 Task: Slide 18 - Organizational Chart.
Action: Mouse moved to (30, 76)
Screenshot: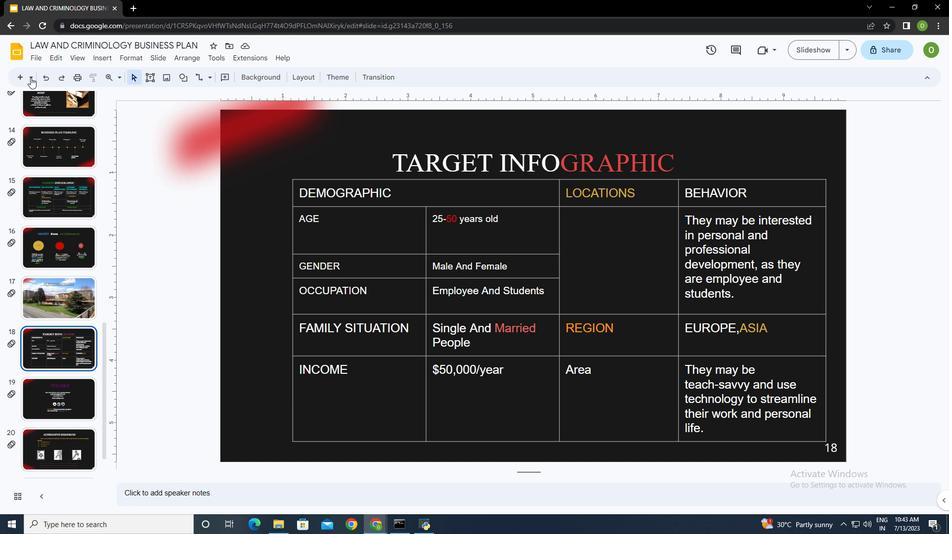 
Action: Mouse pressed left at (30, 76)
Screenshot: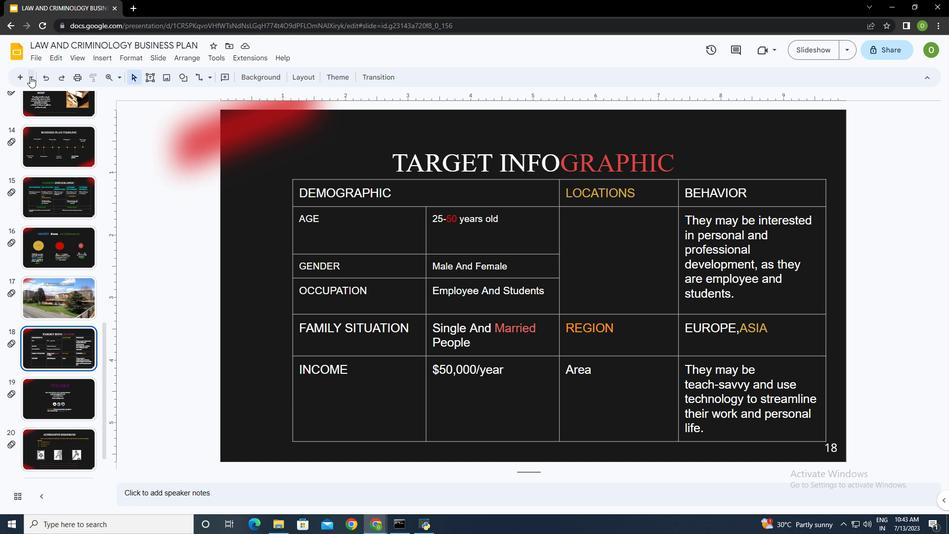 
Action: Mouse moved to (63, 222)
Screenshot: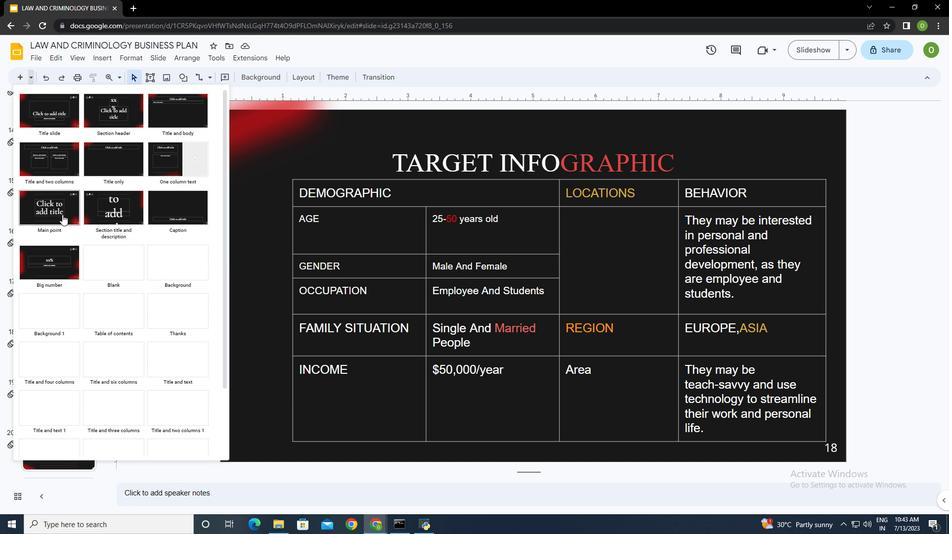 
Action: Mouse scrolled (63, 220) with delta (0, 0)
Screenshot: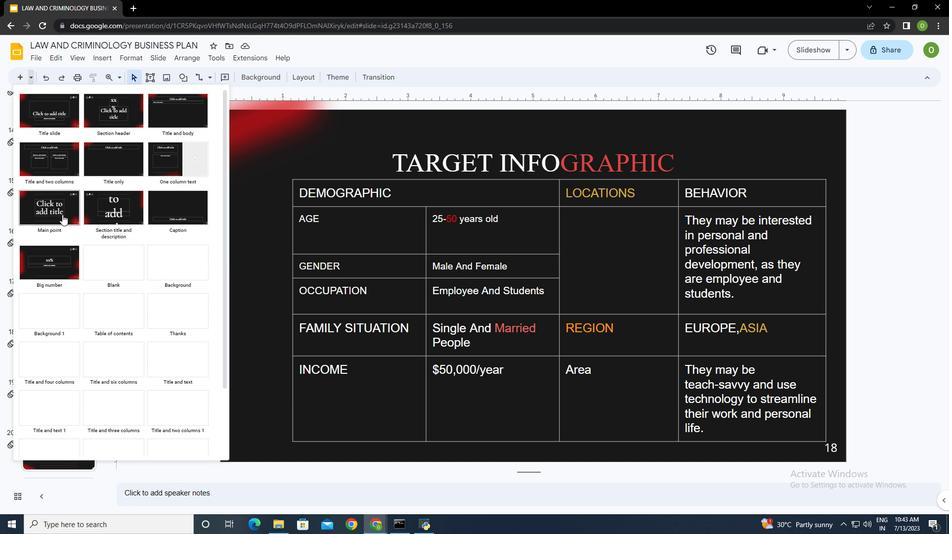 
Action: Mouse moved to (64, 224)
Screenshot: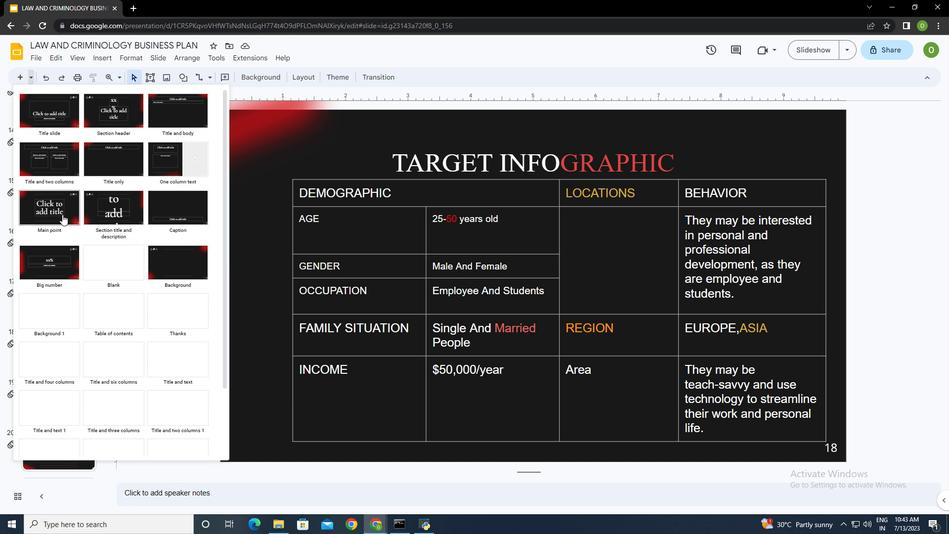 
Action: Mouse scrolled (64, 223) with delta (0, 0)
Screenshot: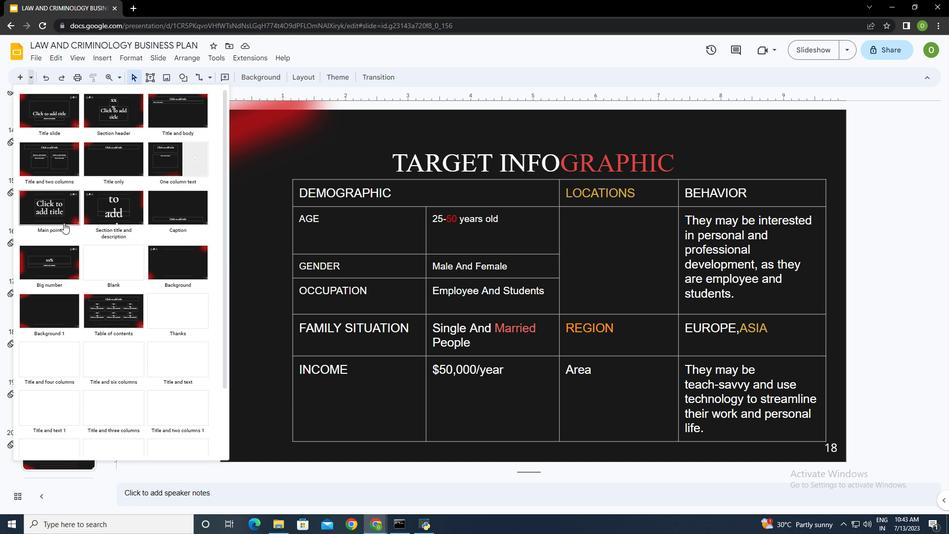 
Action: Mouse moved to (65, 224)
Screenshot: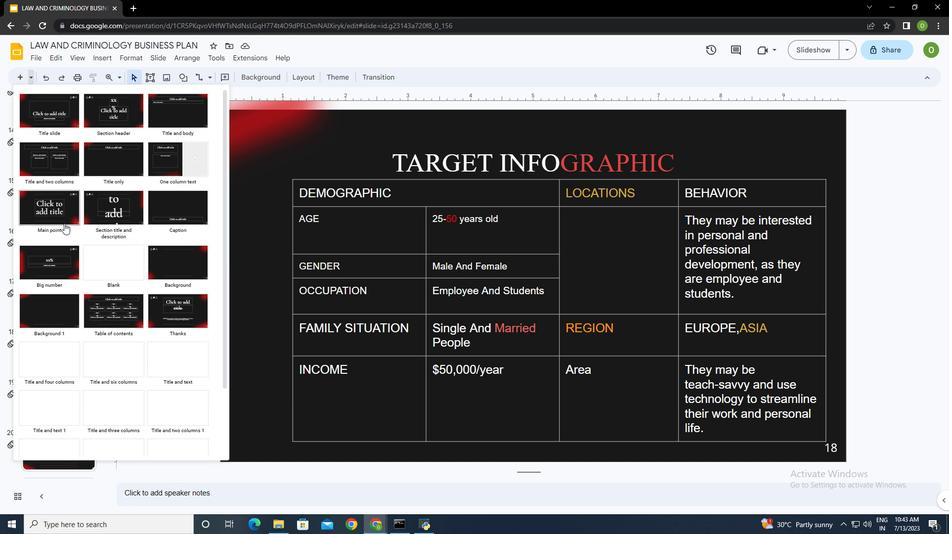 
Action: Mouse scrolled (65, 224) with delta (0, 0)
Screenshot: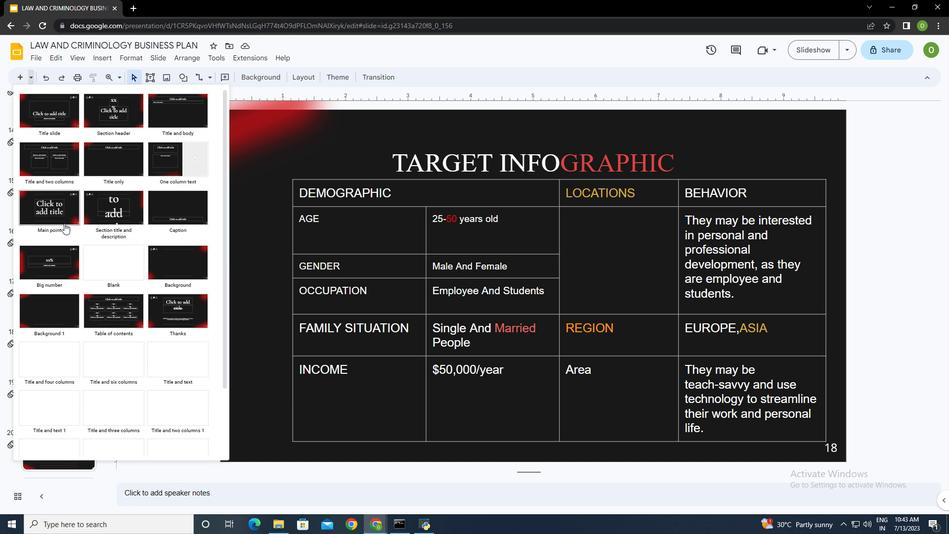 
Action: Mouse moved to (45, 376)
Screenshot: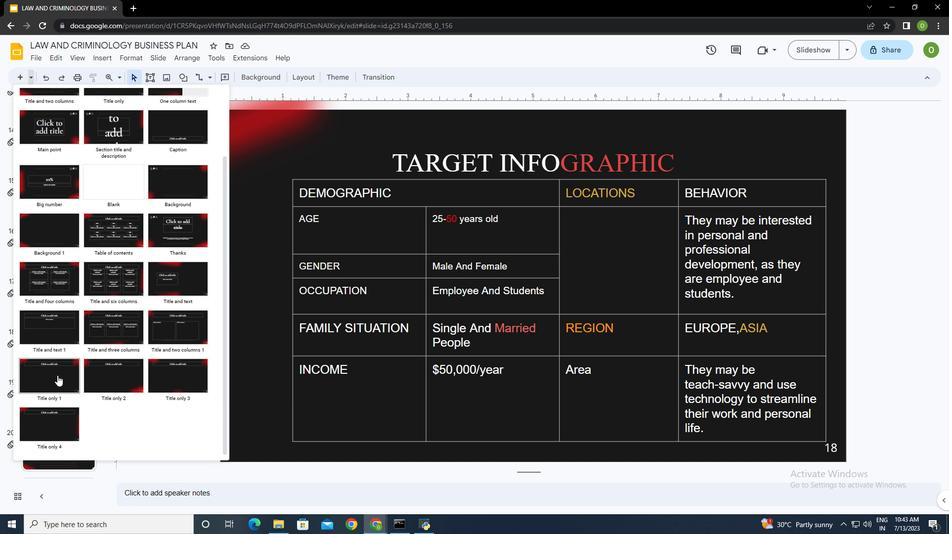 
Action: Mouse pressed left at (45, 376)
Screenshot: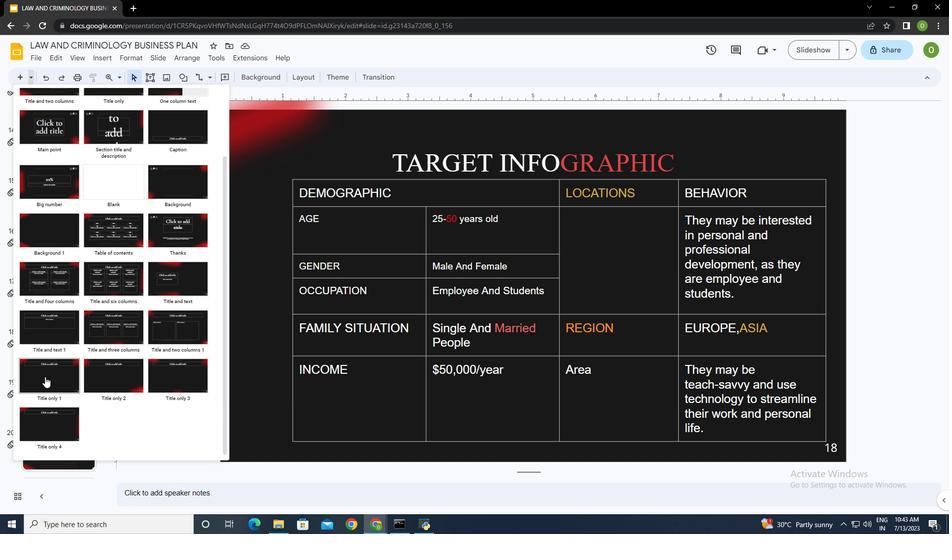 
Action: Mouse moved to (469, 159)
Screenshot: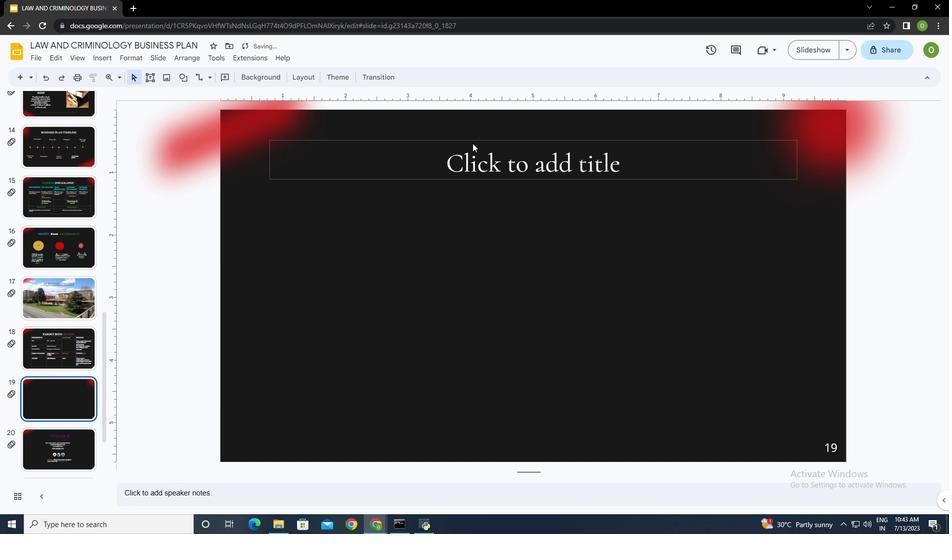 
Action: Mouse pressed left at (469, 159)
Screenshot: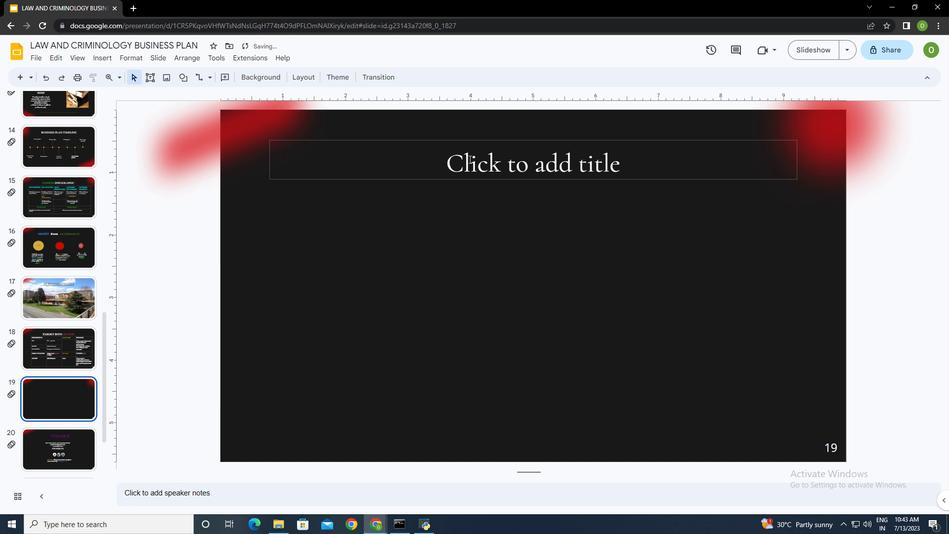 
Action: Mouse moved to (469, 160)
Screenshot: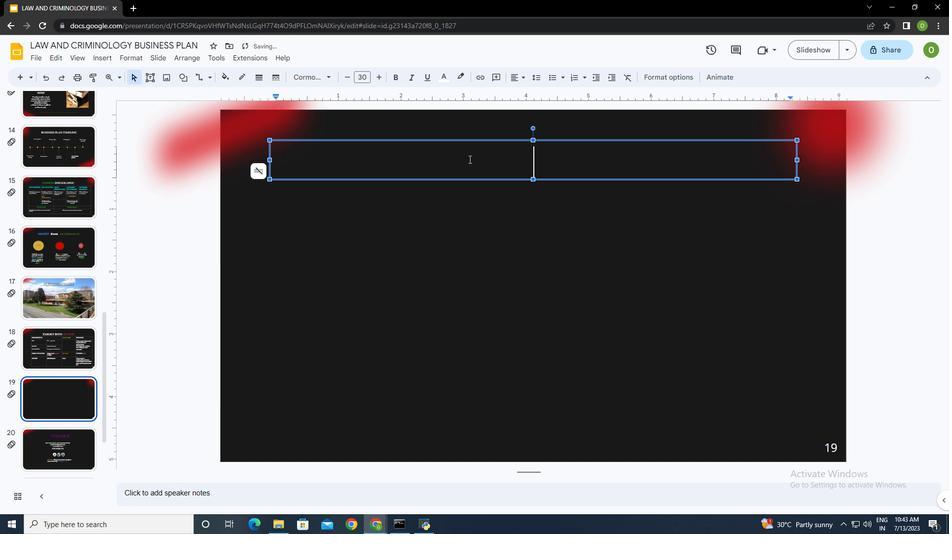 
Action: Key pressed <Key.shift>organizational<Key.space>chart
Screenshot: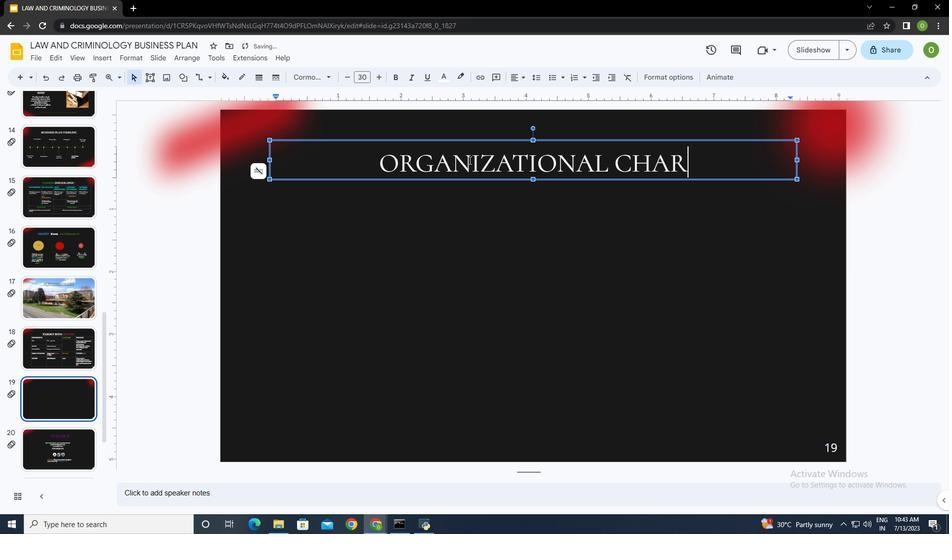 
Action: Mouse moved to (479, 202)
Screenshot: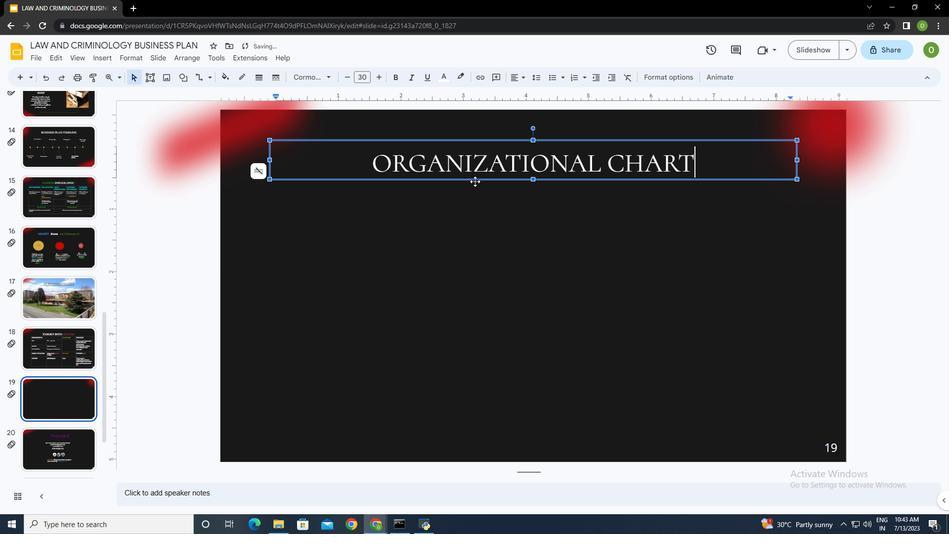 
Action: Key pressed ctrl+A
Screenshot: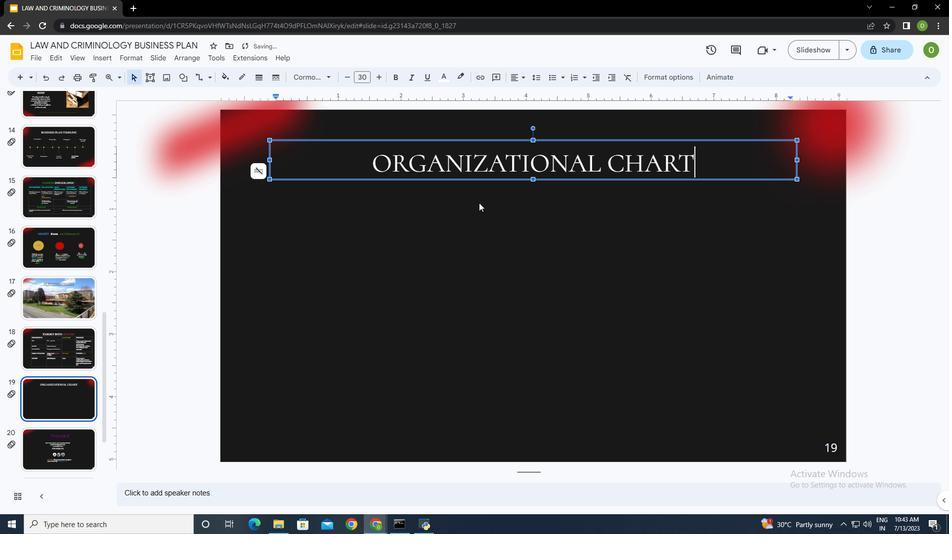 
Action: Mouse moved to (365, 77)
Screenshot: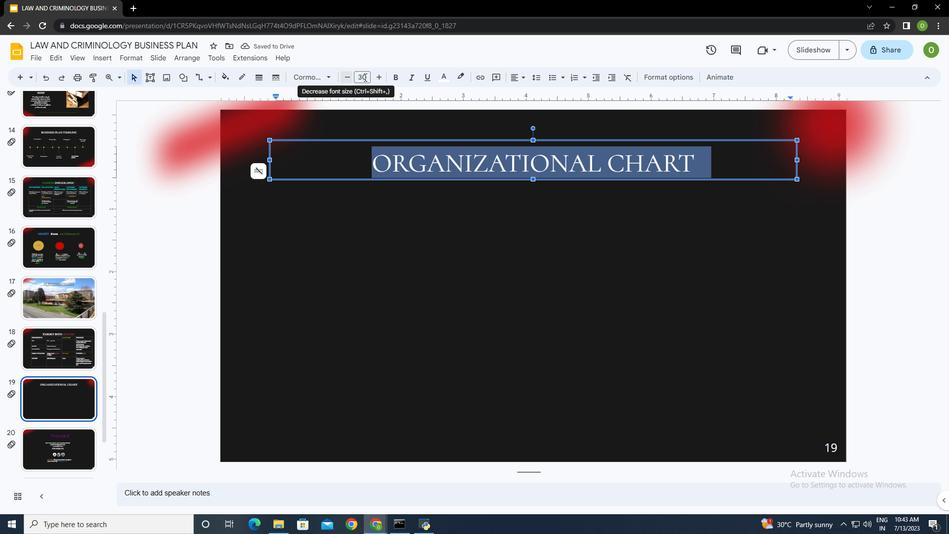 
Action: Mouse pressed left at (365, 77)
Screenshot: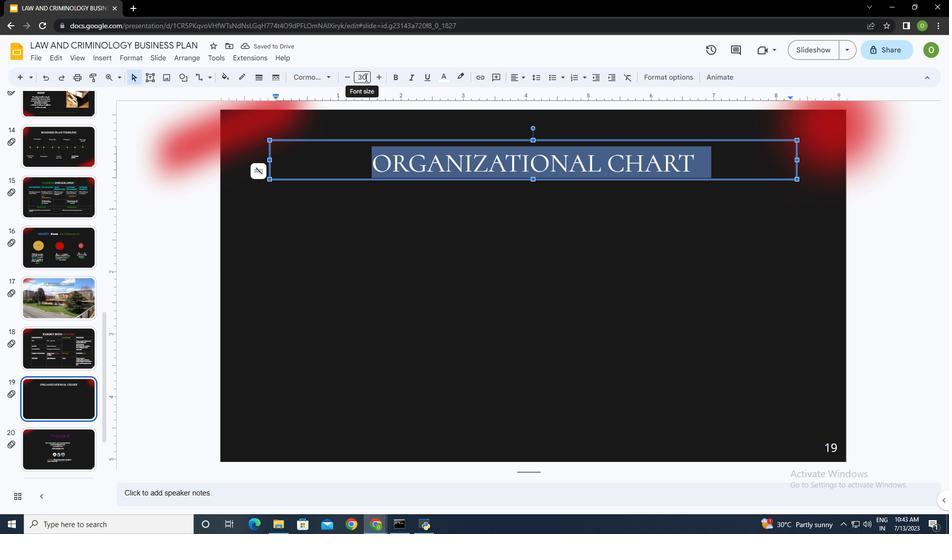 
Action: Mouse moved to (365, 235)
Screenshot: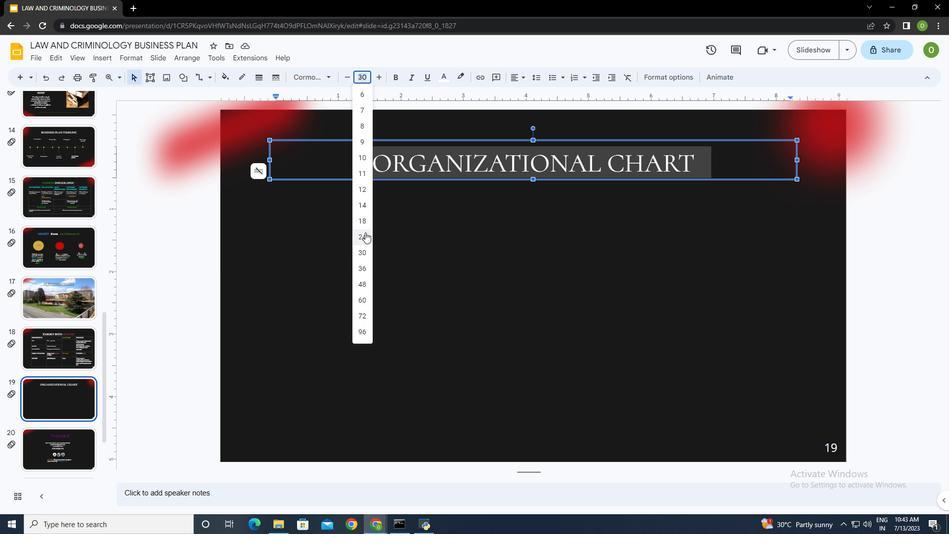 
Action: Mouse pressed left at (365, 235)
Screenshot: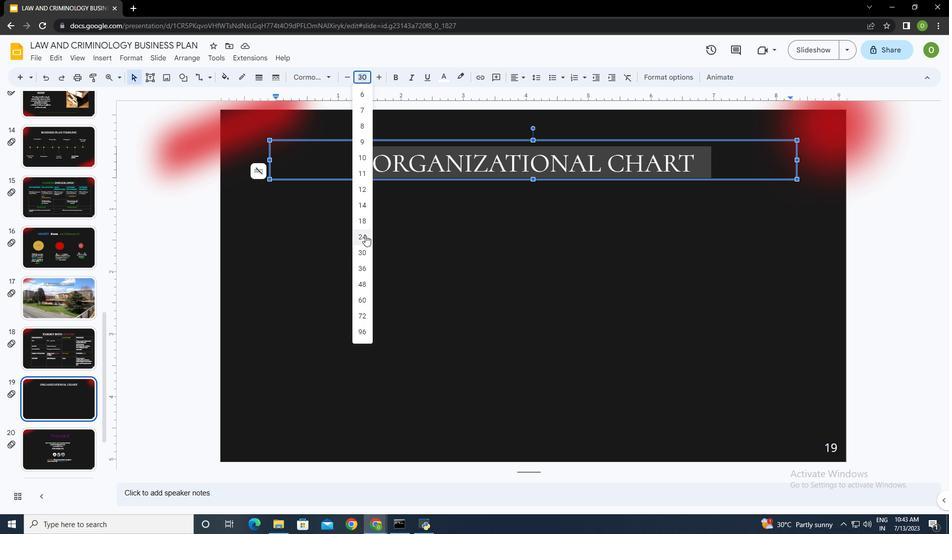 
Action: Mouse moved to (533, 180)
Screenshot: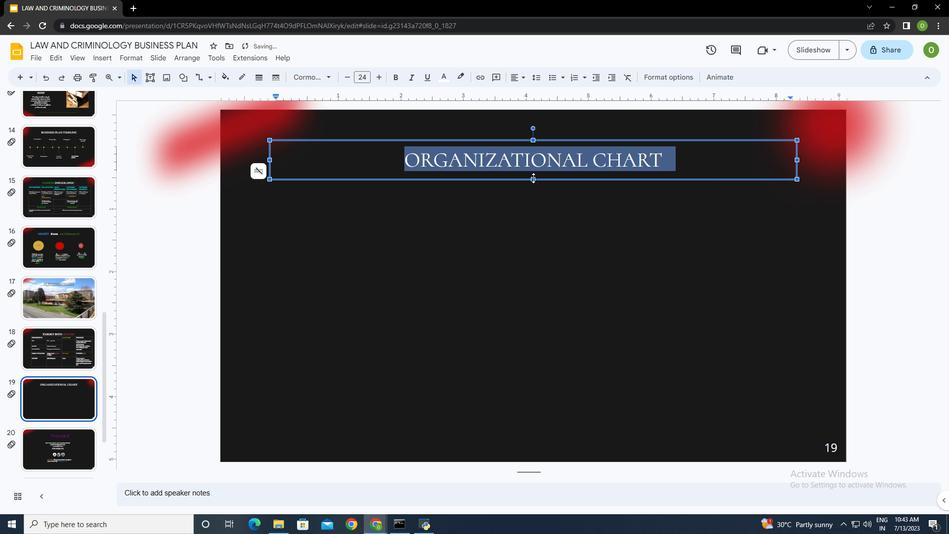 
Action: Mouse pressed left at (533, 180)
Screenshot: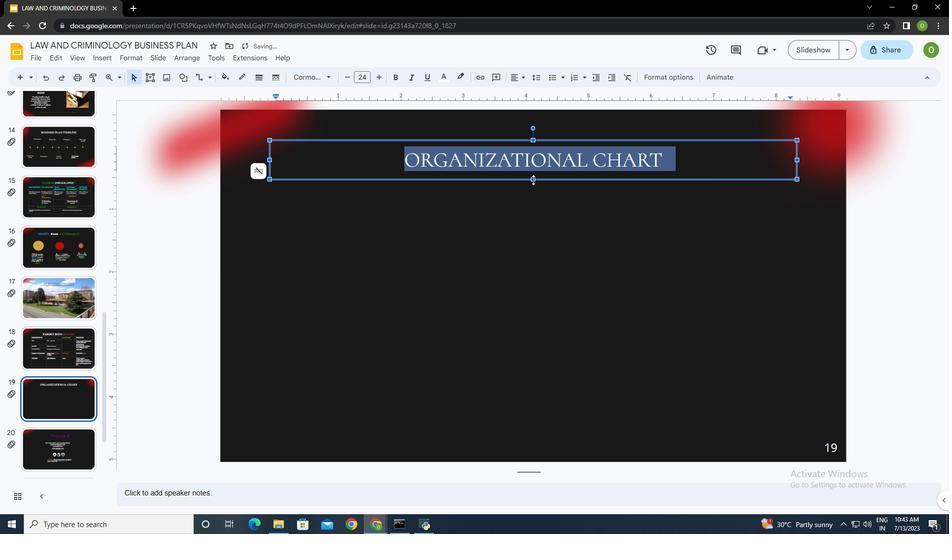 
Action: Mouse moved to (533, 138)
Screenshot: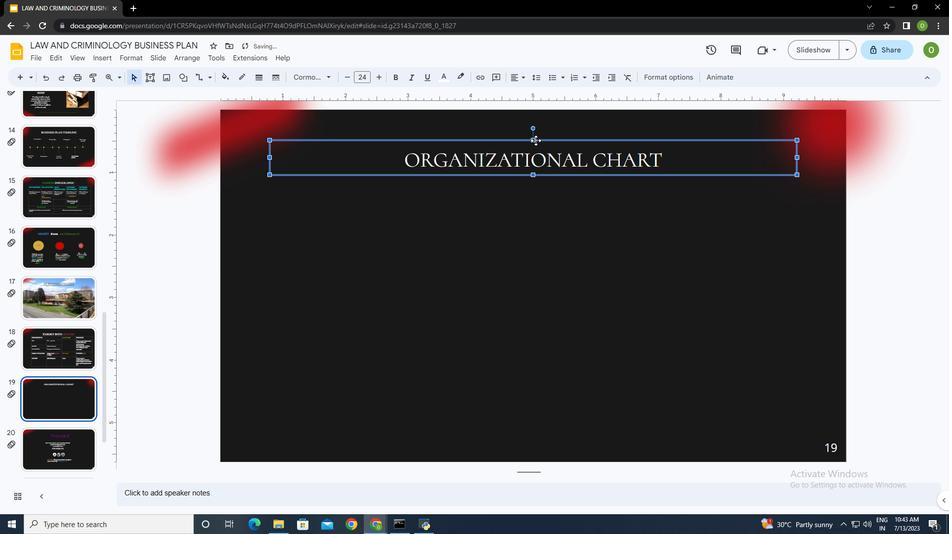 
Action: Mouse pressed left at (533, 138)
Screenshot: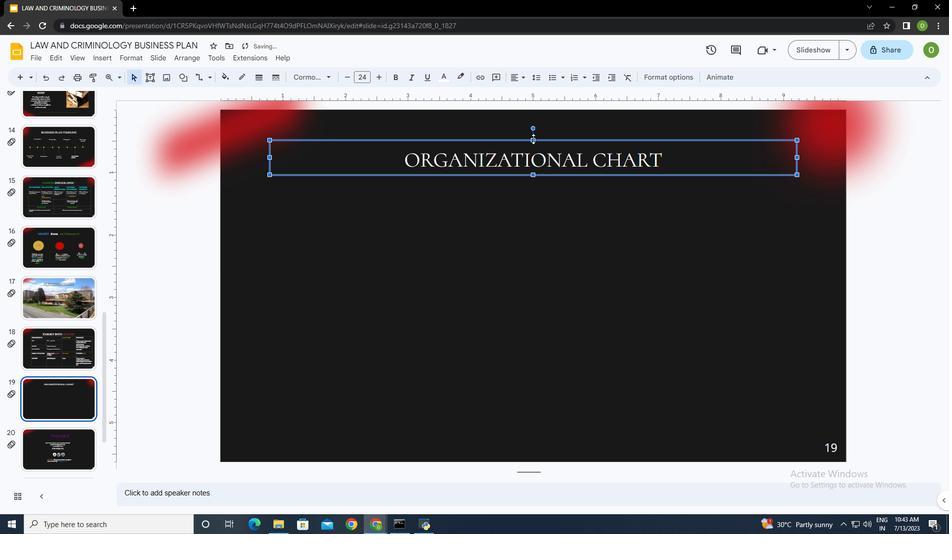 
Action: Mouse moved to (533, 176)
Screenshot: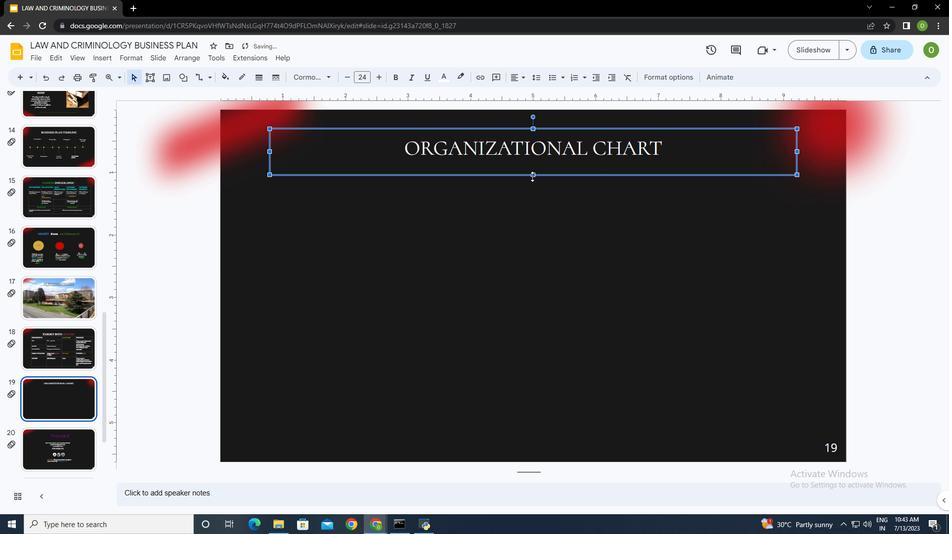 
Action: Mouse pressed left at (533, 176)
Screenshot: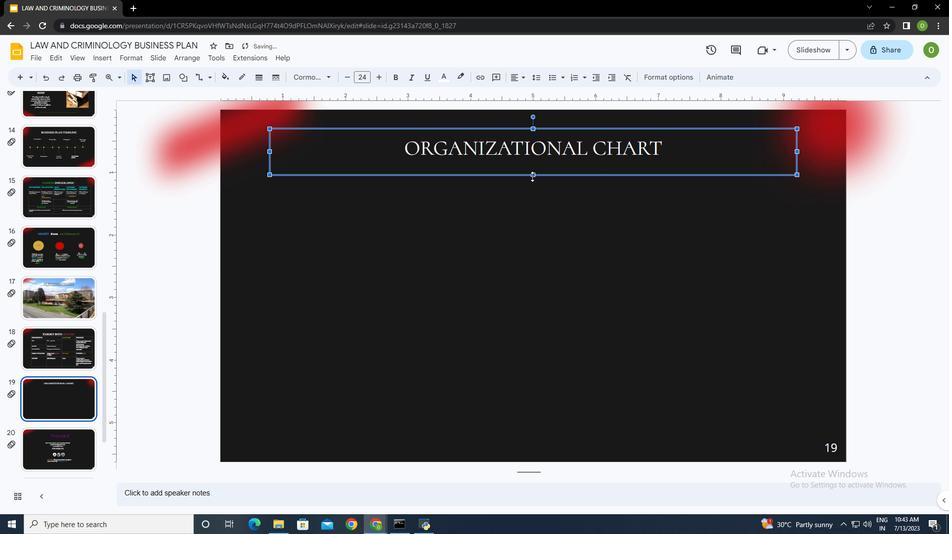 
Action: Mouse moved to (669, 78)
Screenshot: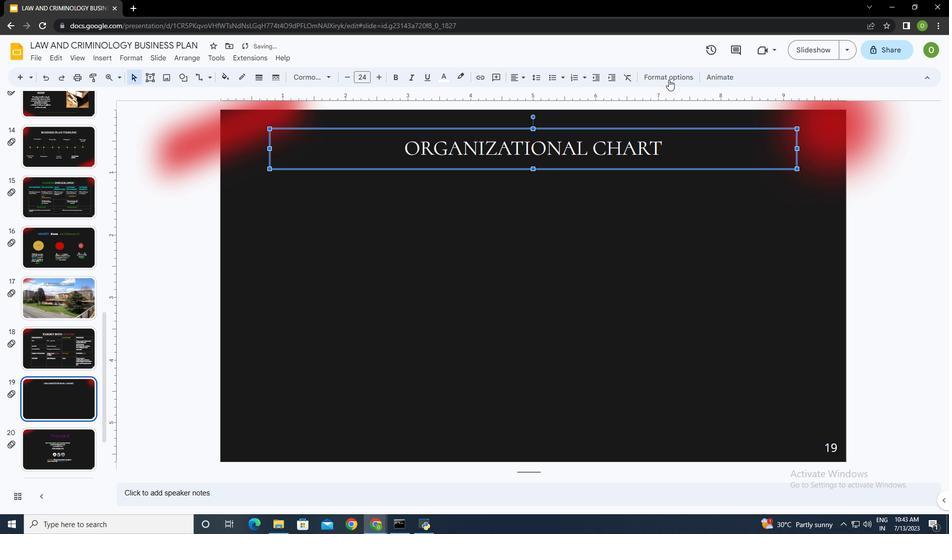 
Action: Mouse pressed left at (669, 78)
Screenshot: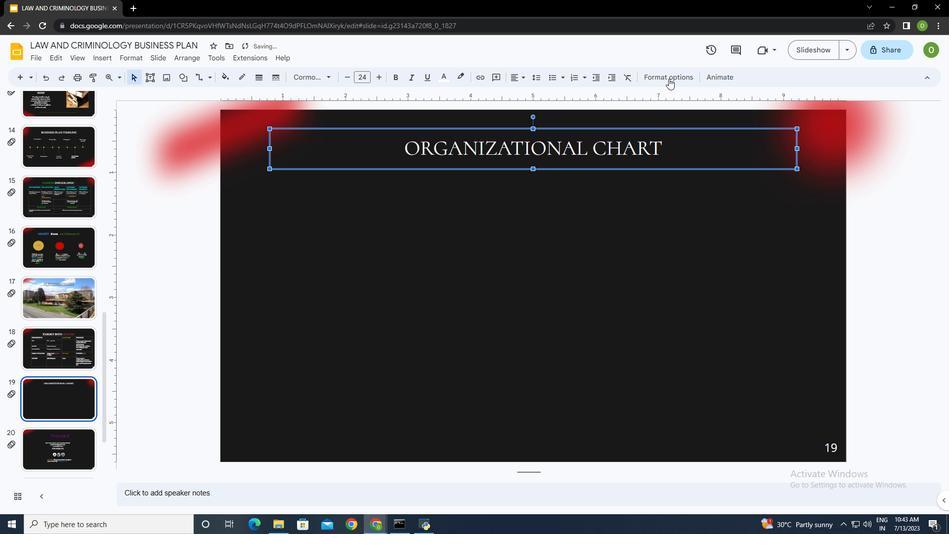 
Action: Mouse moved to (819, 112)
Screenshot: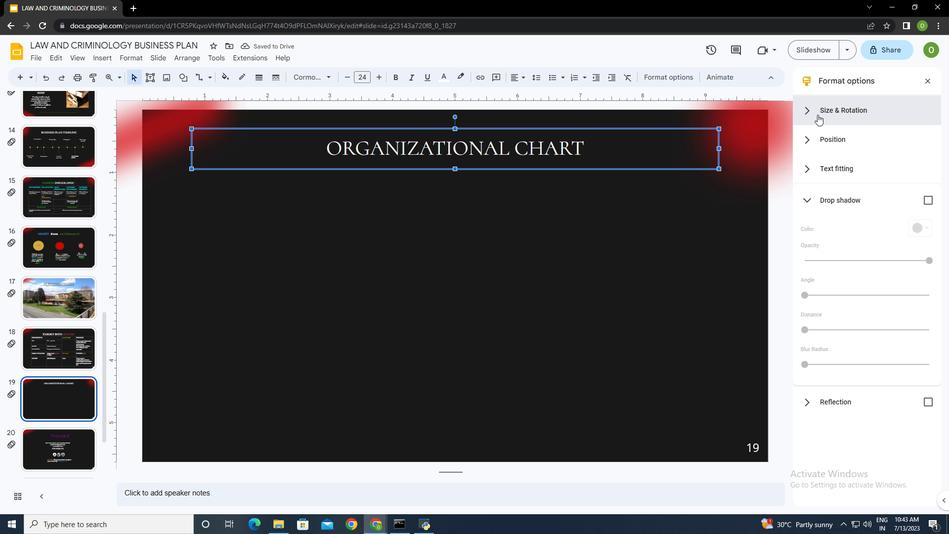 
Action: Mouse pressed left at (819, 112)
Screenshot: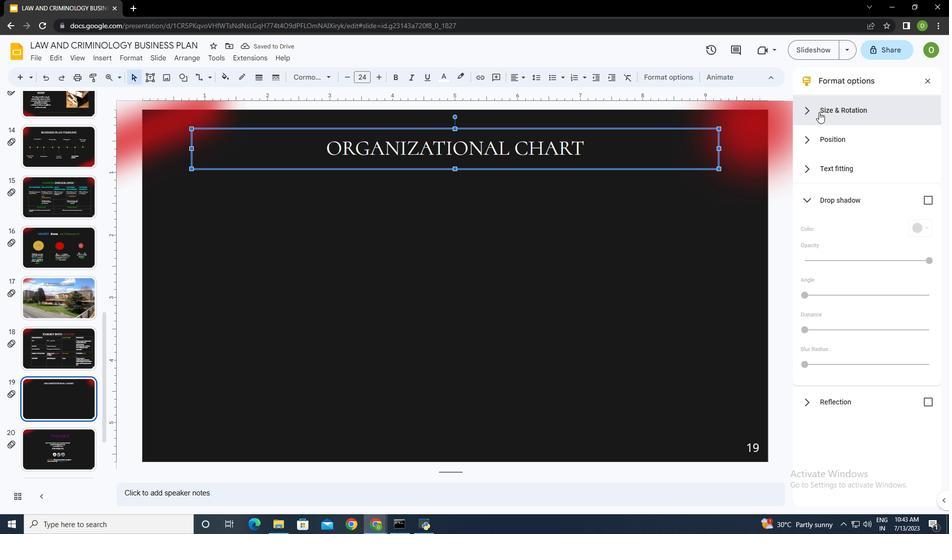 
Action: Mouse moved to (818, 159)
Screenshot: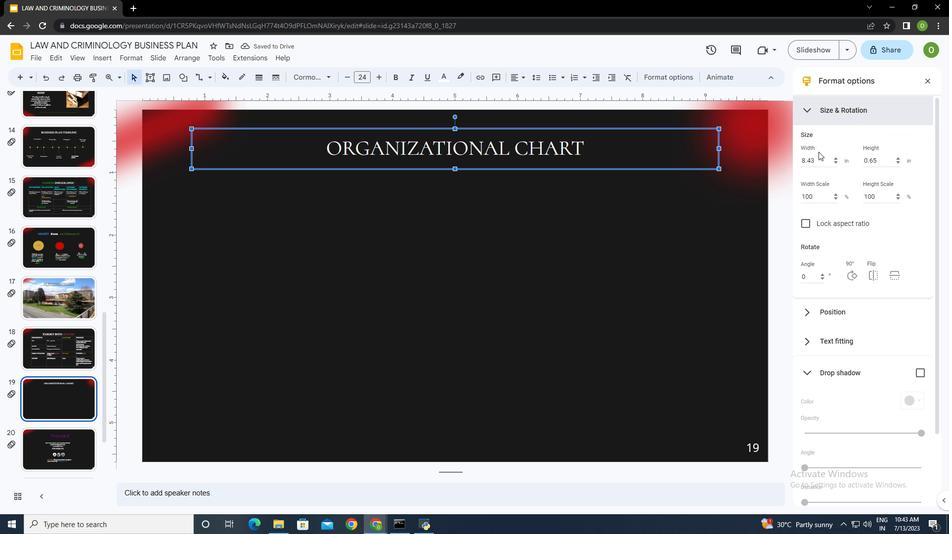 
Action: Mouse pressed left at (818, 159)
Screenshot: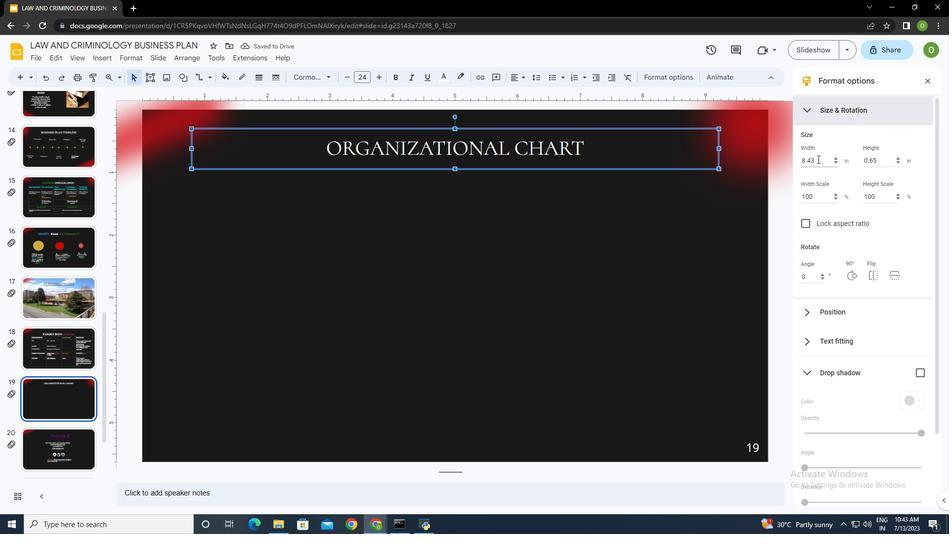 
Action: Mouse pressed left at (818, 159)
Screenshot: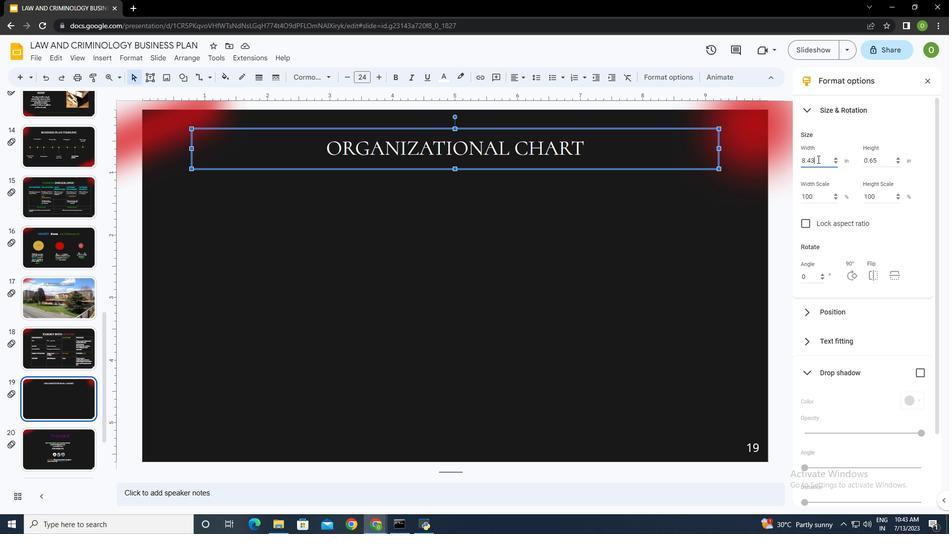 
Action: Mouse moved to (798, 162)
Screenshot: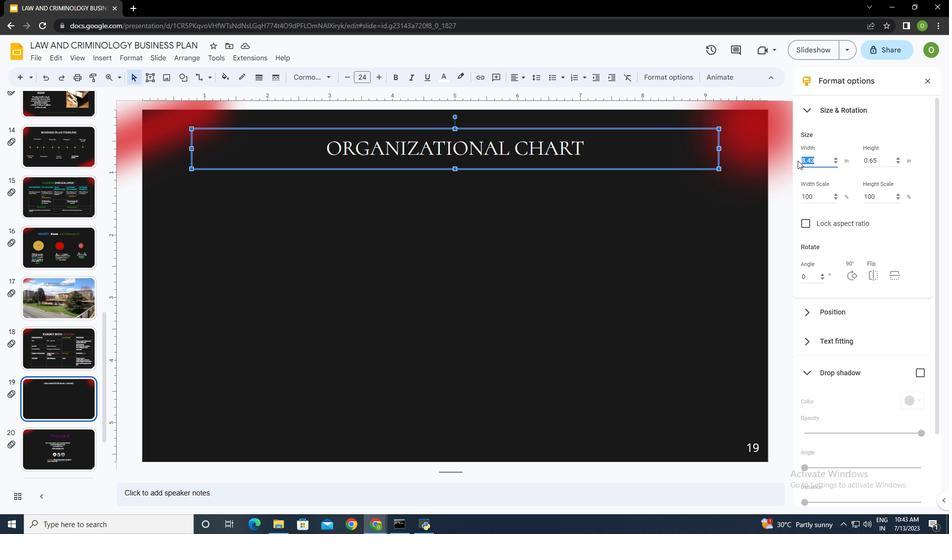
Action: Key pressed 6
Screenshot: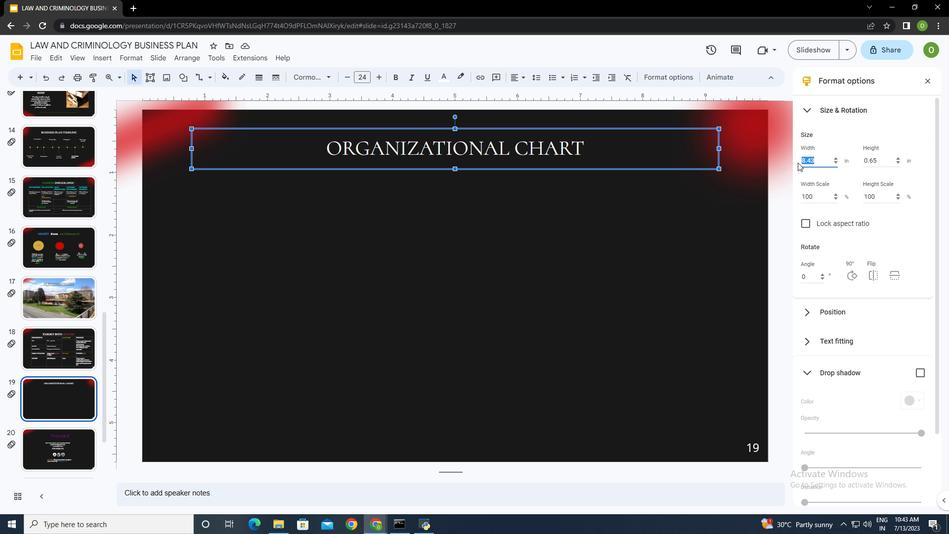 
Action: Mouse moved to (883, 159)
Screenshot: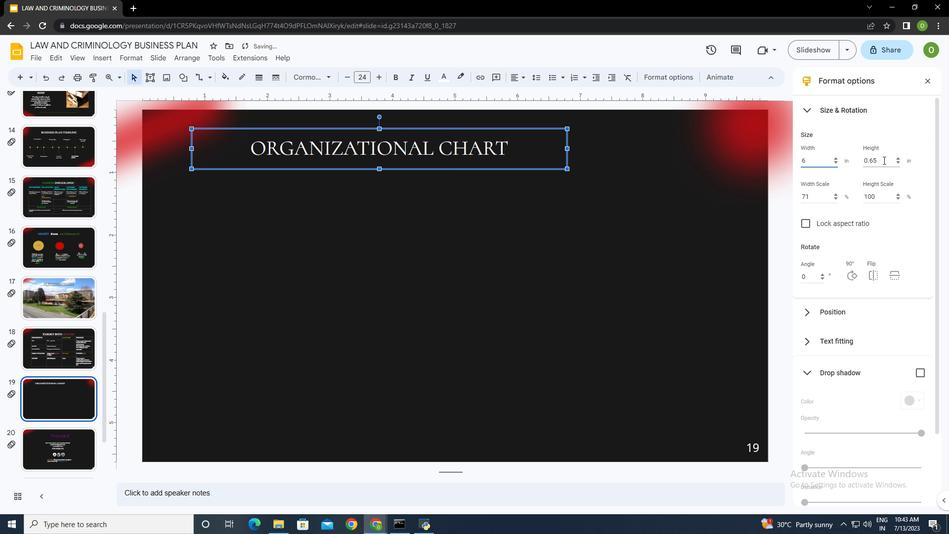 
Action: Mouse pressed left at (883, 159)
Screenshot: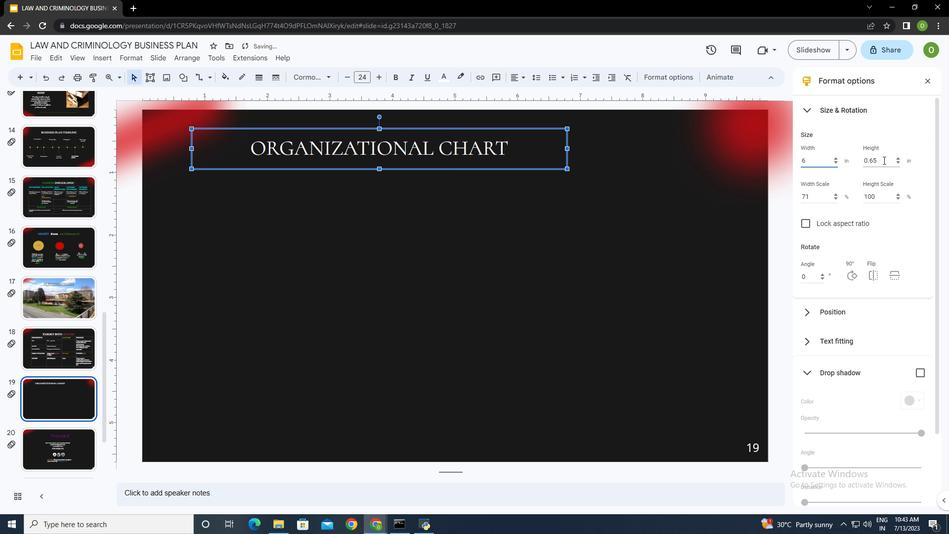 
Action: Key pressed <Key.backspace><Key.backspace>50
Screenshot: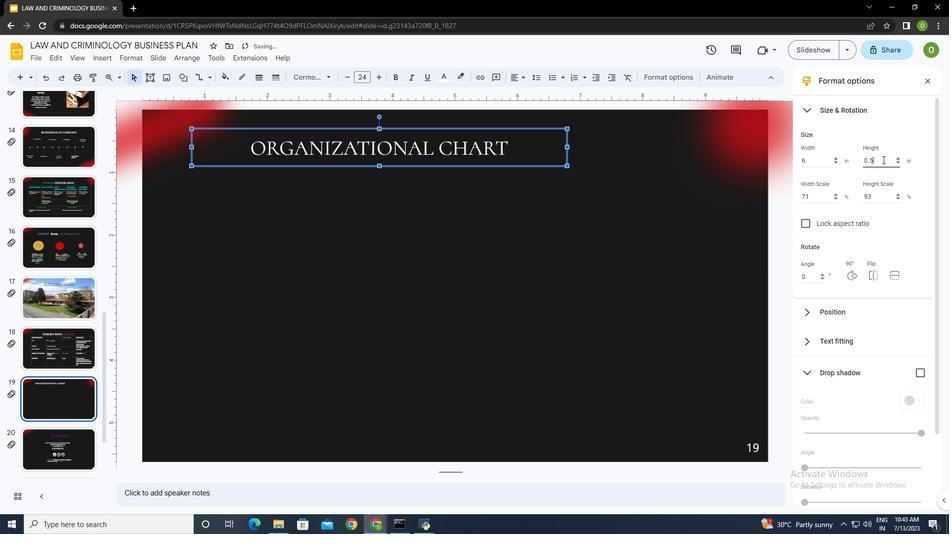 
Action: Mouse moved to (927, 217)
Screenshot: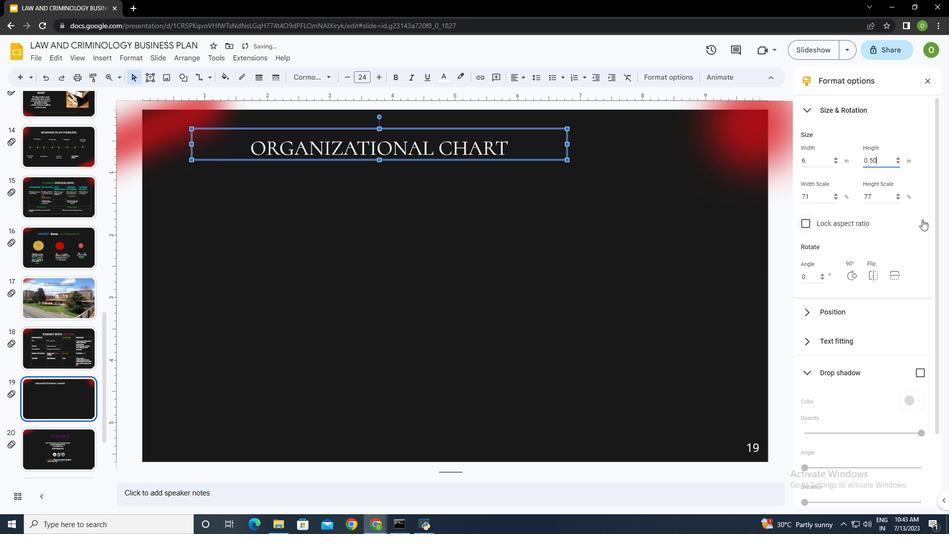 
Action: Mouse pressed left at (927, 217)
Screenshot: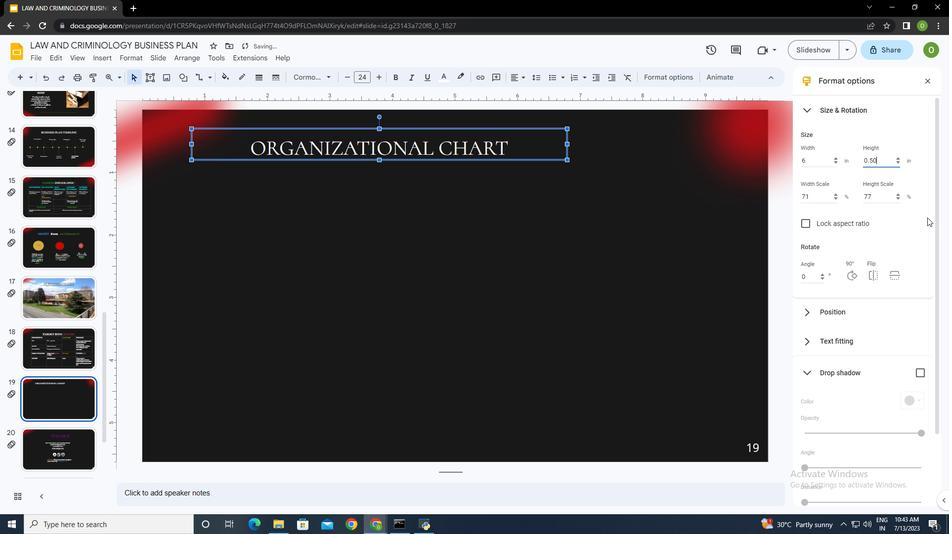 
Action: Mouse moved to (929, 80)
Screenshot: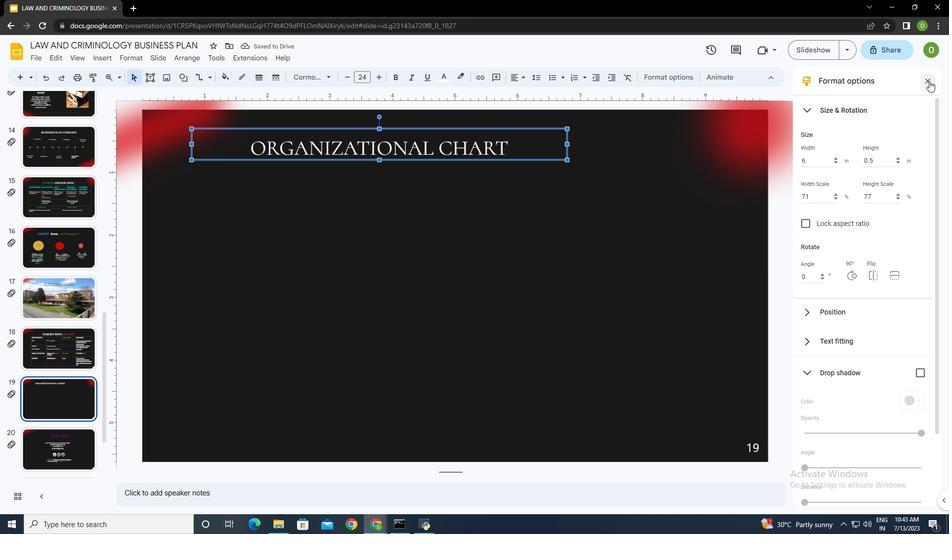 
Action: Mouse pressed left at (929, 80)
Screenshot: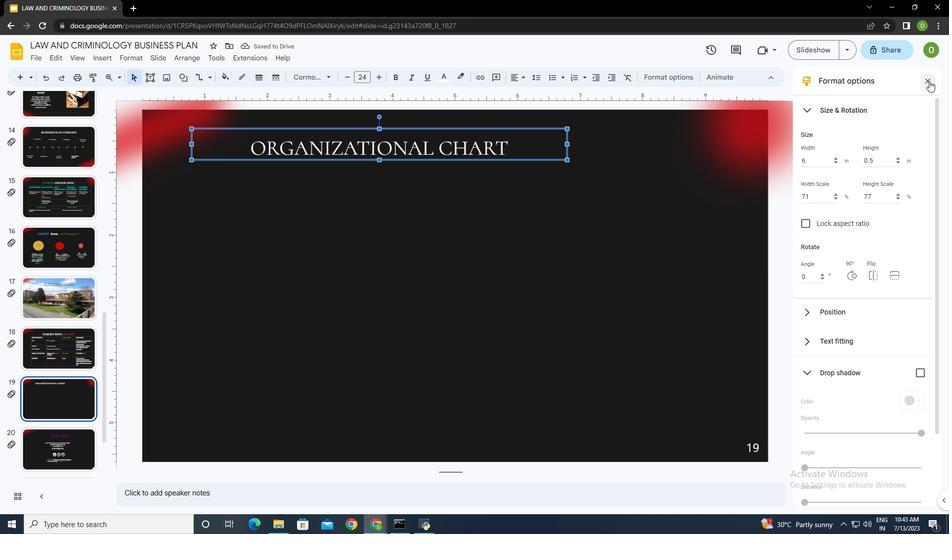 
Action: Mouse moved to (463, 211)
Screenshot: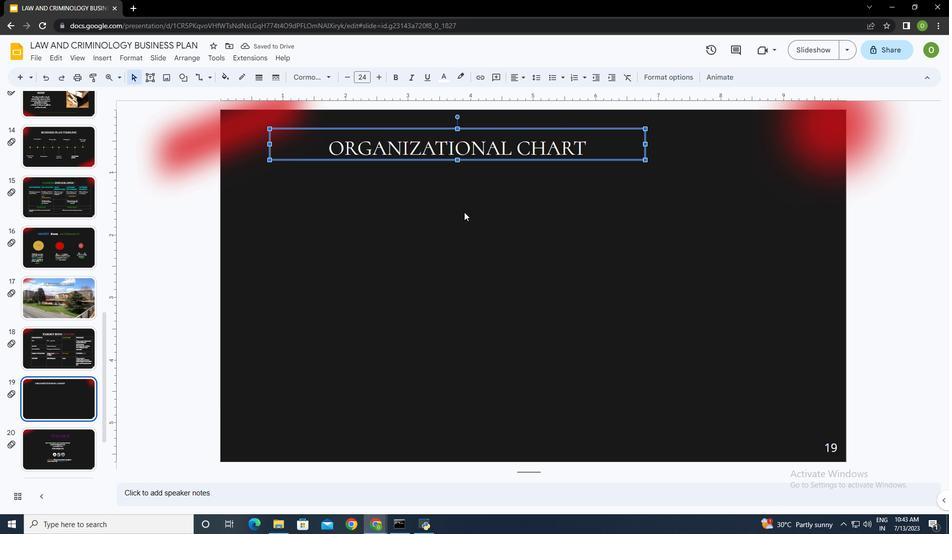 
Action: Mouse pressed left at (463, 211)
Screenshot: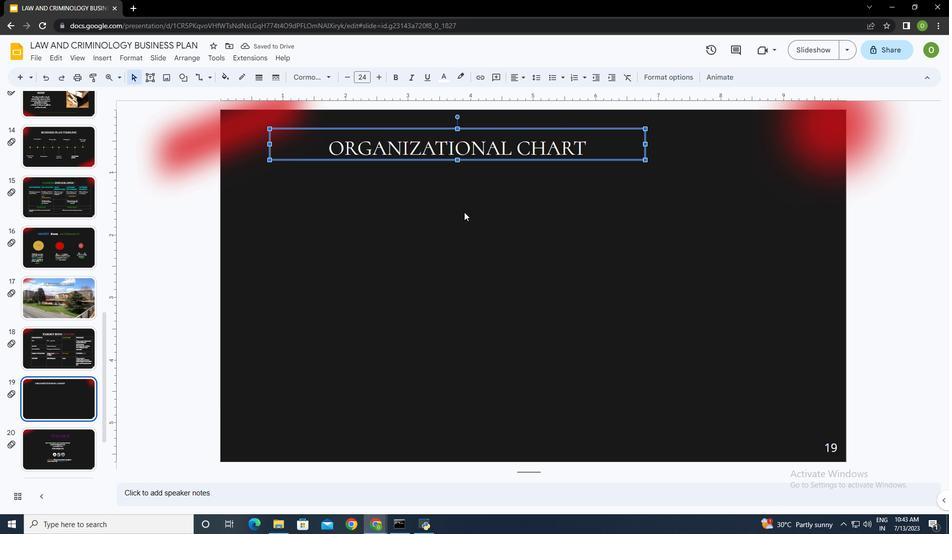 
Action: Mouse moved to (104, 57)
Screenshot: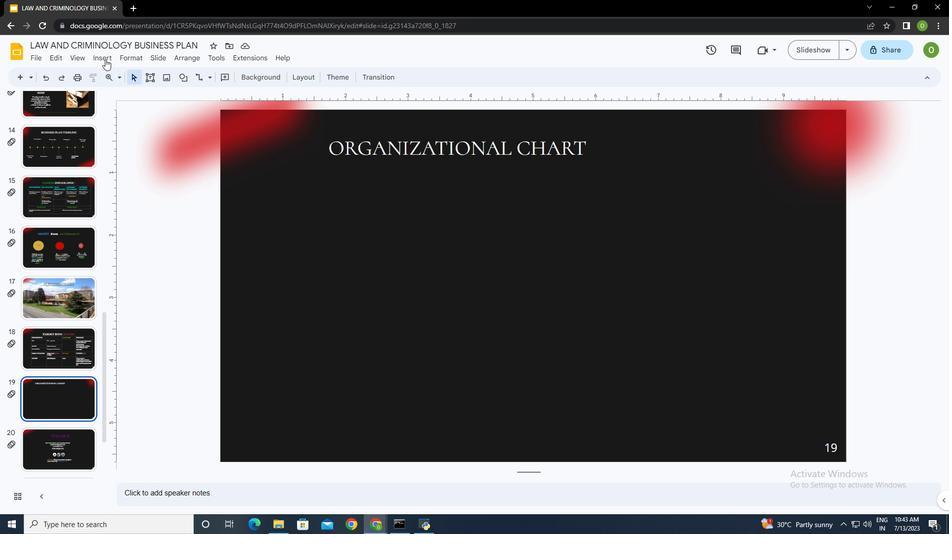 
Action: Mouse pressed left at (104, 57)
Screenshot: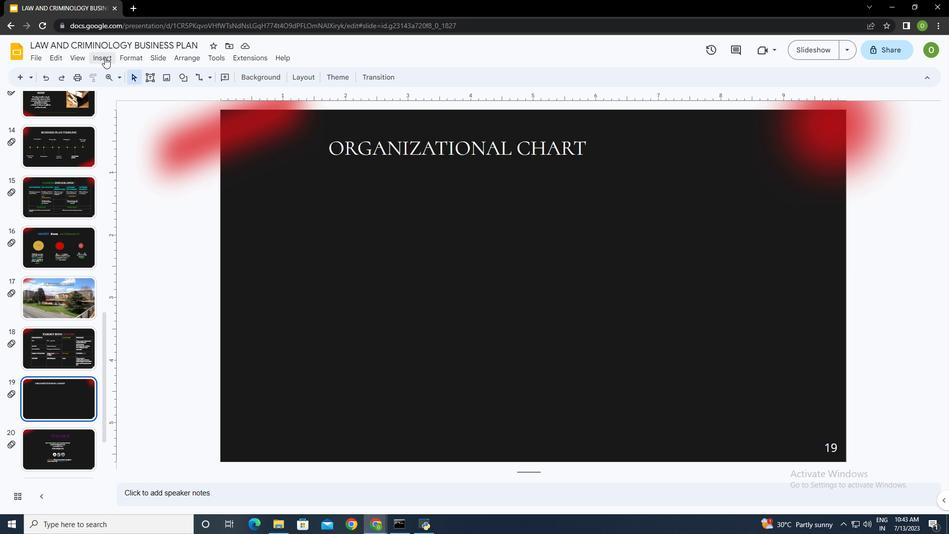 
Action: Mouse moved to (275, 207)
Screenshot: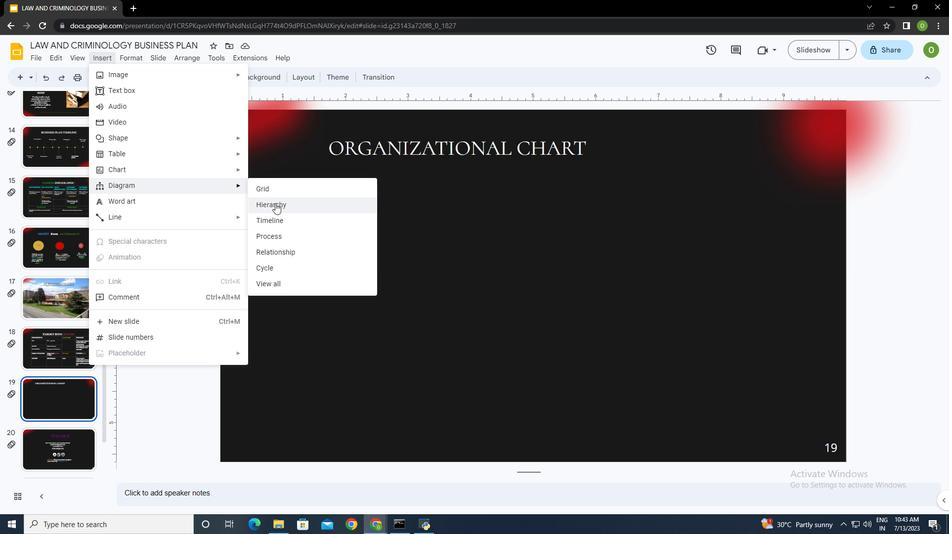 
Action: Mouse pressed left at (275, 207)
Screenshot: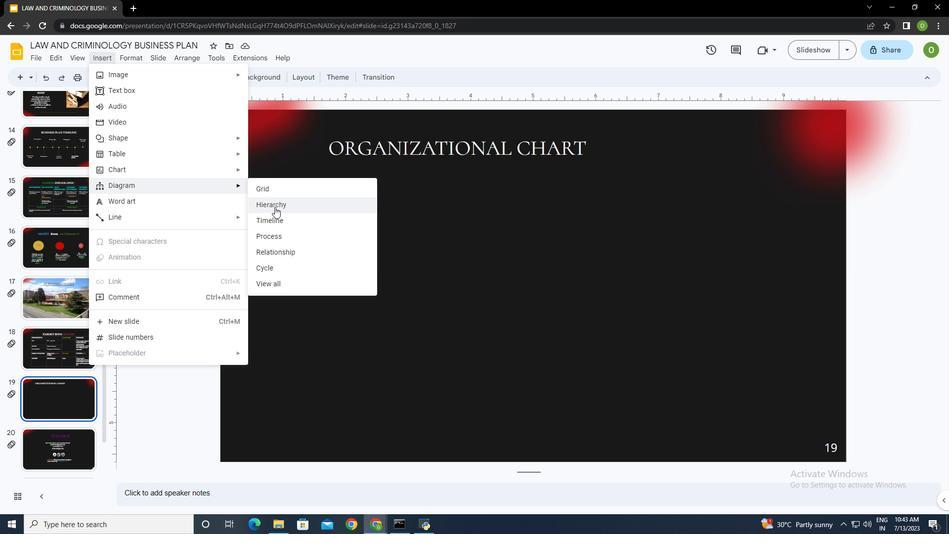 
Action: Mouse moved to (836, 125)
Screenshot: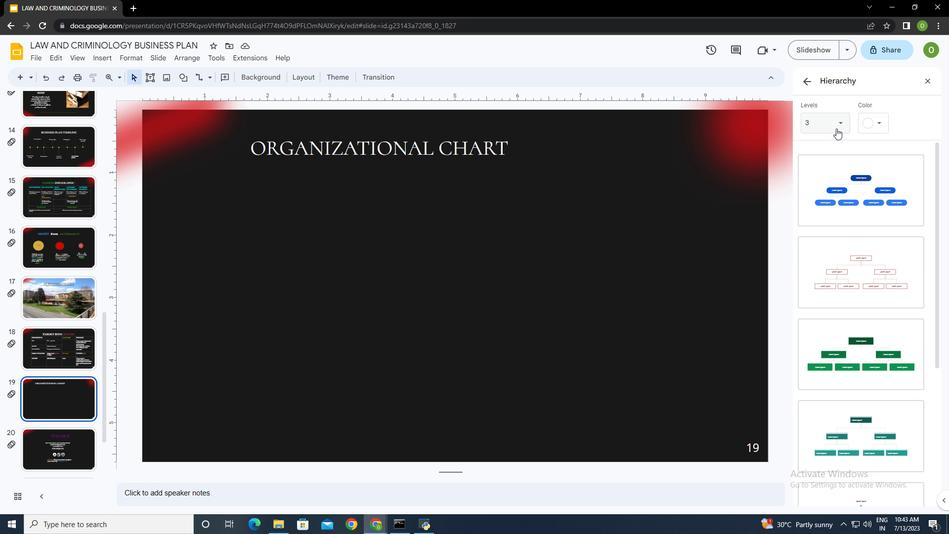 
Action: Mouse pressed left at (836, 125)
Screenshot: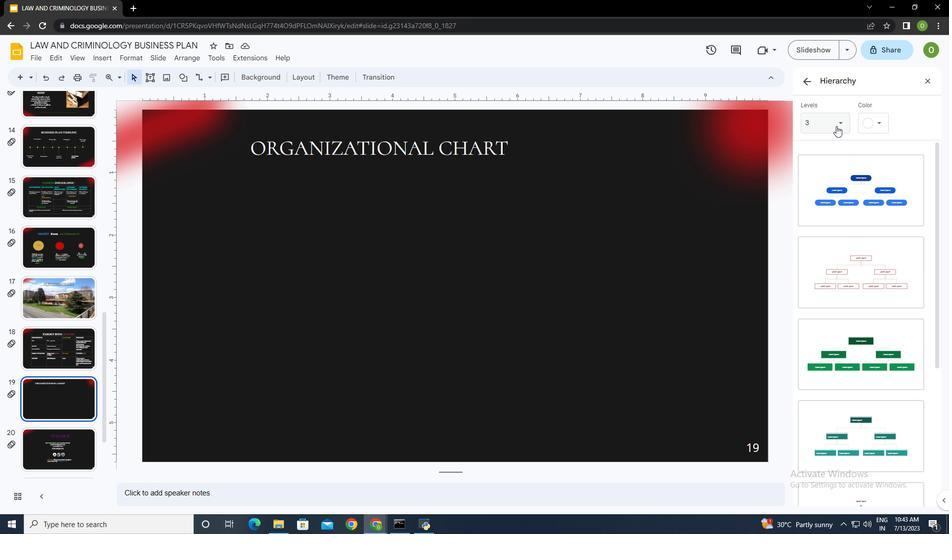 
Action: Mouse moved to (816, 136)
Screenshot: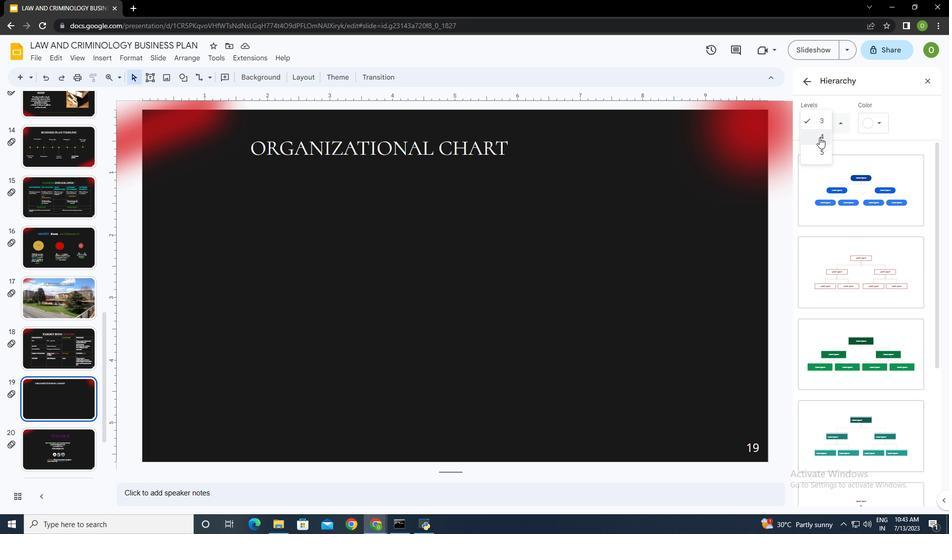 
Action: Mouse pressed left at (816, 136)
Screenshot: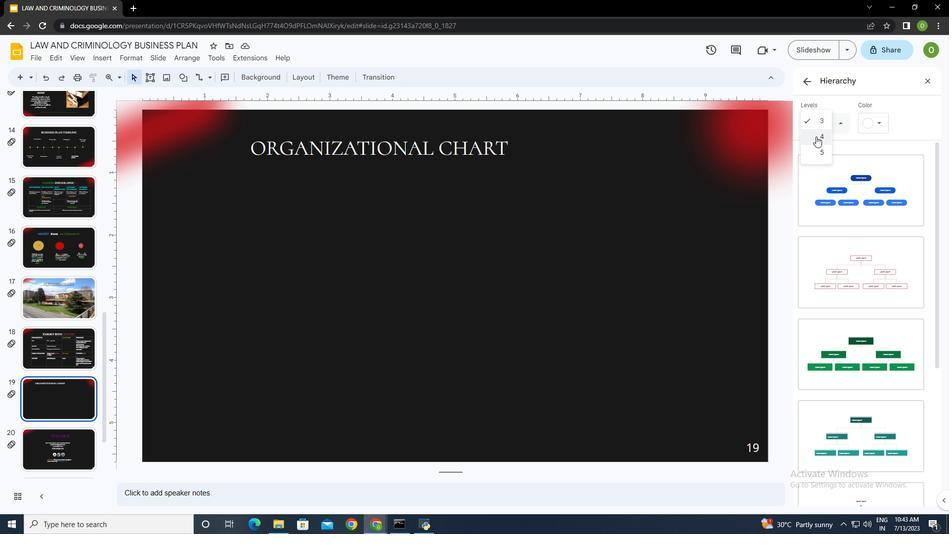
Action: Mouse moved to (847, 302)
Screenshot: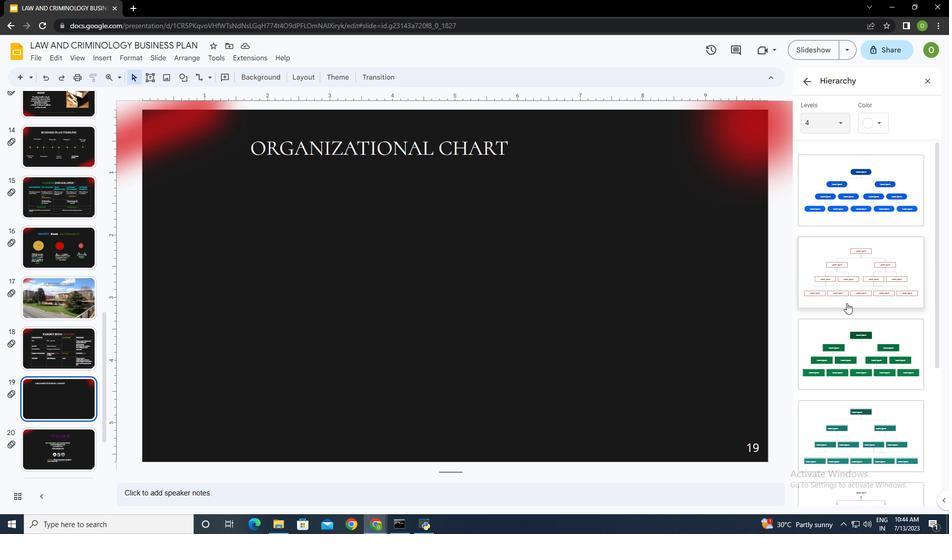
Action: Mouse scrolled (847, 302) with delta (0, 0)
Screenshot: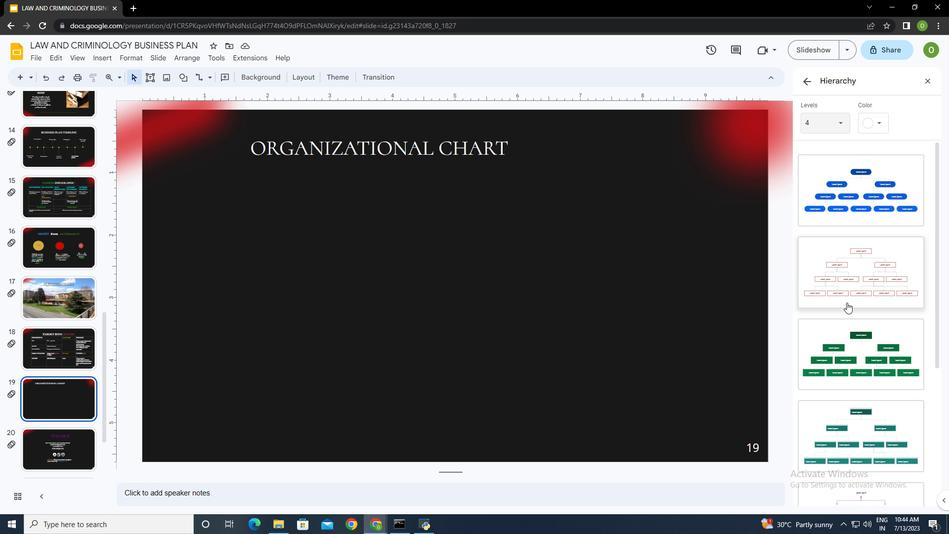 
Action: Mouse scrolled (847, 302) with delta (0, 0)
Screenshot: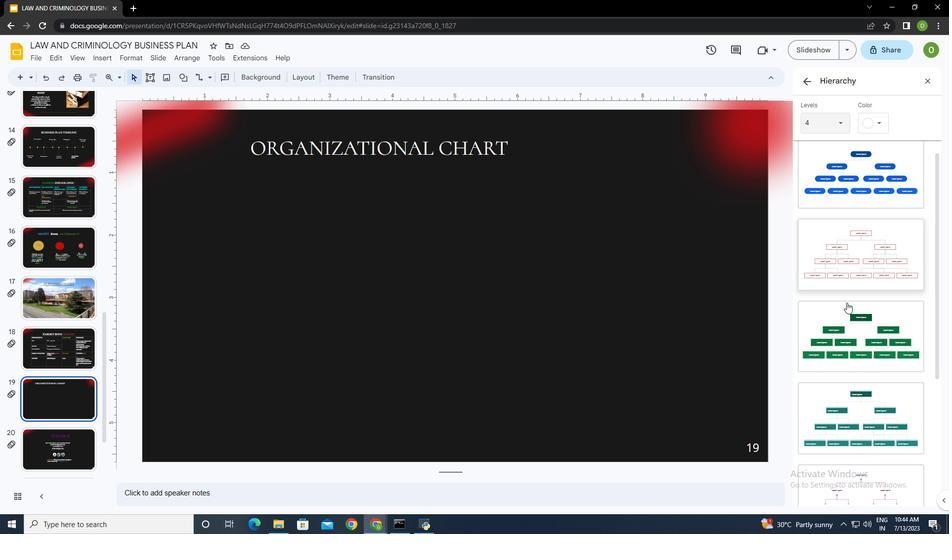 
Action: Mouse scrolled (847, 302) with delta (0, 0)
Screenshot: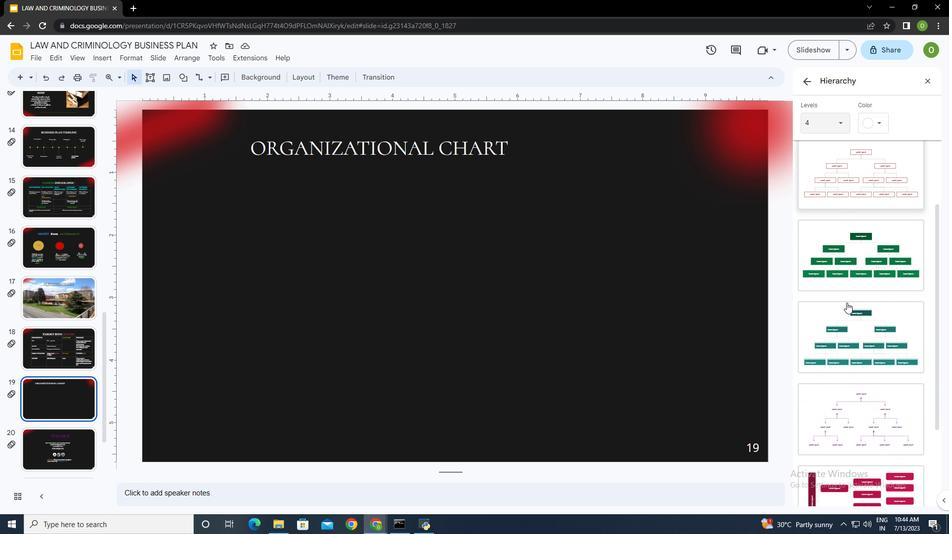 
Action: Mouse scrolled (847, 302) with delta (0, 0)
Screenshot: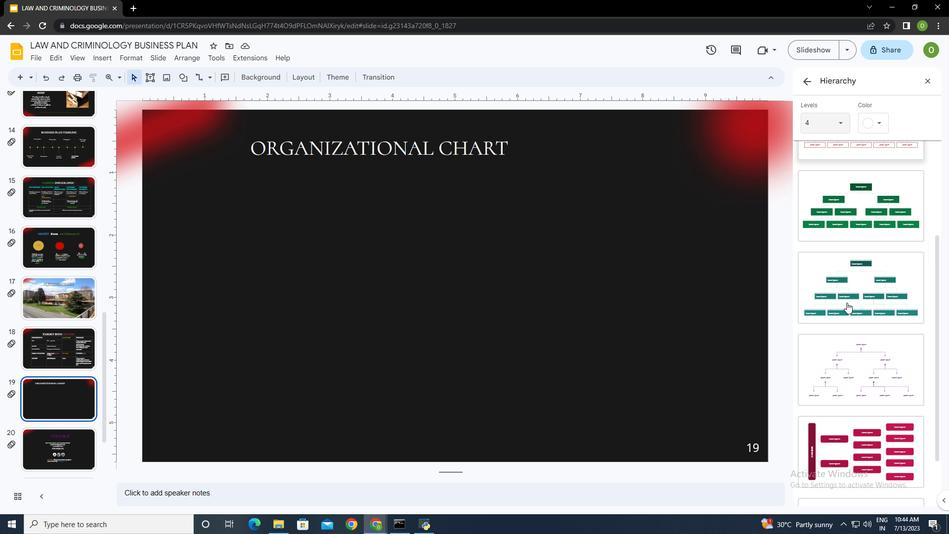 
Action: Mouse scrolled (847, 302) with delta (0, 0)
Screenshot: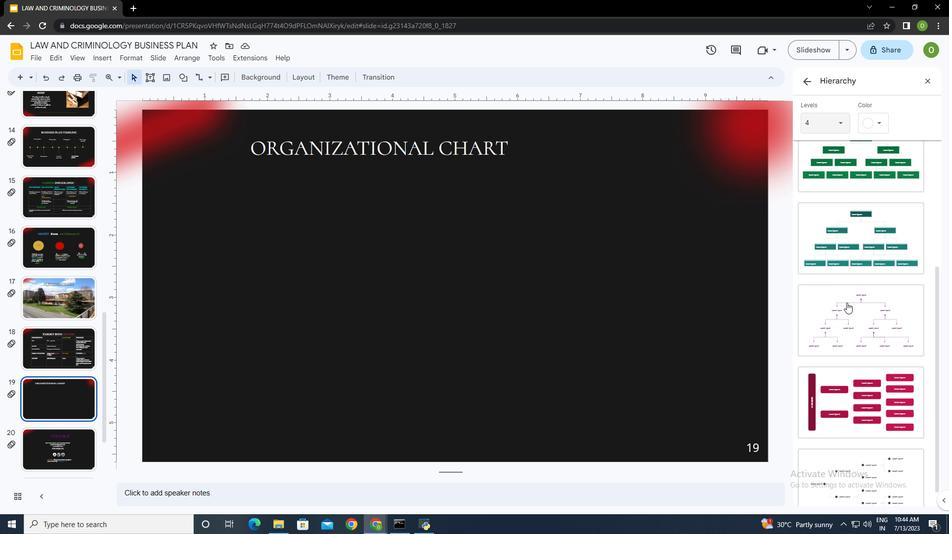 
Action: Mouse moved to (849, 294)
Screenshot: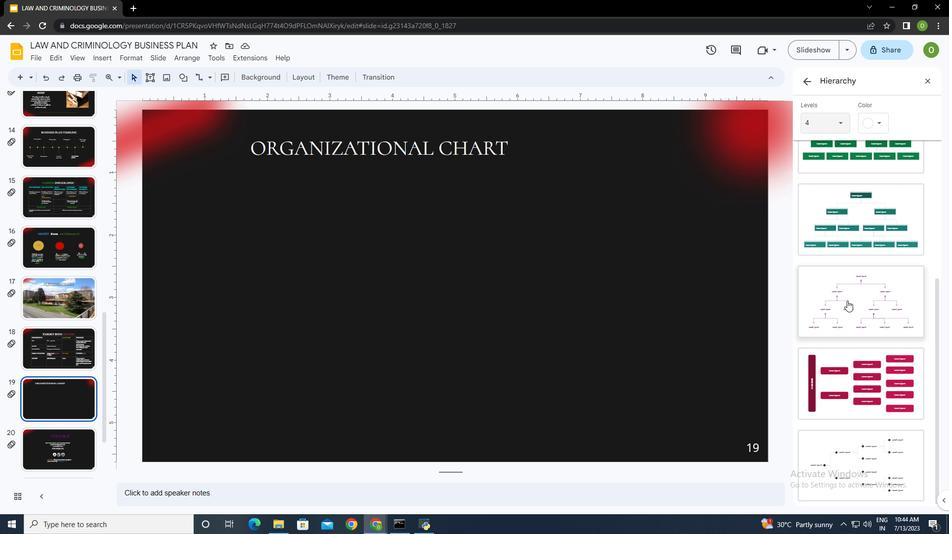 
Action: Mouse pressed left at (849, 294)
Screenshot: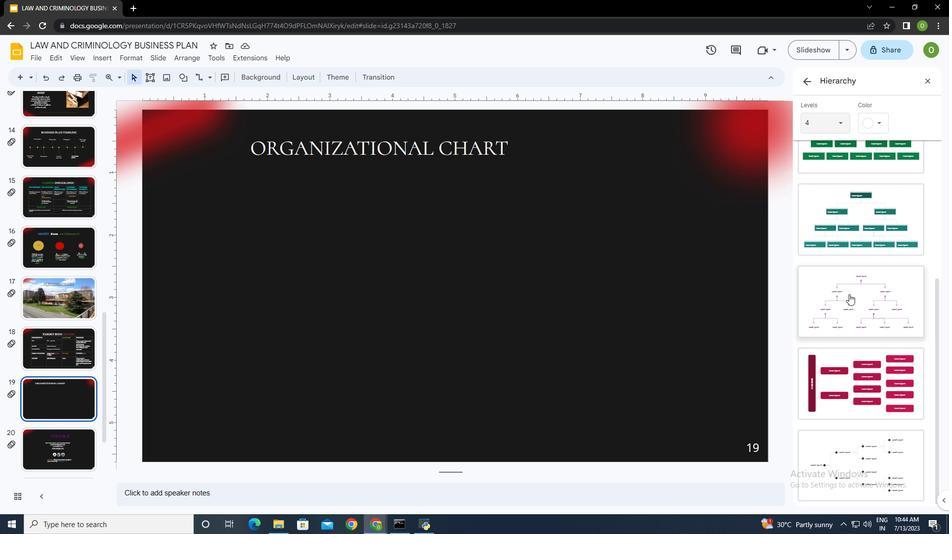 
Action: Mouse moved to (927, 84)
Screenshot: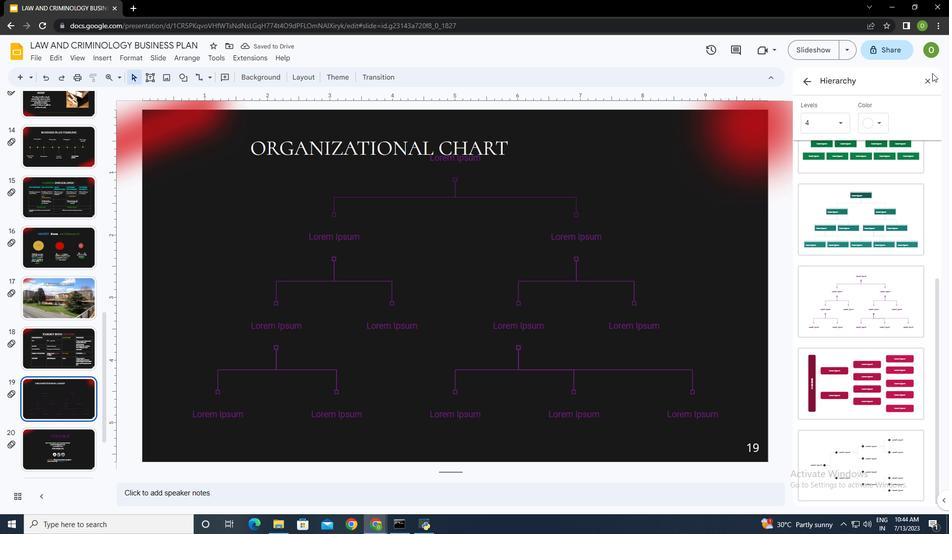 
Action: Mouse pressed left at (927, 84)
Screenshot: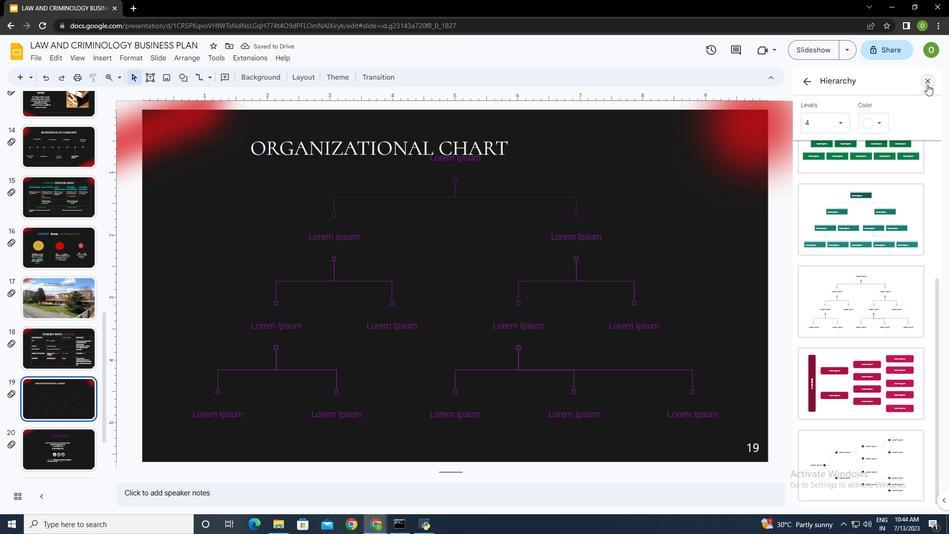 
Action: Mouse moved to (539, 156)
Screenshot: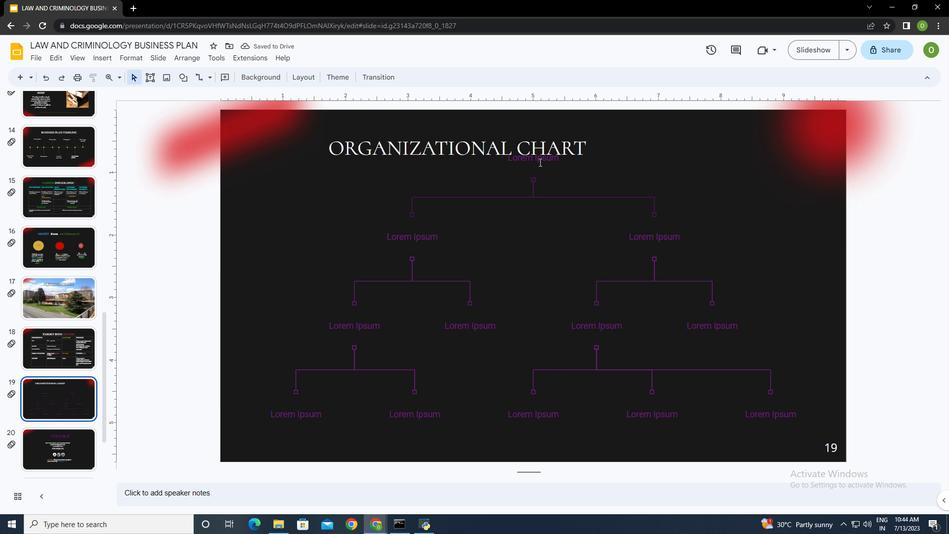 
Action: Mouse pressed left at (539, 156)
Screenshot: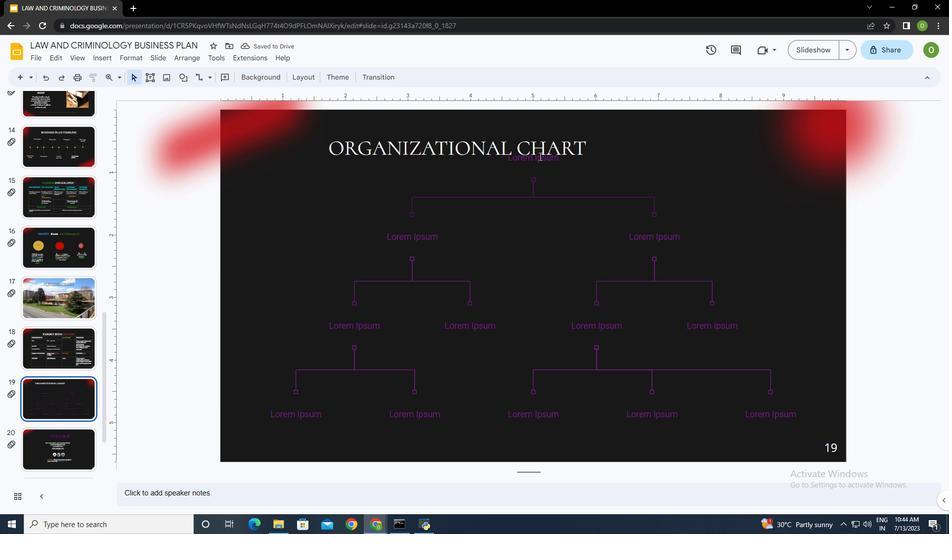 
Action: Mouse moved to (566, 156)
Screenshot: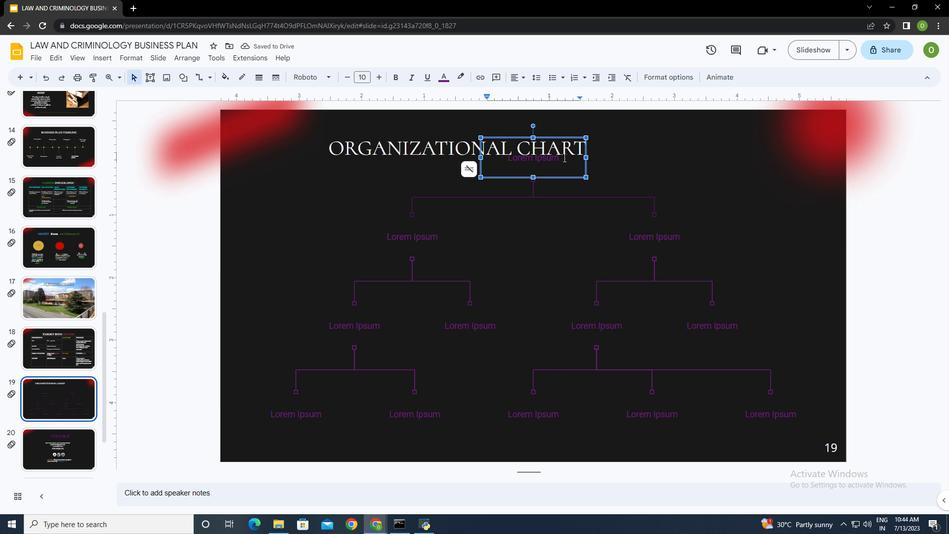 
Action: Mouse pressed left at (566, 156)
Screenshot: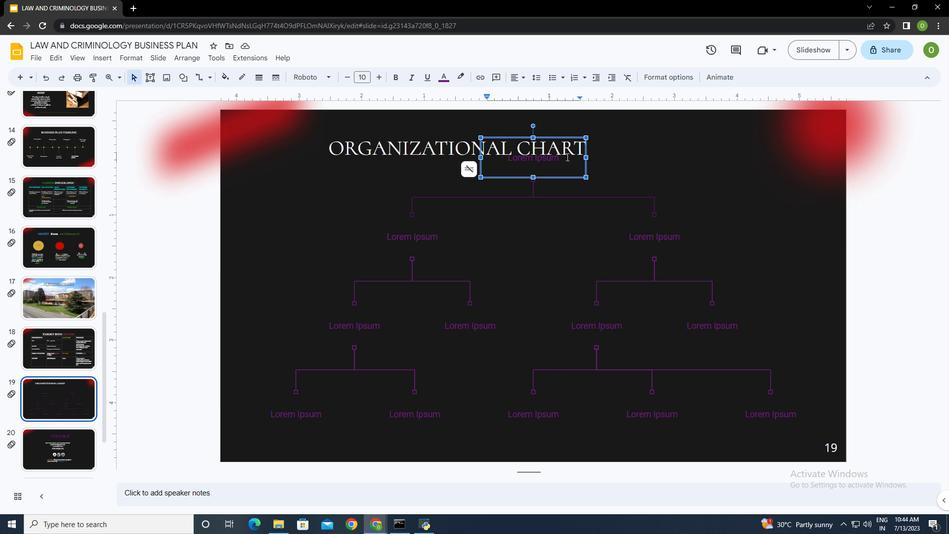 
Action: Mouse moved to (509, 160)
Screenshot: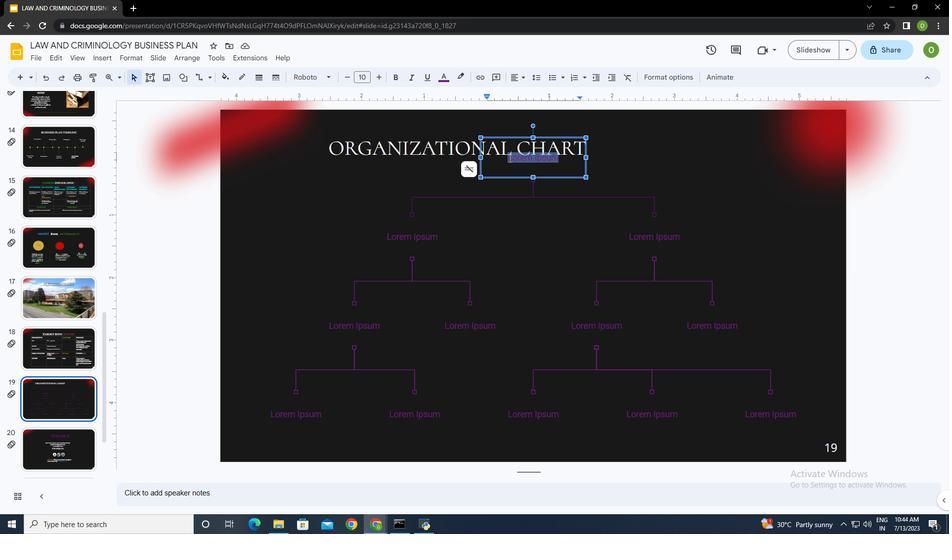 
Action: Key pressed <Key.backspace>ceoctrl+A
Screenshot: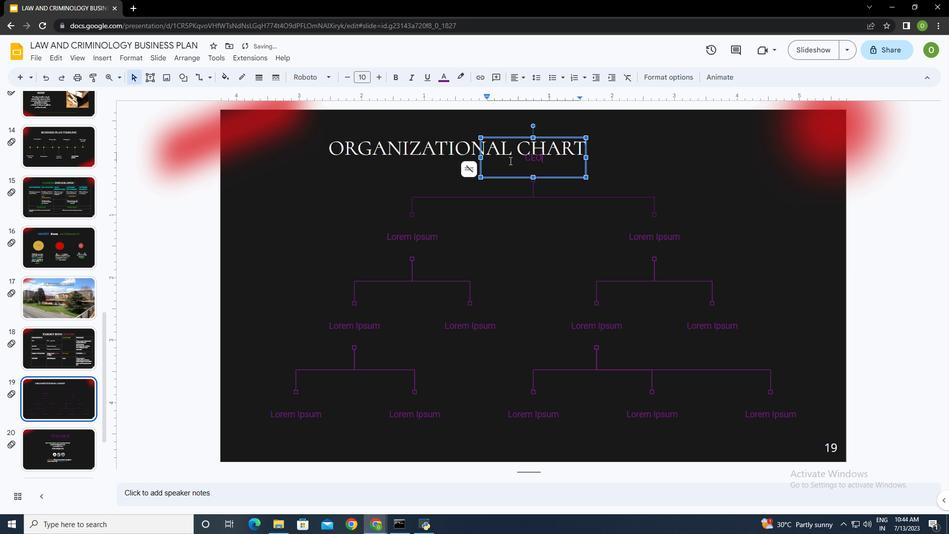 
Action: Mouse moved to (445, 77)
Screenshot: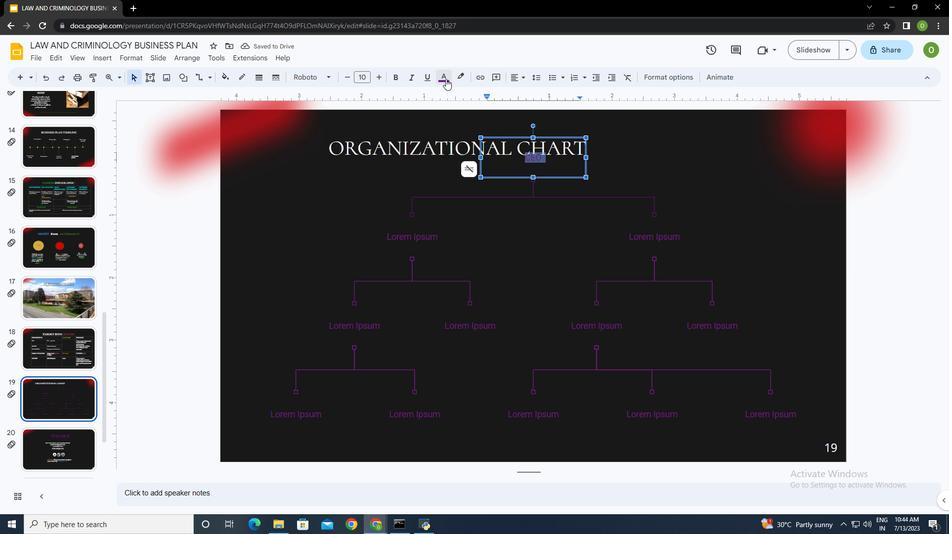 
Action: Mouse pressed left at (445, 77)
Screenshot: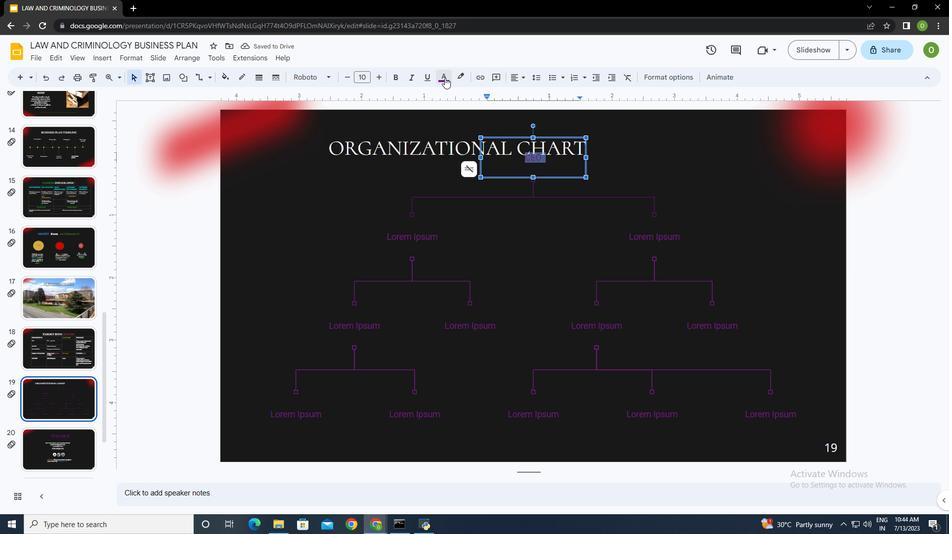 
Action: Mouse moved to (446, 107)
Screenshot: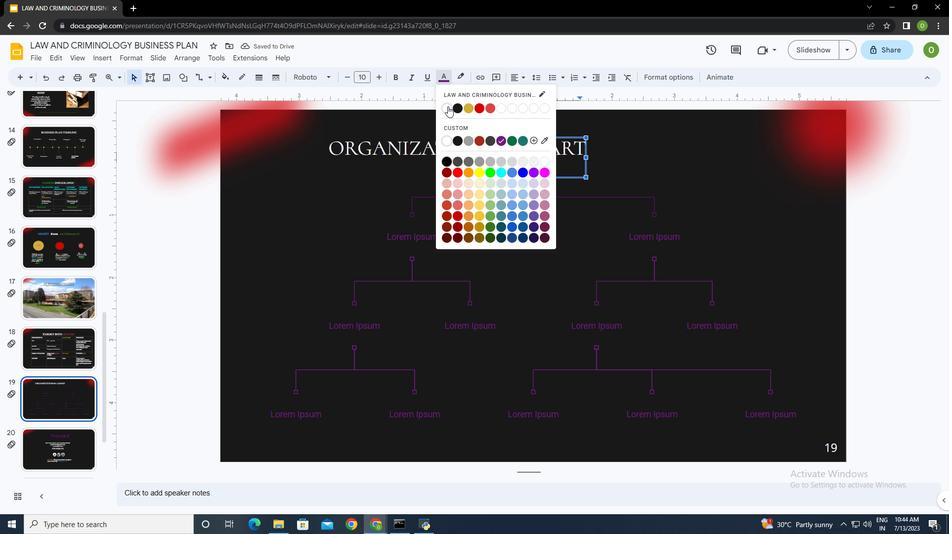 
Action: Mouse pressed left at (446, 107)
Screenshot: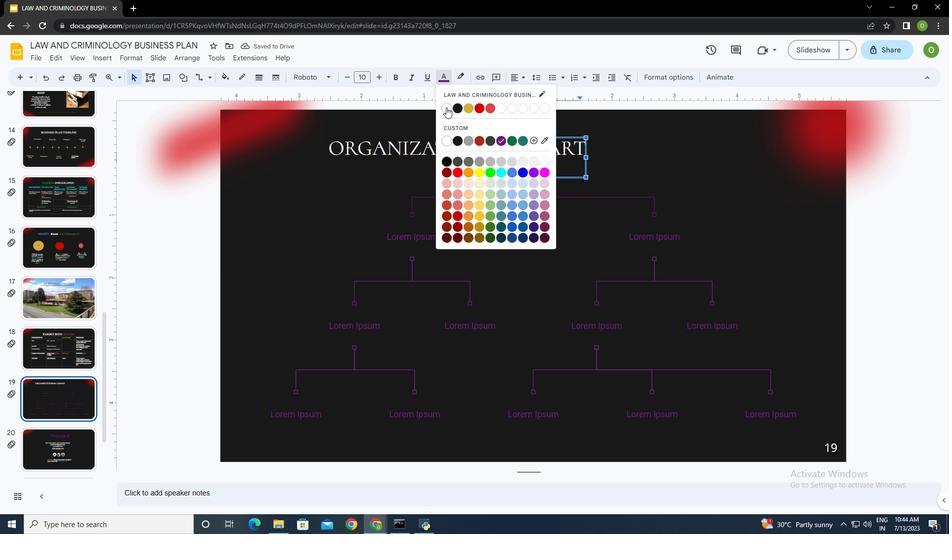 
Action: Mouse moved to (312, 209)
Screenshot: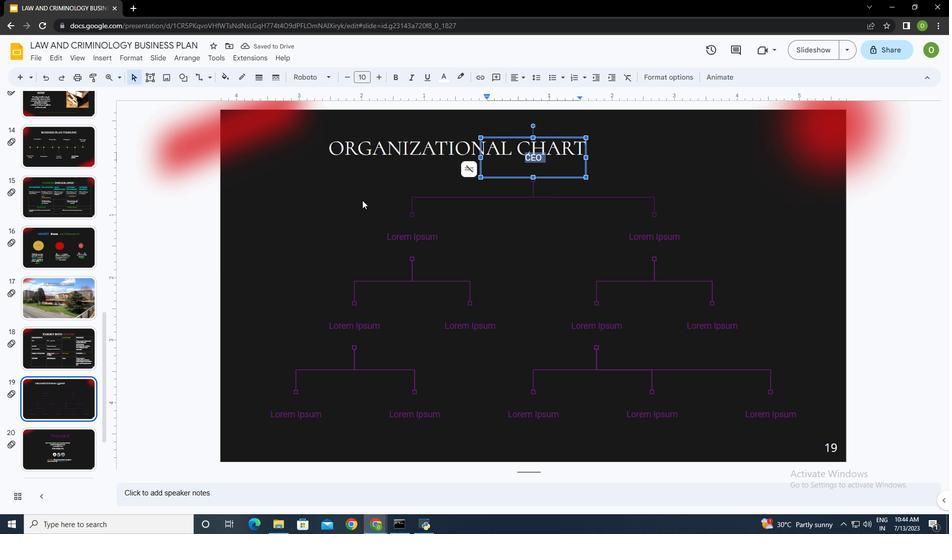 
Action: Mouse pressed left at (312, 209)
Screenshot: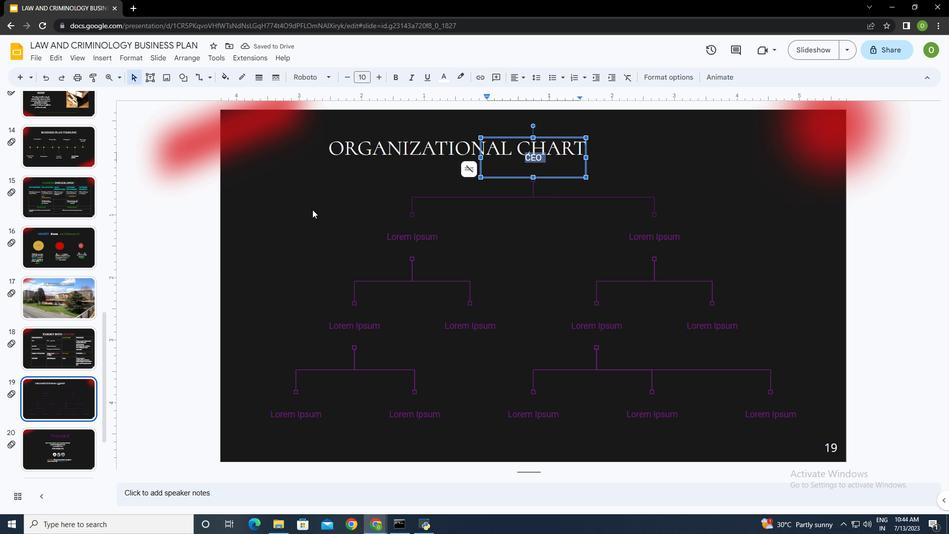 
Action: Key pressed ctrl+A
Screenshot: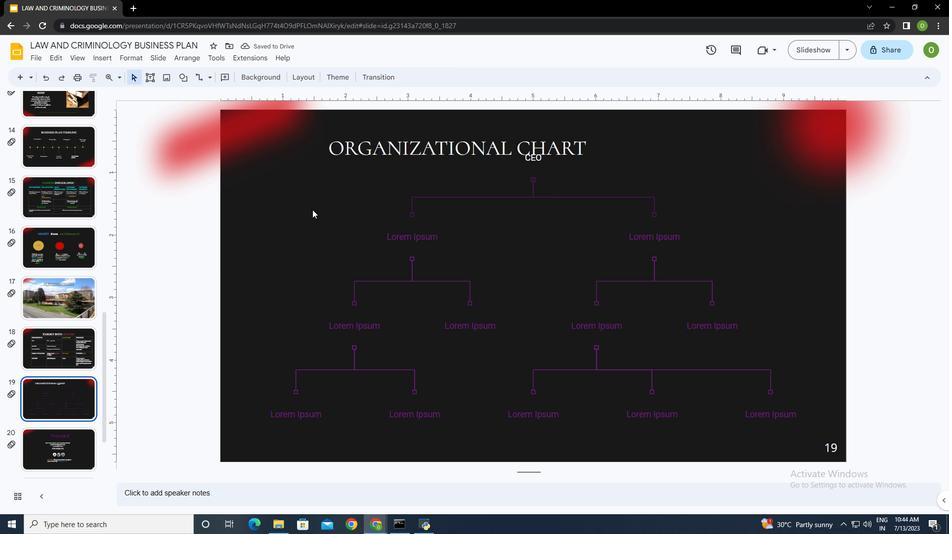 
Action: Mouse moved to (298, 203)
Screenshot: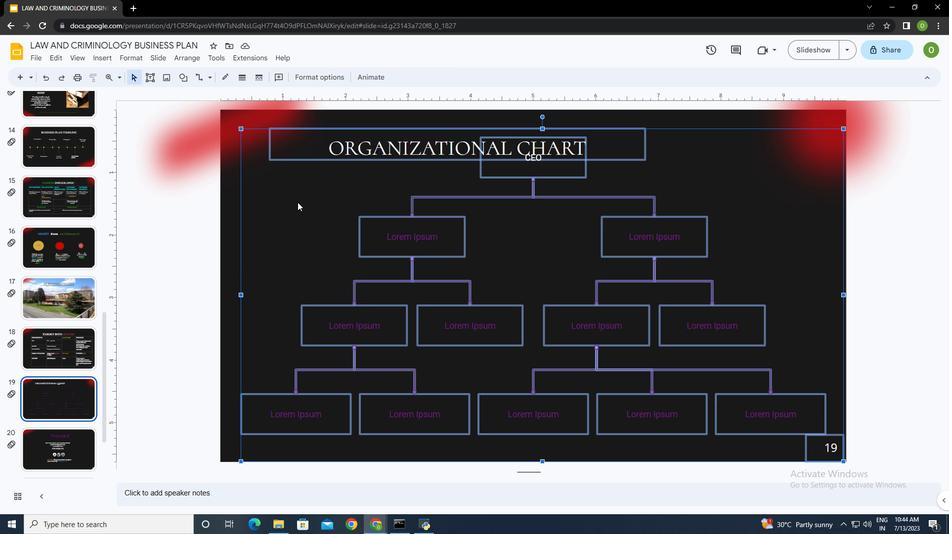 
Action: Mouse pressed left at (298, 203)
Screenshot: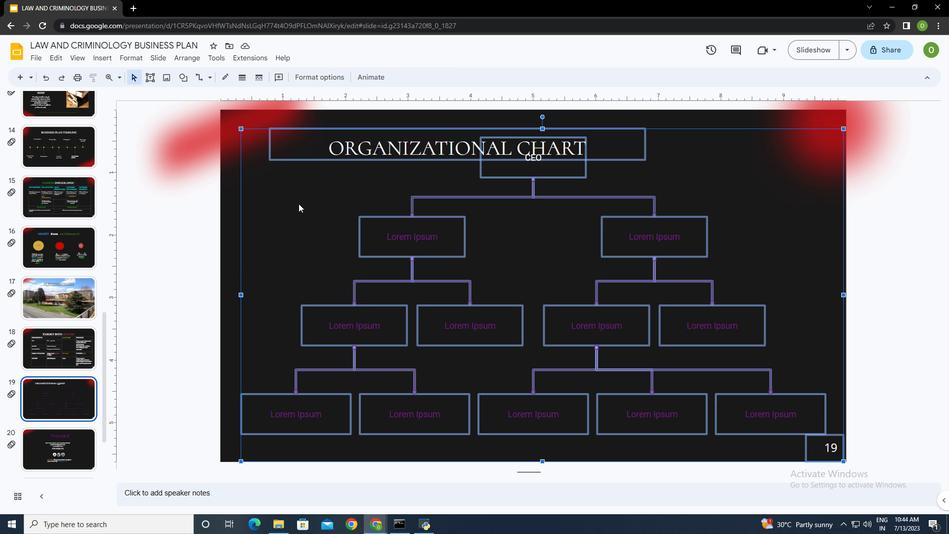 
Action: Mouse moved to (249, 167)
Screenshot: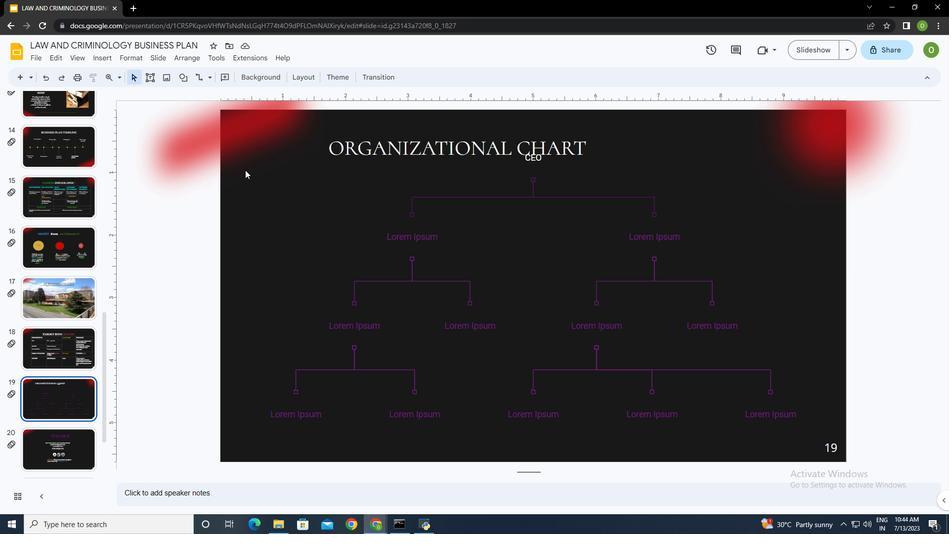
Action: Mouse pressed left at (249, 167)
Screenshot: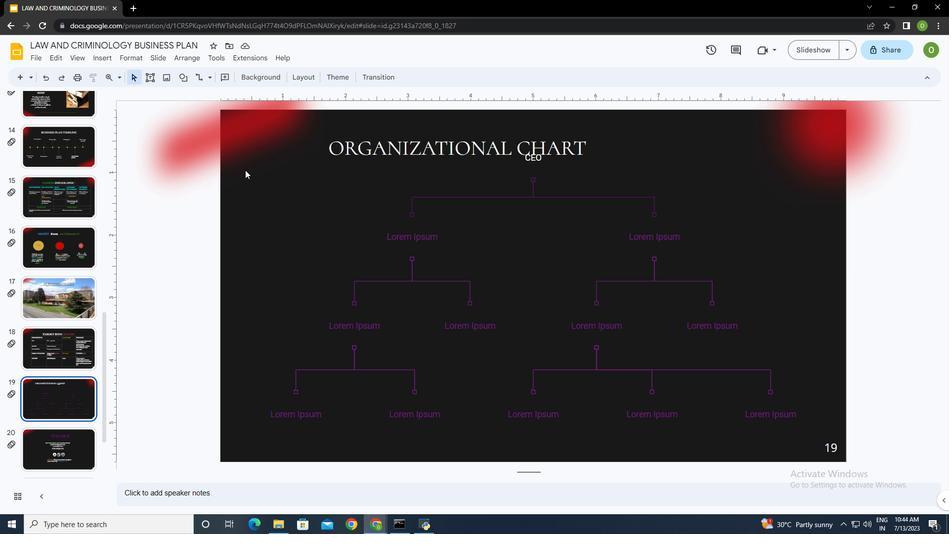 
Action: Mouse moved to (239, 136)
Screenshot: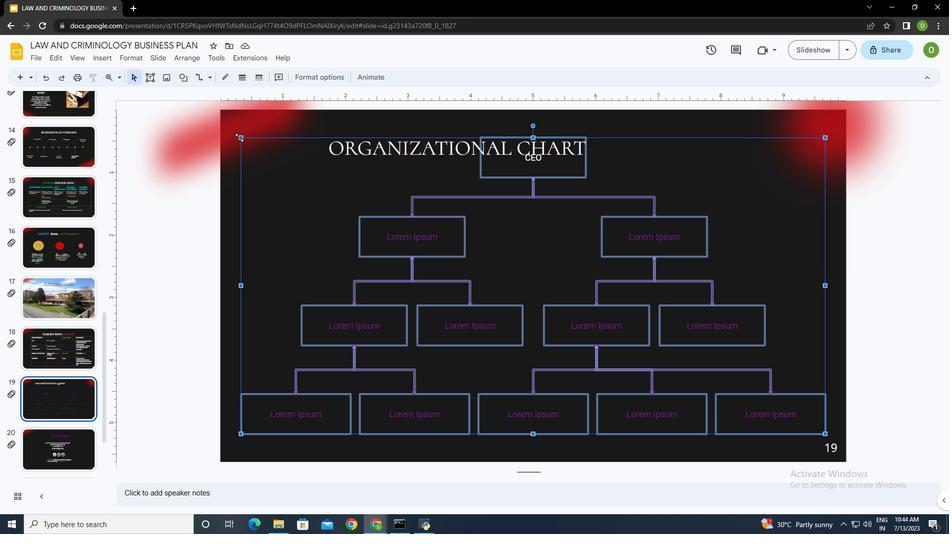 
Action: Mouse pressed left at (239, 136)
Screenshot: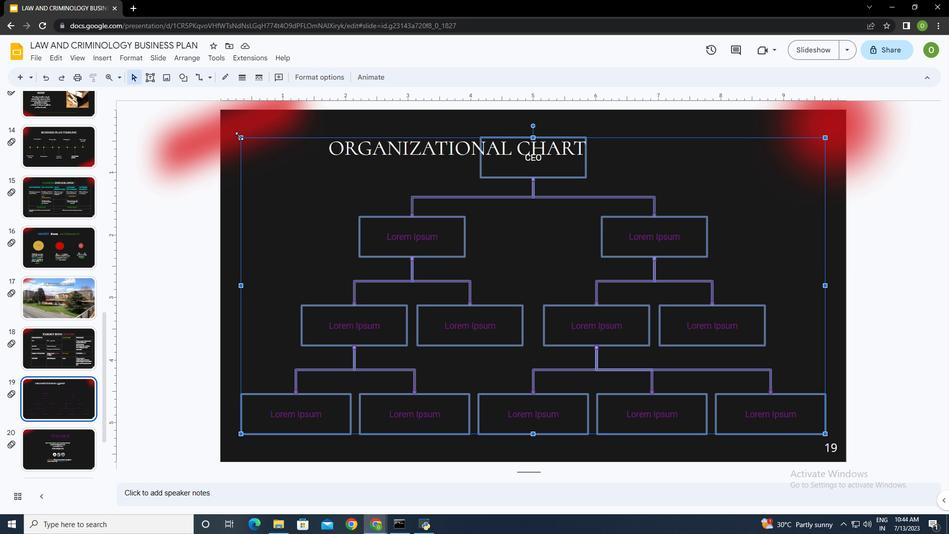 
Action: Mouse moved to (652, 207)
Screenshot: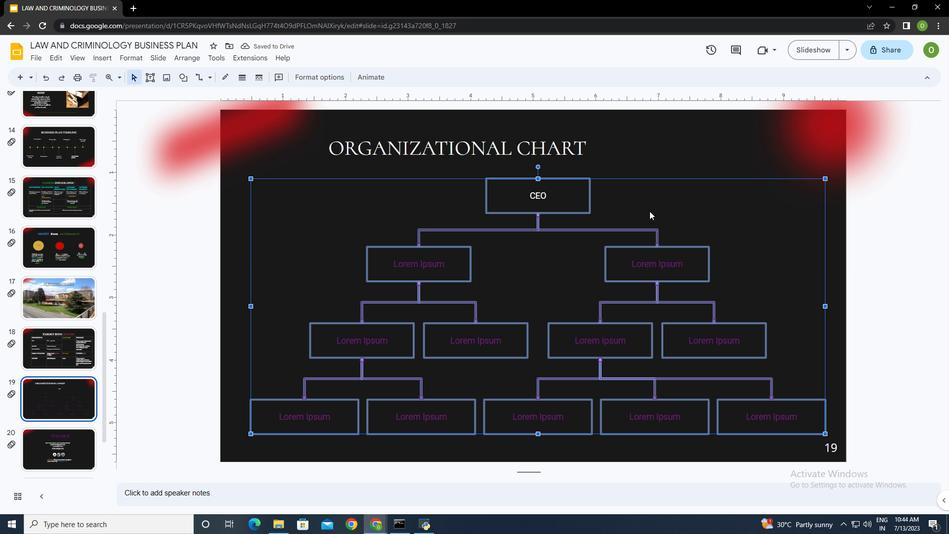 
Action: Mouse pressed left at (652, 207)
Screenshot: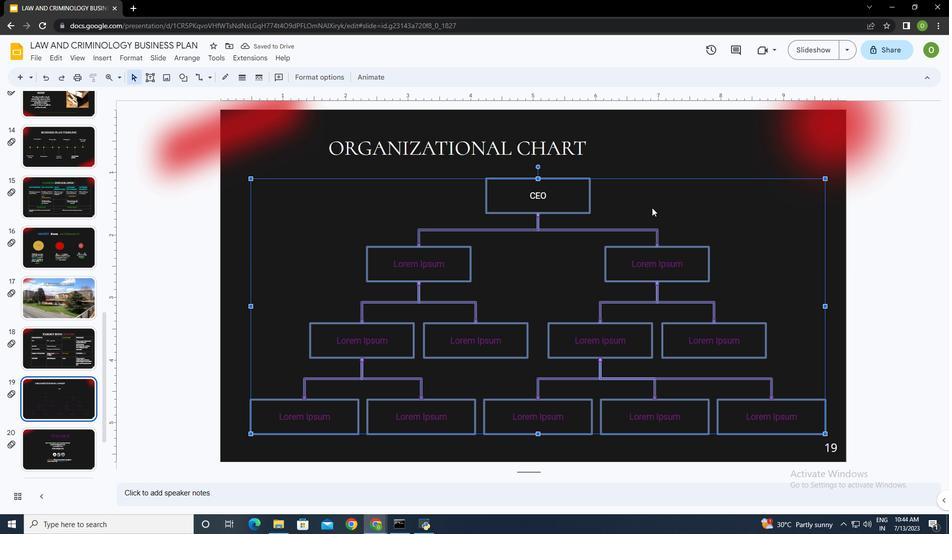 
Action: Mouse moved to (599, 220)
Screenshot: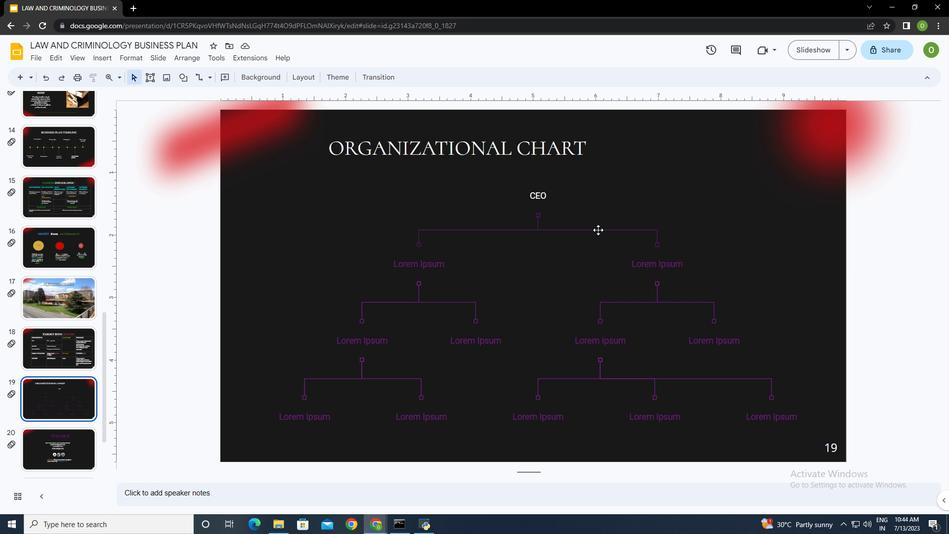
Action: Mouse pressed left at (599, 220)
Screenshot: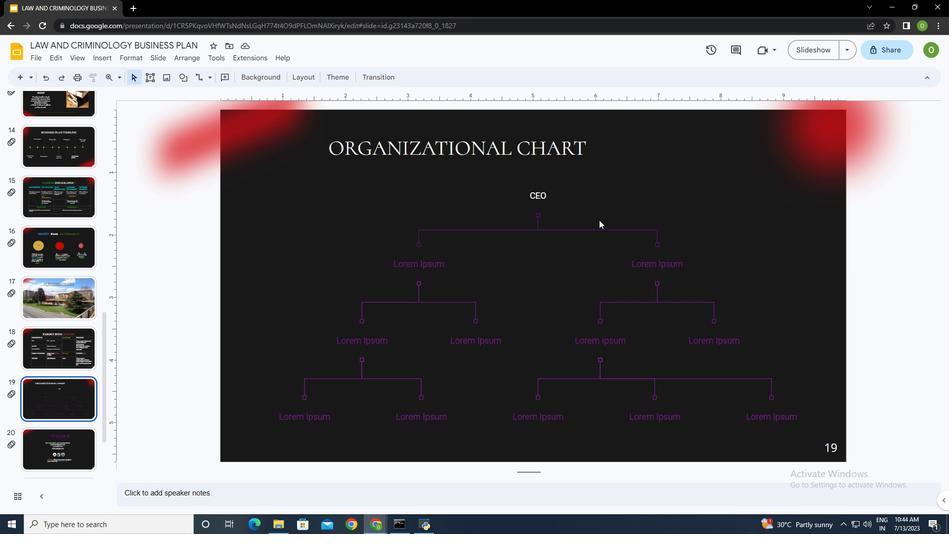 
Action: Mouse moved to (654, 180)
Screenshot: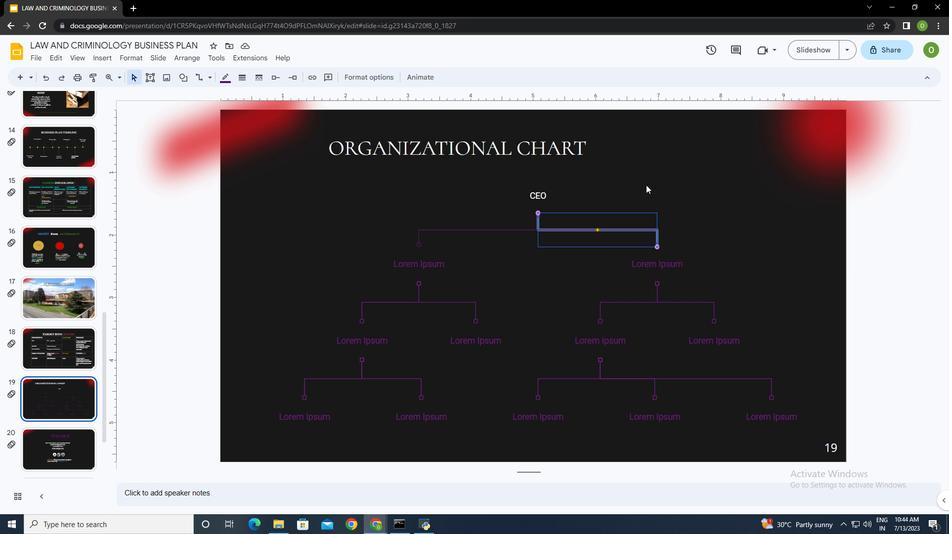 
Action: Mouse pressed left at (654, 180)
Screenshot: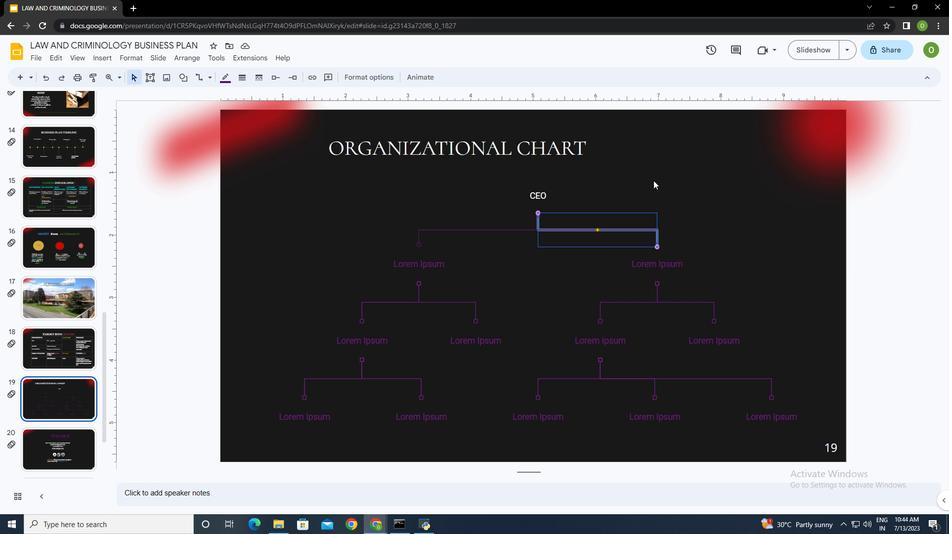 
Action: Mouse moved to (522, 231)
Screenshot: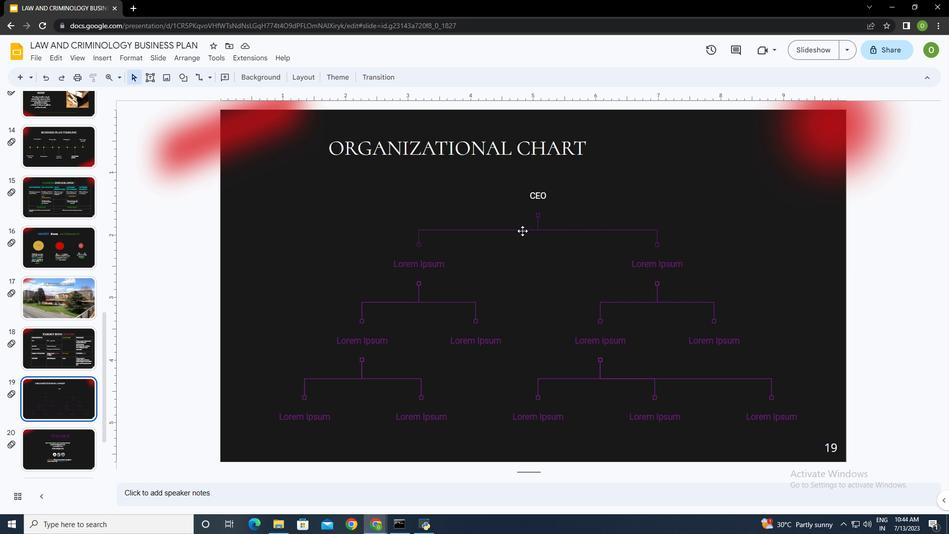 
Action: Mouse pressed left at (522, 231)
Screenshot: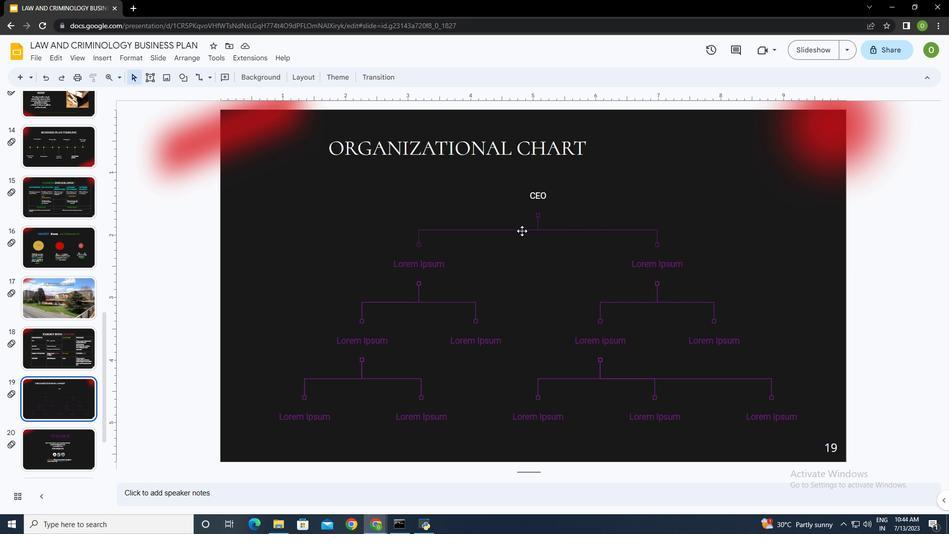 
Action: Mouse moved to (574, 226)
Screenshot: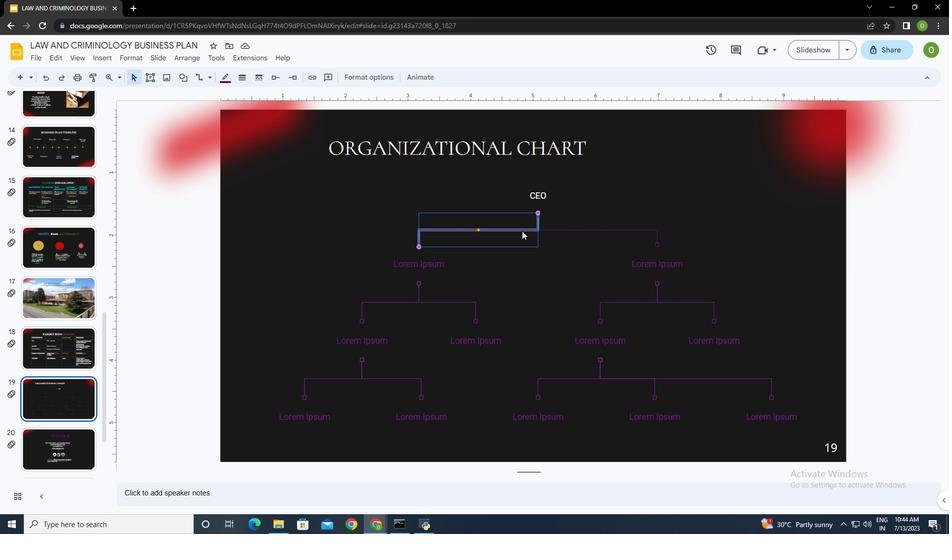 
Action: Mouse pressed left at (574, 226)
Screenshot: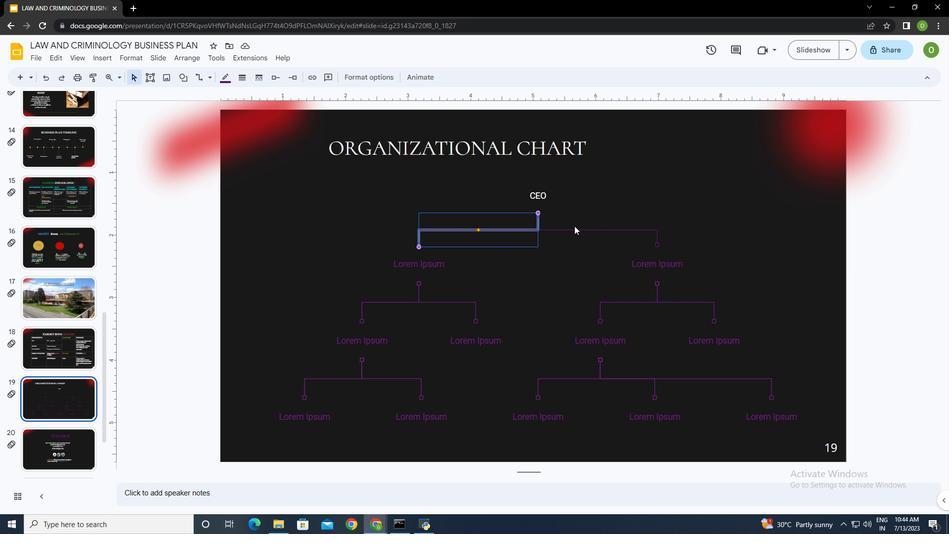 
Action: Mouse moved to (575, 227)
Screenshot: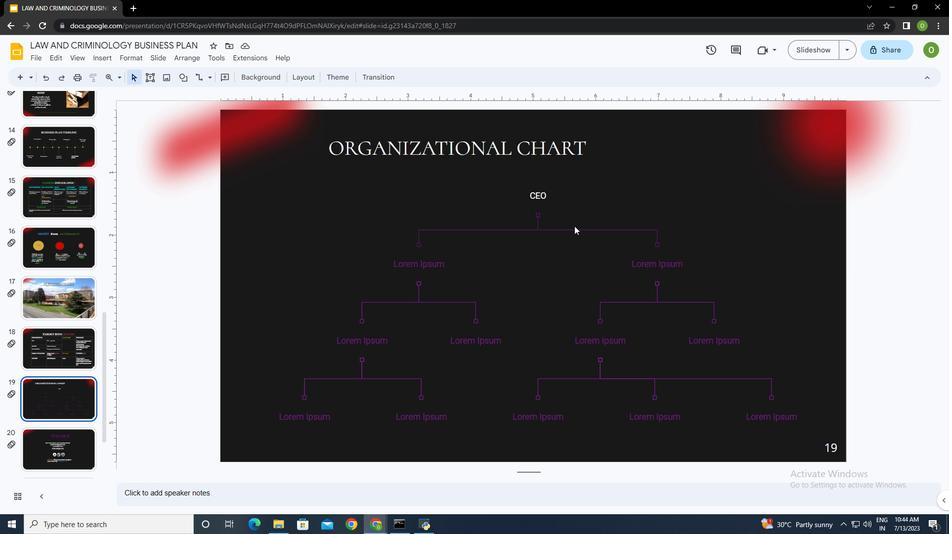 
Action: Mouse pressed left at (575, 227)
Screenshot: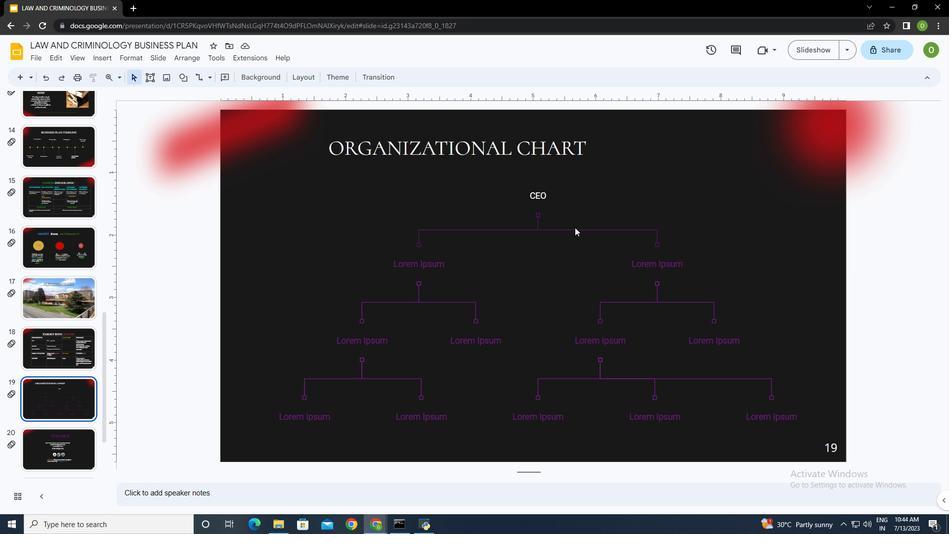 
Action: Mouse moved to (516, 230)
Screenshot: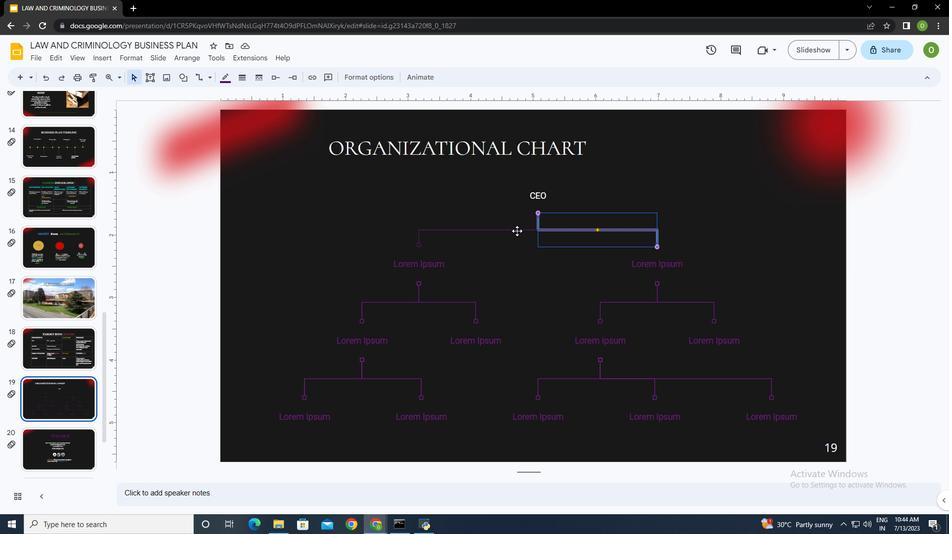 
Action: Mouse pressed left at (516, 230)
Screenshot: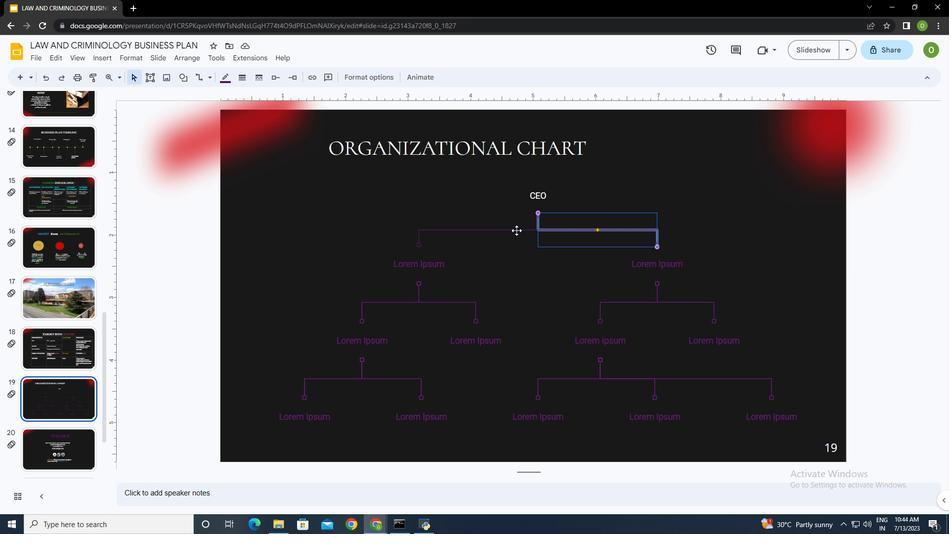 
Action: Mouse moved to (421, 298)
Screenshot: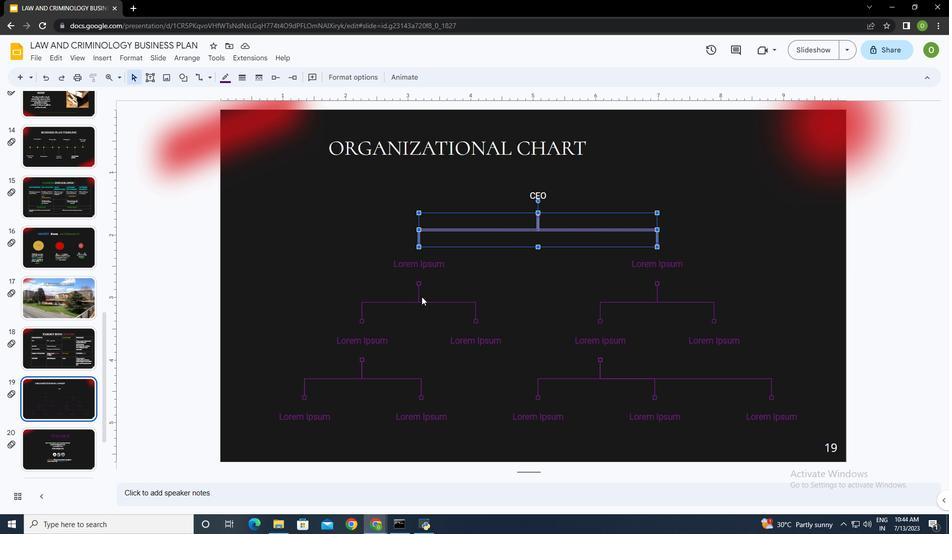 
Action: Mouse pressed left at (421, 298)
Screenshot: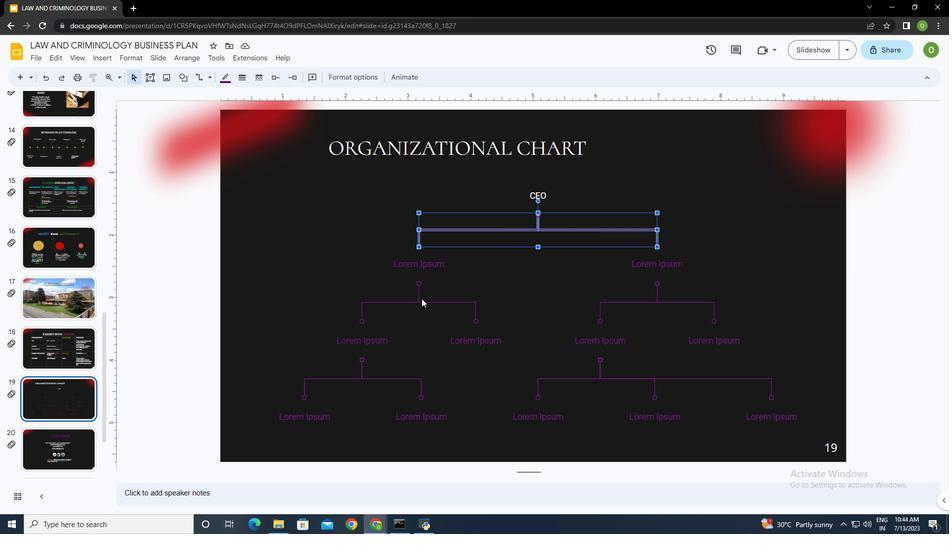 
Action: Mouse moved to (422, 301)
Screenshot: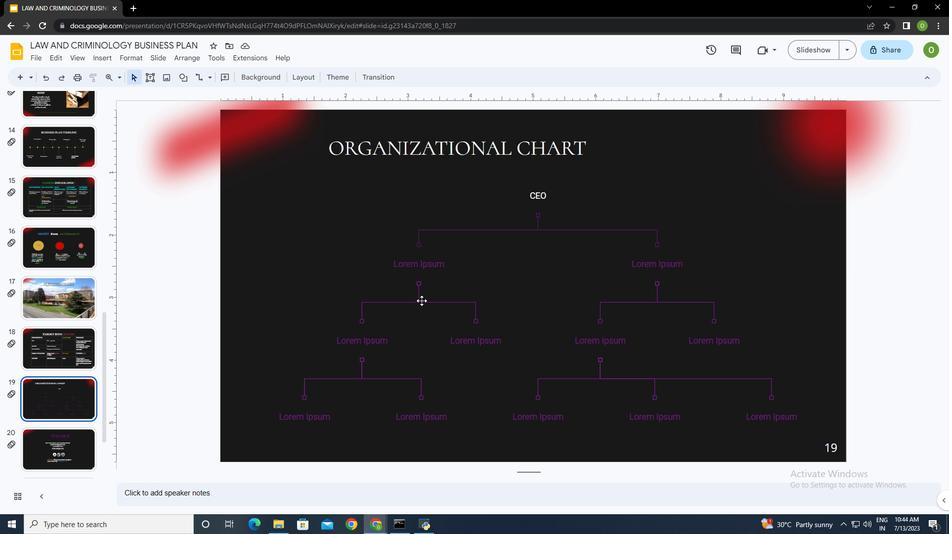 
Action: Mouse pressed left at (422, 301)
Screenshot: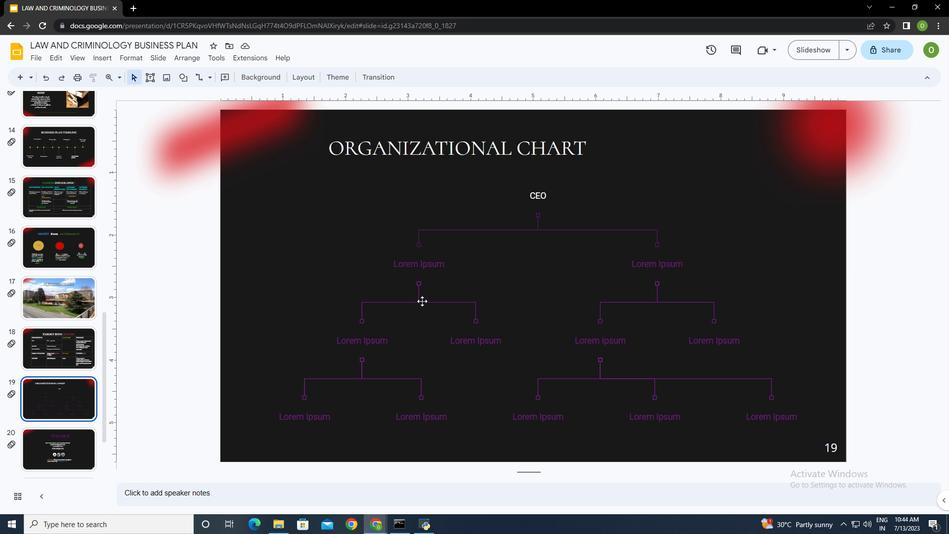 
Action: Mouse moved to (455, 229)
Screenshot: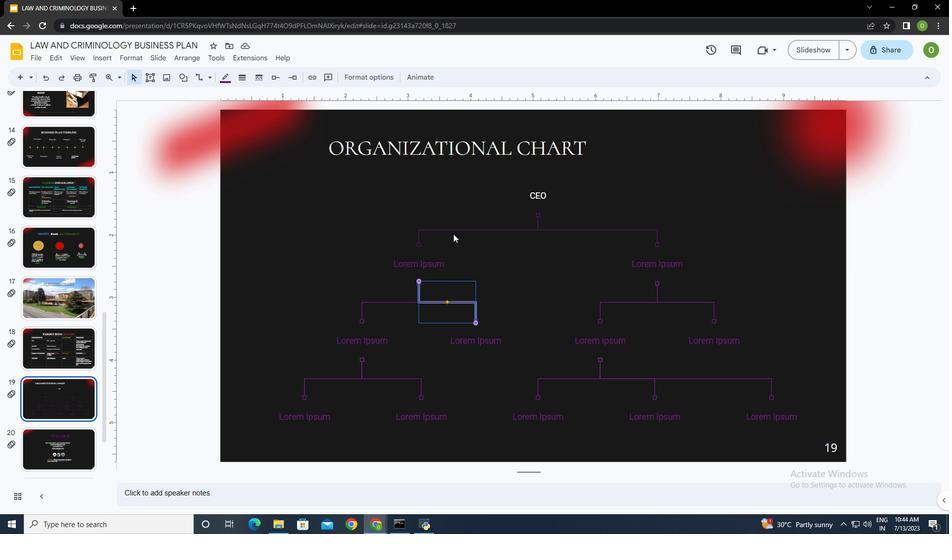 
Action: Mouse pressed left at (455, 229)
Screenshot: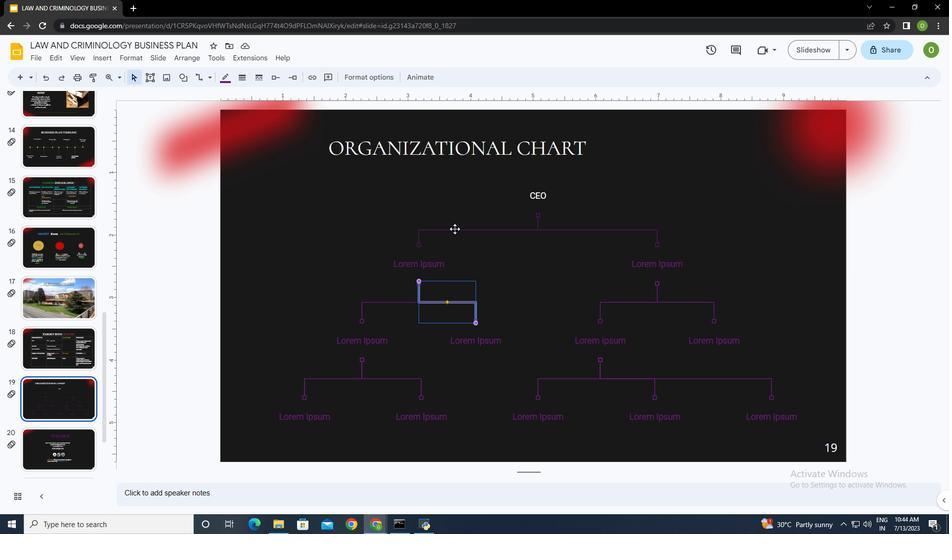 
Action: Mouse moved to (224, 78)
Screenshot: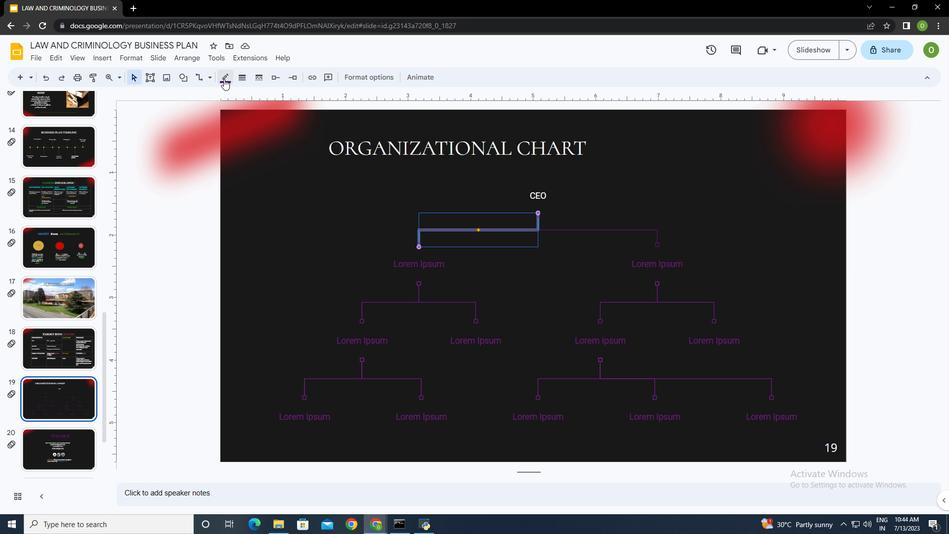
Action: Mouse pressed left at (224, 78)
Screenshot: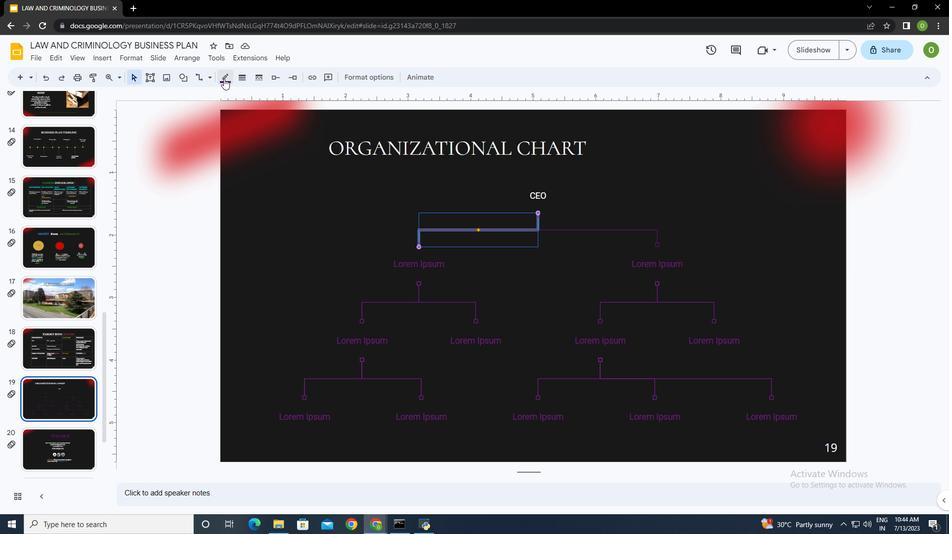 
Action: Mouse moved to (247, 108)
Screenshot: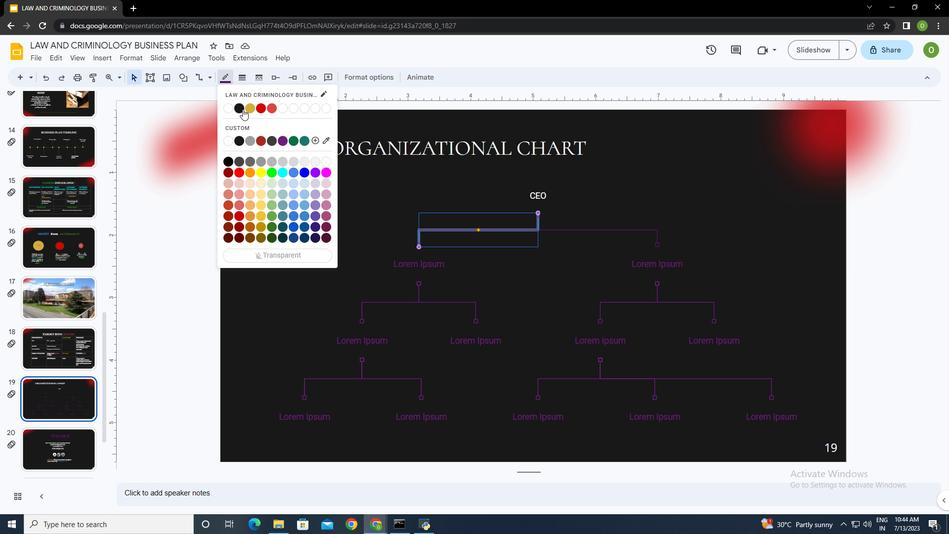 
Action: Mouse pressed left at (247, 108)
Screenshot: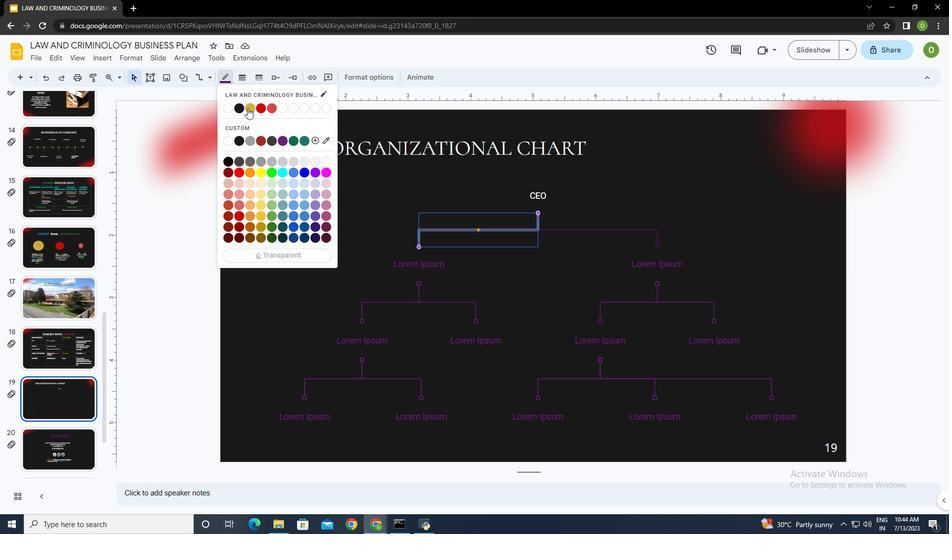 
Action: Mouse moved to (567, 231)
Screenshot: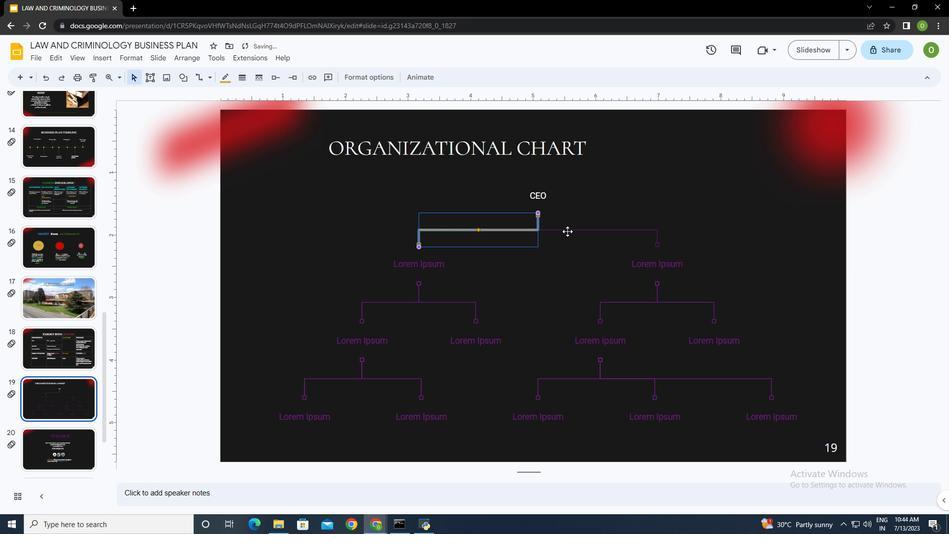 
Action: Mouse pressed left at (567, 231)
Screenshot: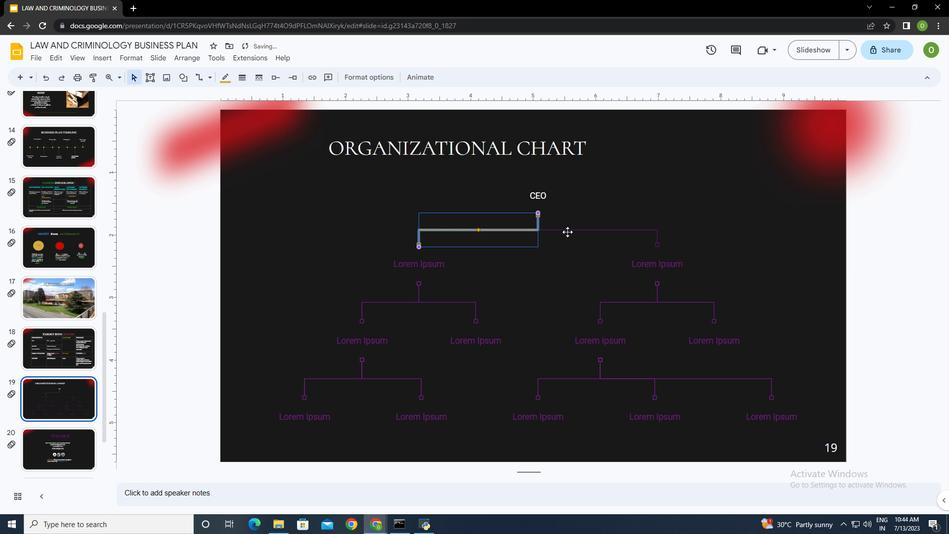 
Action: Mouse moved to (227, 79)
Screenshot: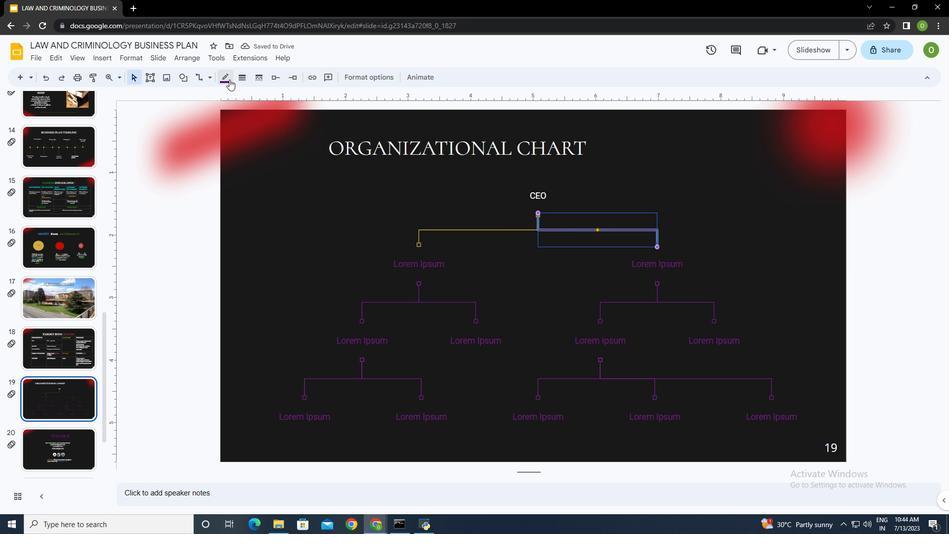 
Action: Mouse pressed left at (227, 79)
Screenshot: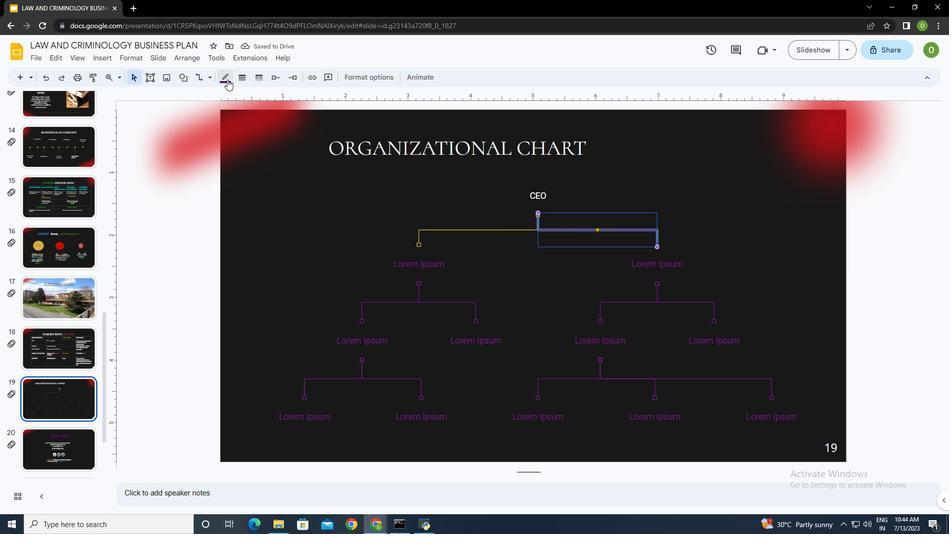 
Action: Mouse moved to (248, 106)
Screenshot: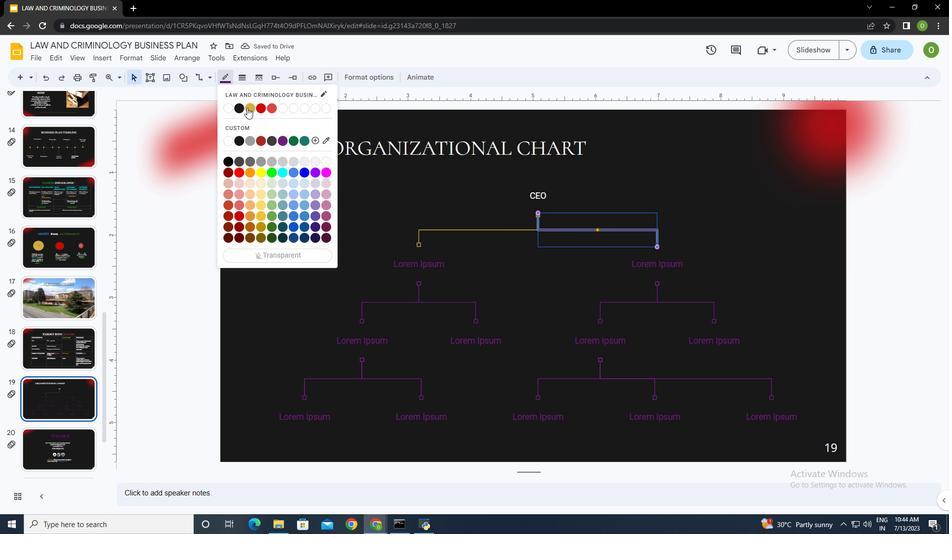 
Action: Mouse pressed left at (248, 106)
Screenshot: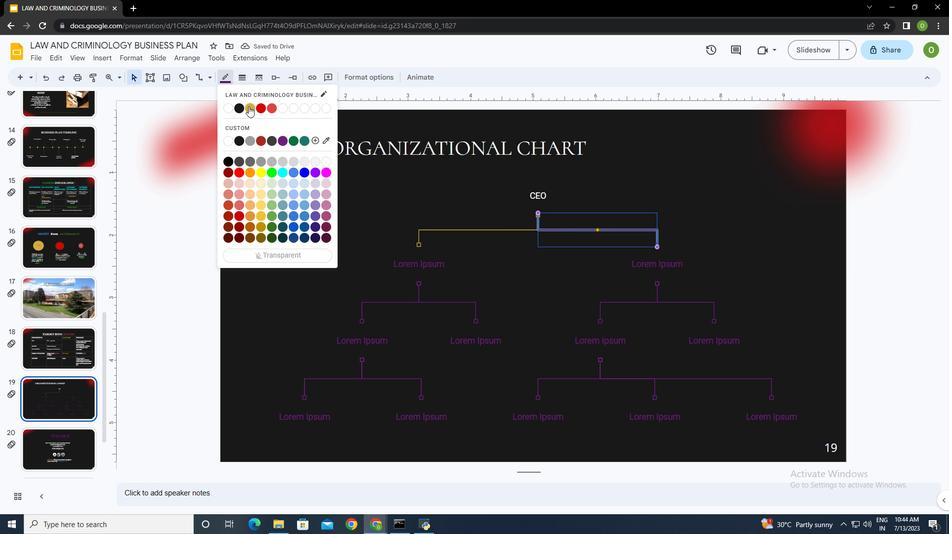 
Action: Mouse moved to (417, 296)
Screenshot: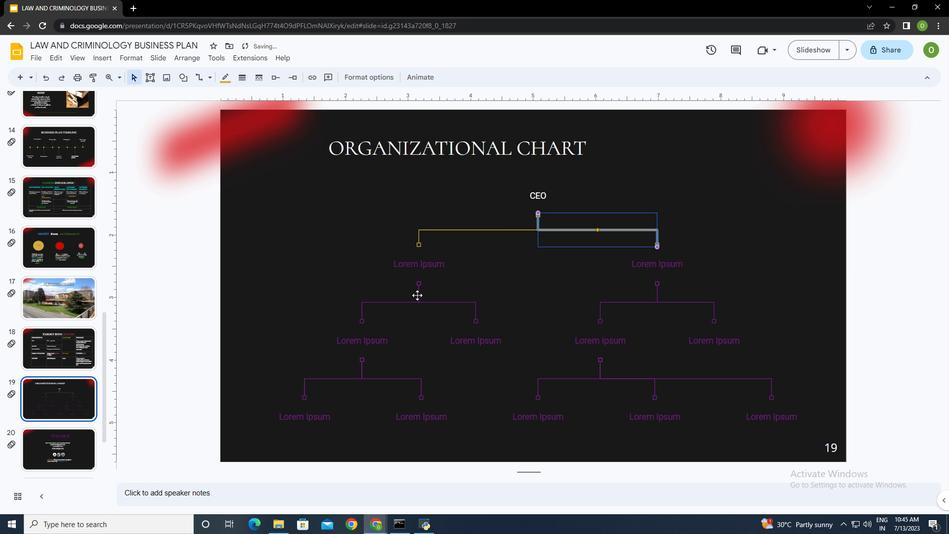 
Action: Mouse pressed left at (417, 296)
Screenshot: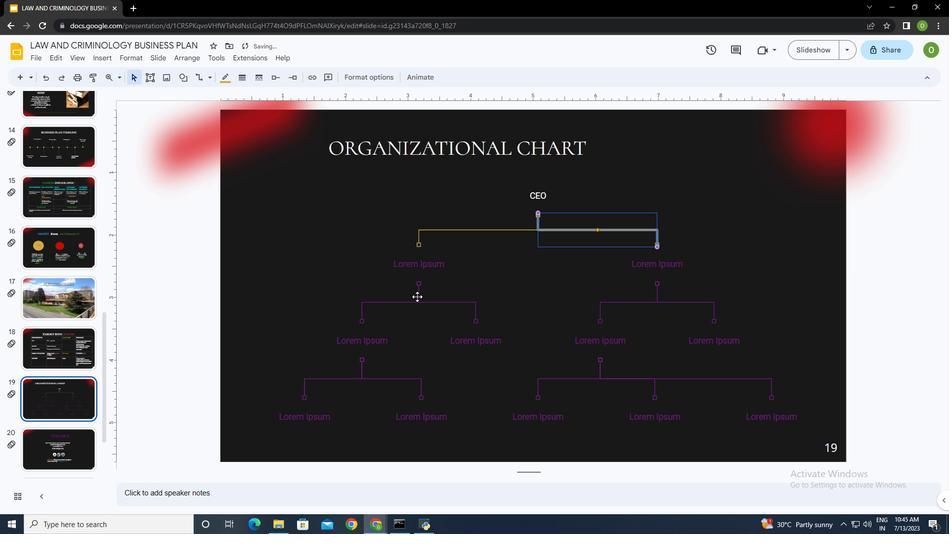 
Action: Mouse moved to (225, 81)
Screenshot: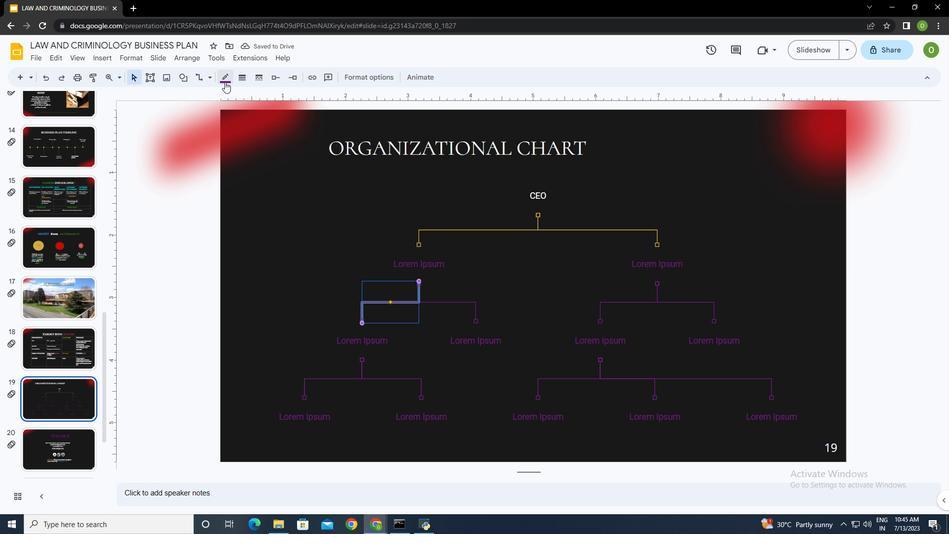 
Action: Mouse pressed left at (225, 81)
Screenshot: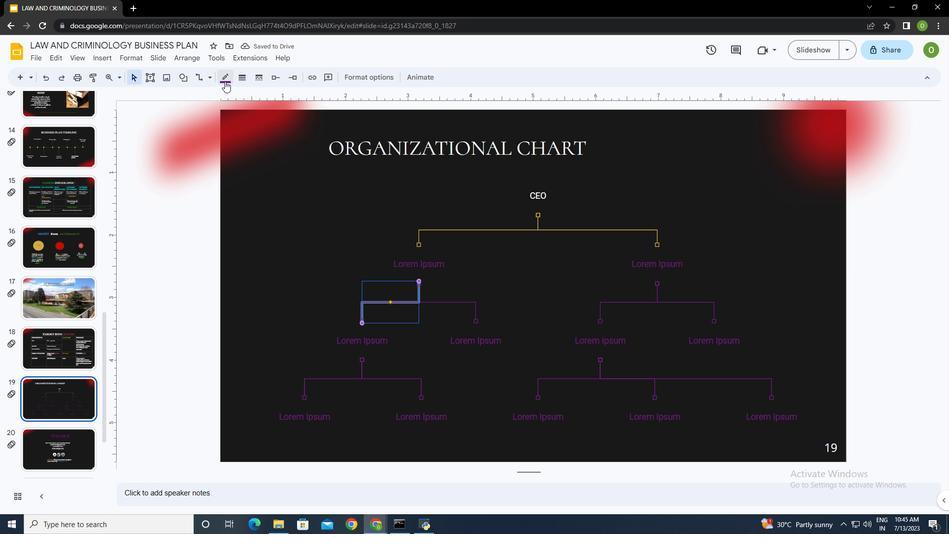 
Action: Mouse moved to (249, 109)
Screenshot: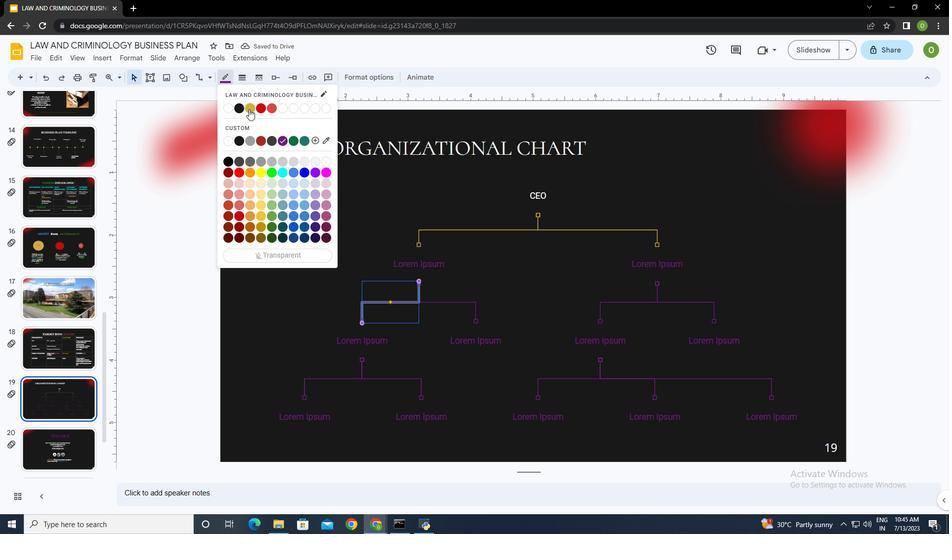 
Action: Mouse pressed left at (249, 109)
Screenshot: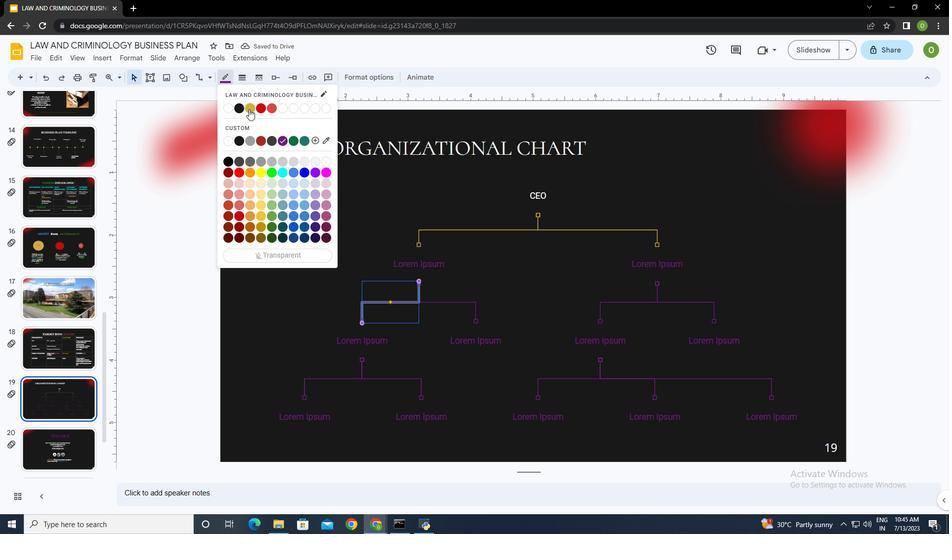 
Action: Mouse moved to (462, 303)
Screenshot: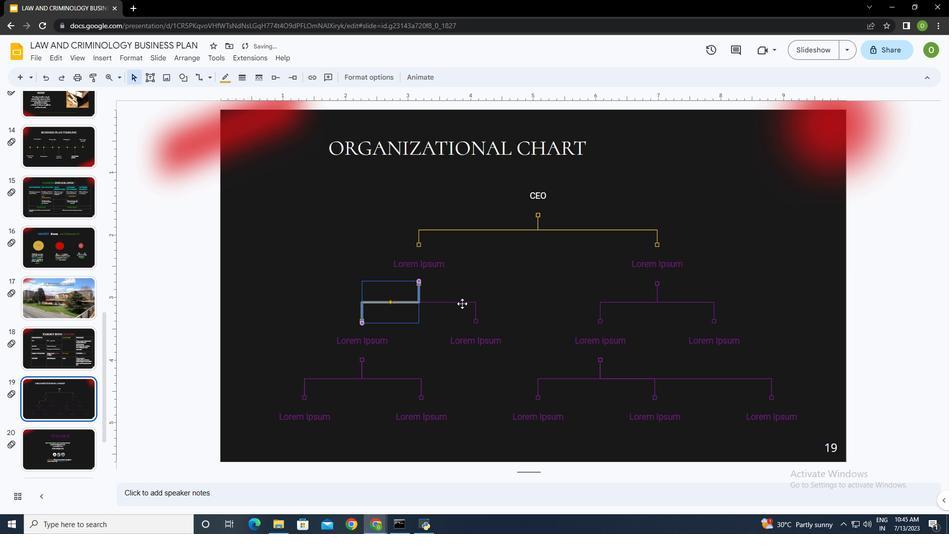 
Action: Mouse pressed left at (462, 303)
Screenshot: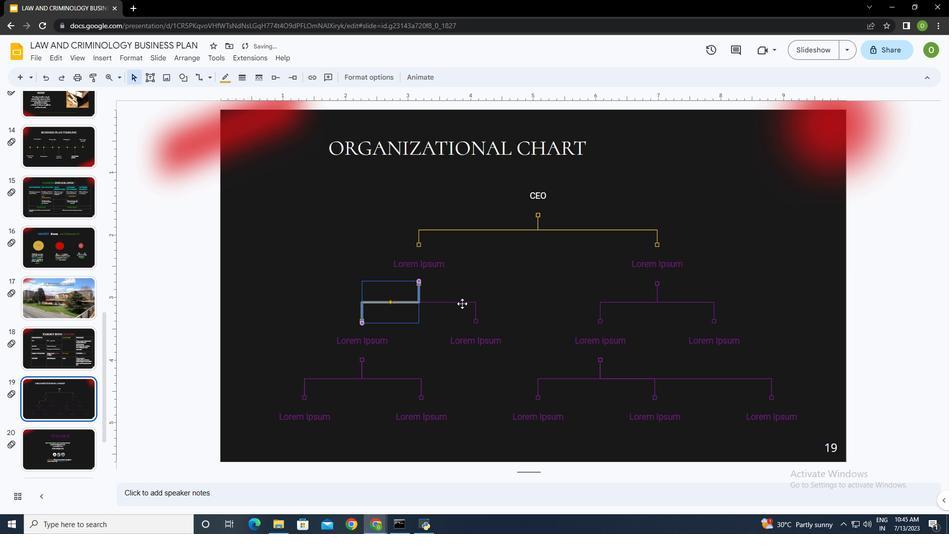 
Action: Mouse moved to (226, 81)
Screenshot: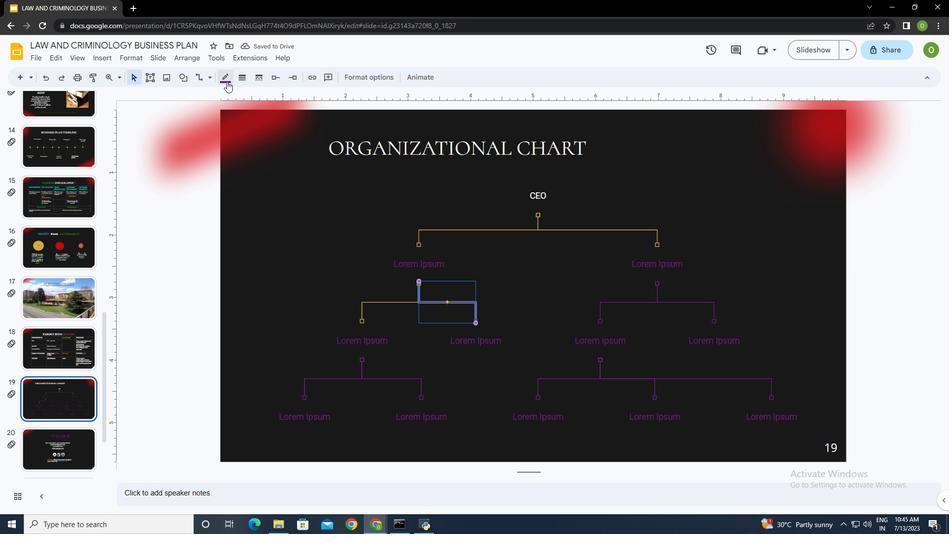 
Action: Mouse pressed left at (226, 81)
Screenshot: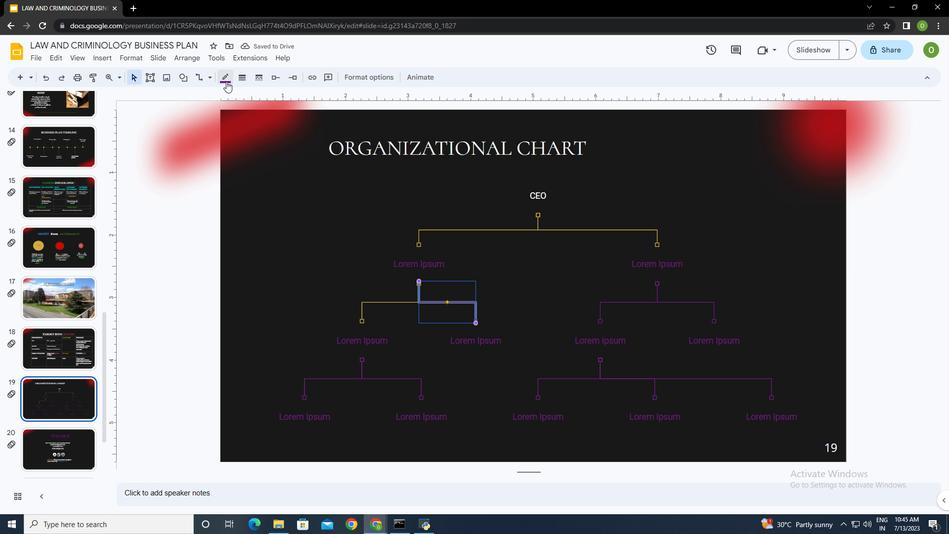 
Action: Mouse moved to (249, 109)
Screenshot: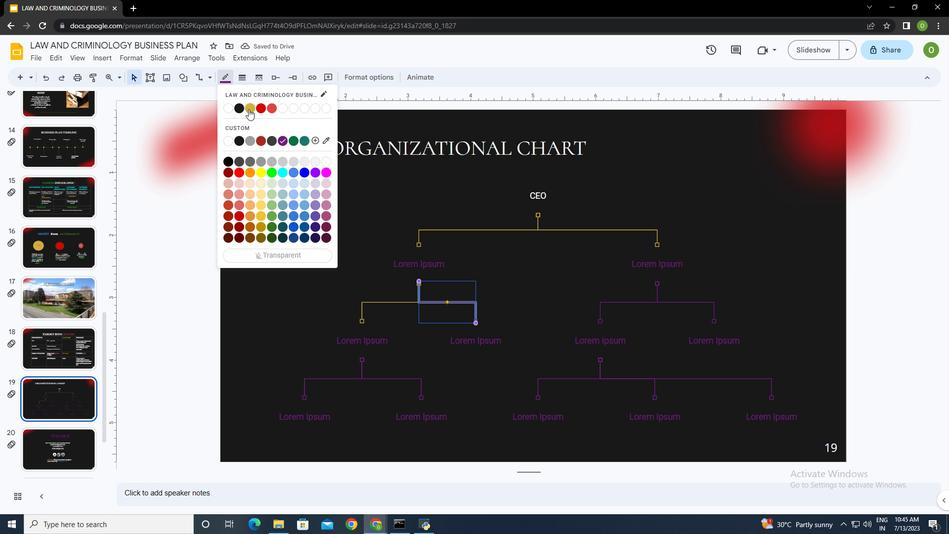
Action: Mouse pressed left at (249, 109)
Screenshot: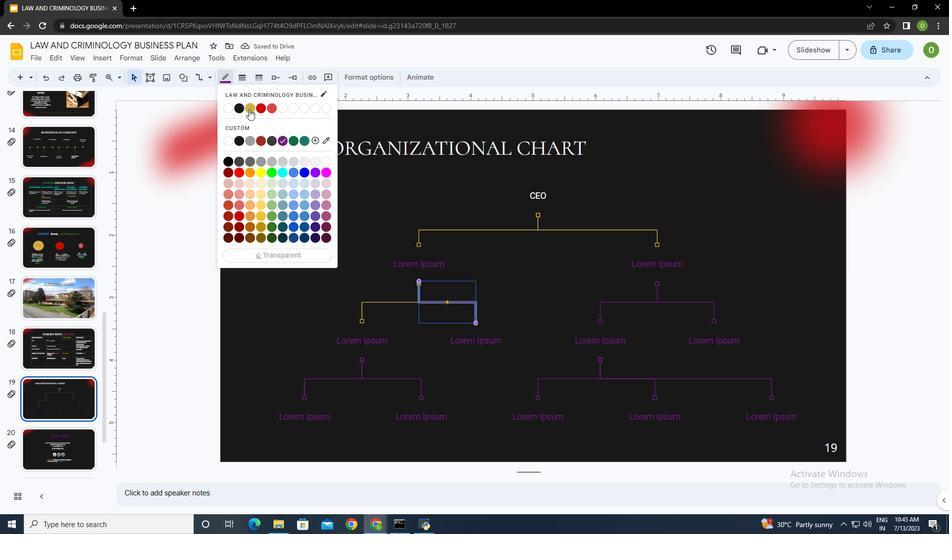 
Action: Mouse moved to (644, 300)
Screenshot: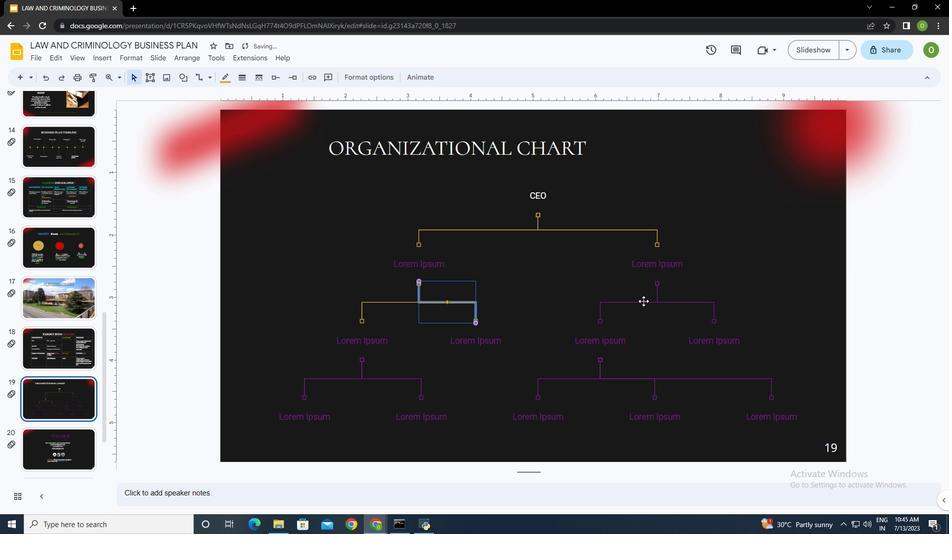 
Action: Mouse pressed left at (644, 300)
Screenshot: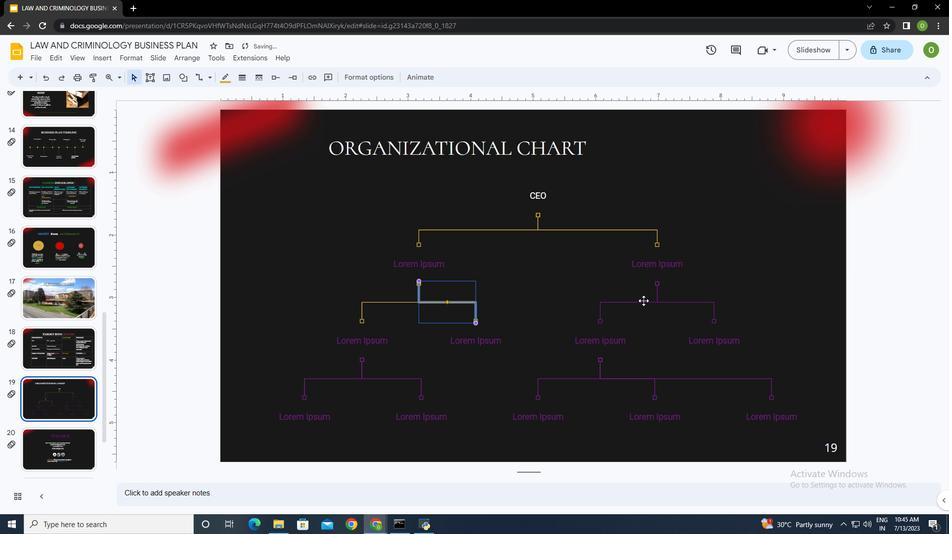 
Action: Mouse moved to (677, 304)
Screenshot: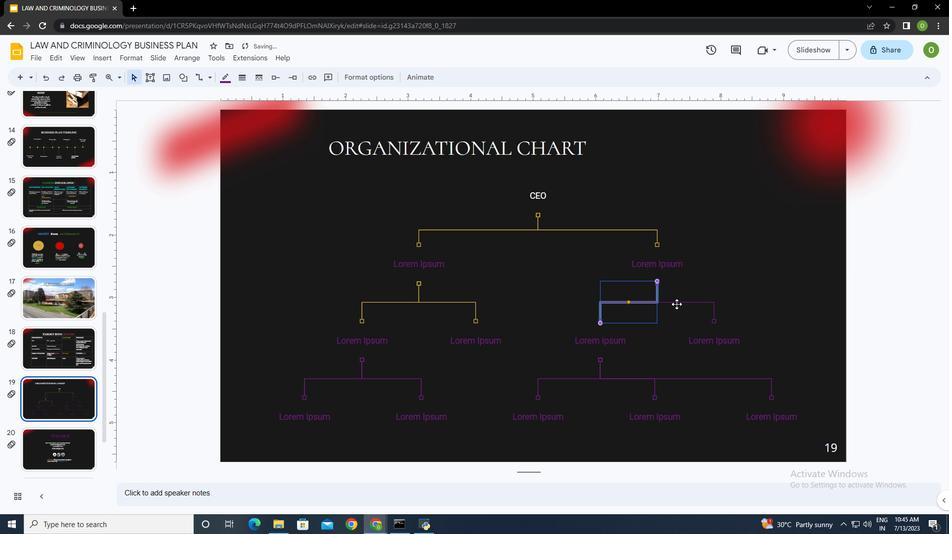 
Action: Mouse pressed left at (677, 304)
Screenshot: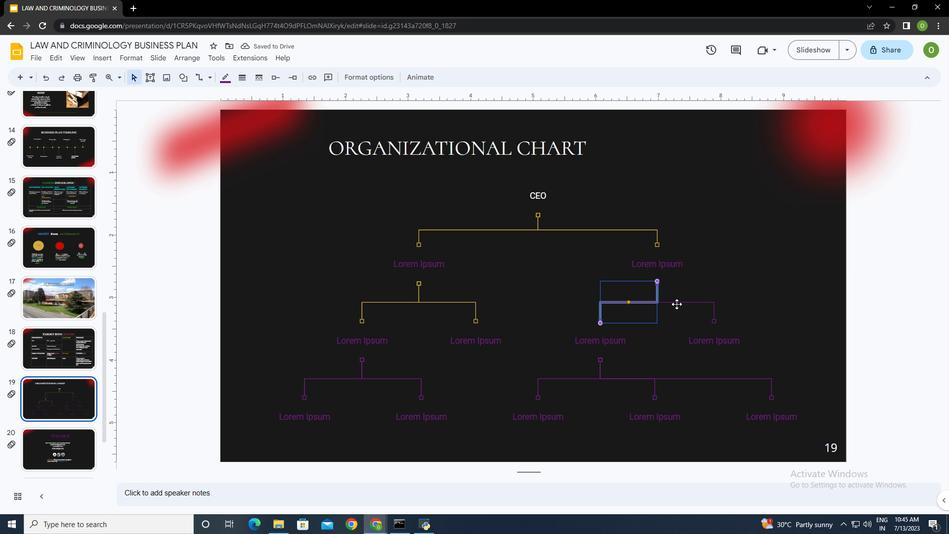 
Action: Mouse moved to (230, 78)
Screenshot: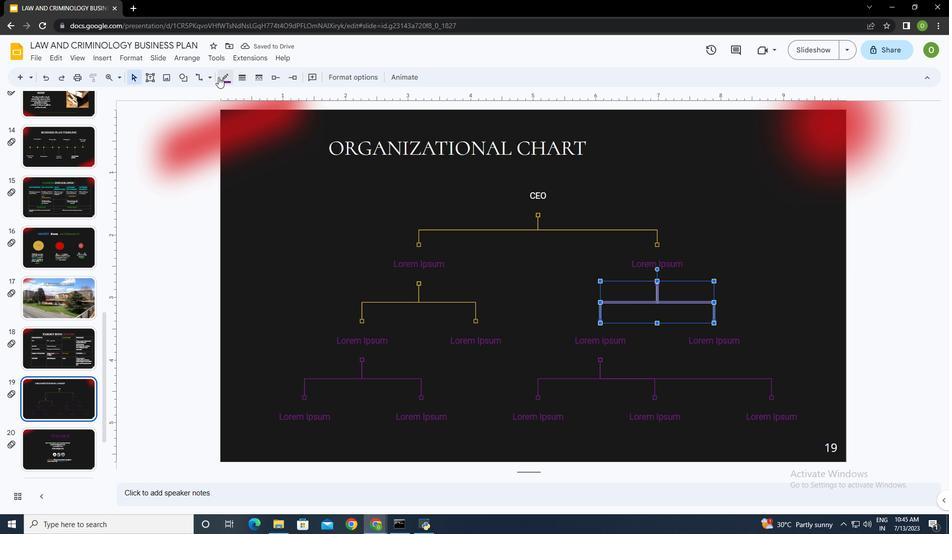 
Action: Mouse pressed left at (230, 78)
Screenshot: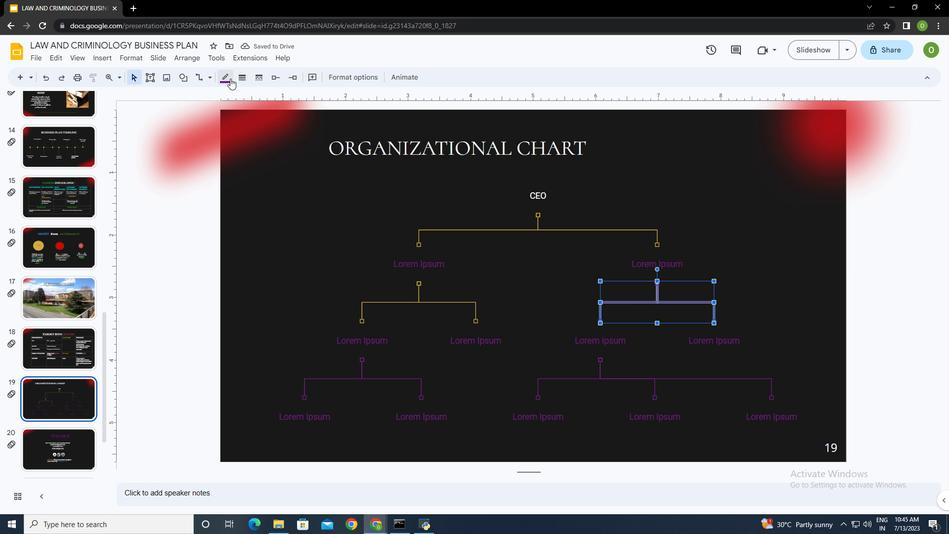 
Action: Mouse moved to (249, 109)
Screenshot: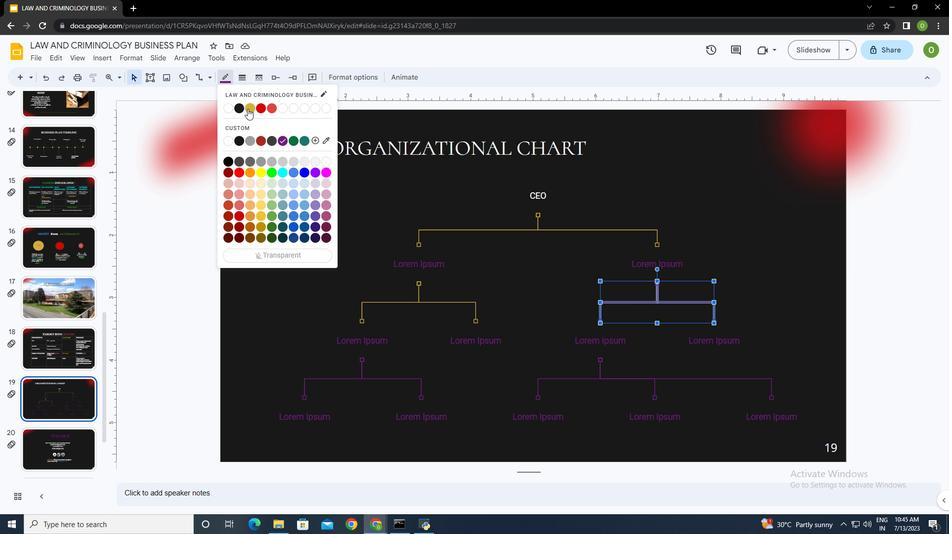 
Action: Mouse pressed left at (249, 109)
Screenshot: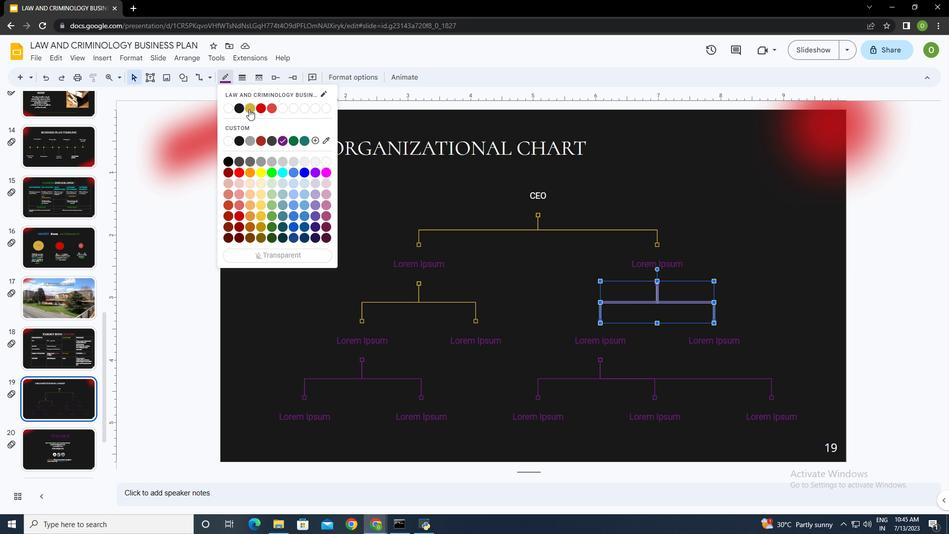 
Action: Mouse moved to (532, 301)
Screenshot: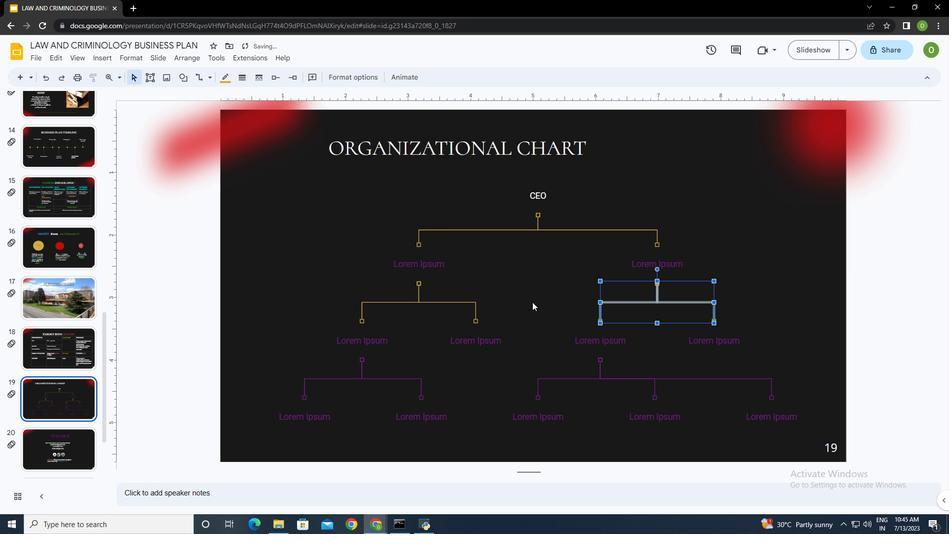 
Action: Mouse pressed left at (532, 301)
Screenshot: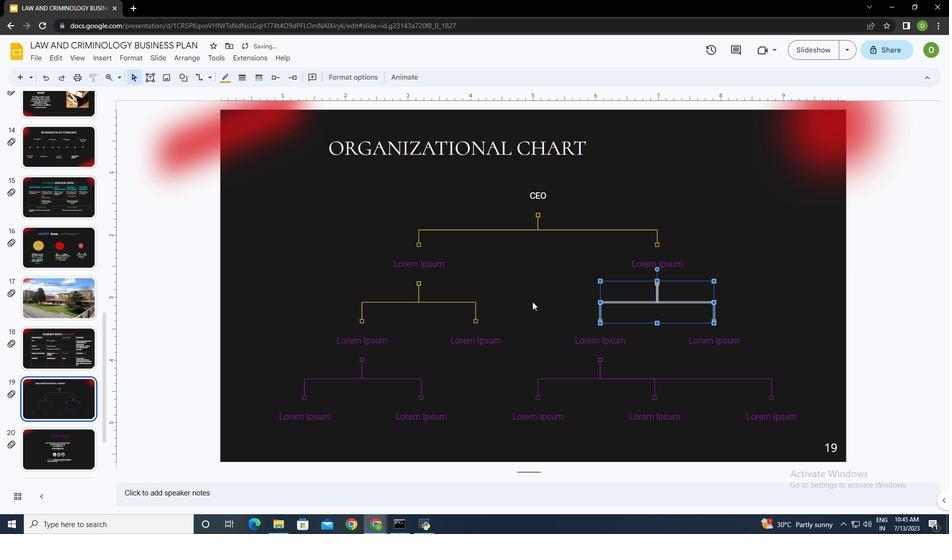 
Action: Mouse moved to (409, 379)
Screenshot: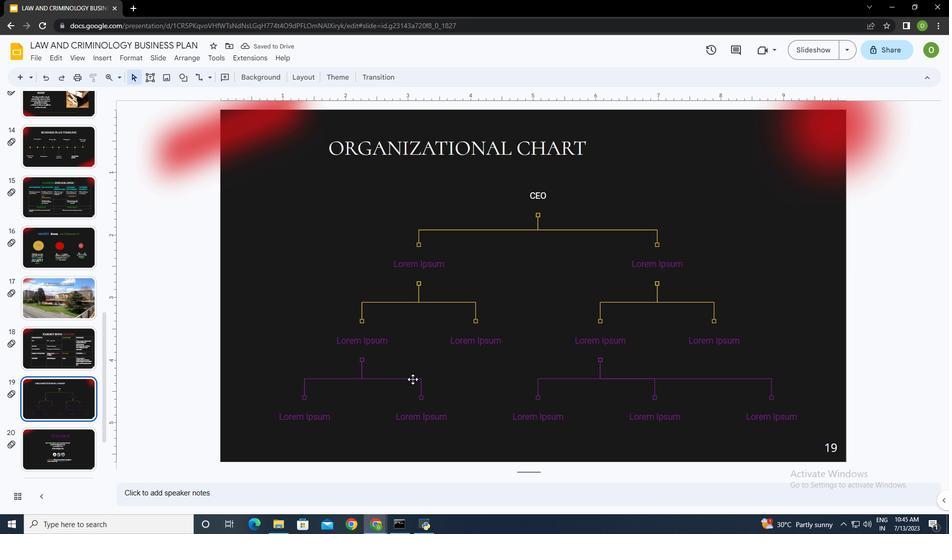 
Action: Mouse pressed left at (409, 379)
Screenshot: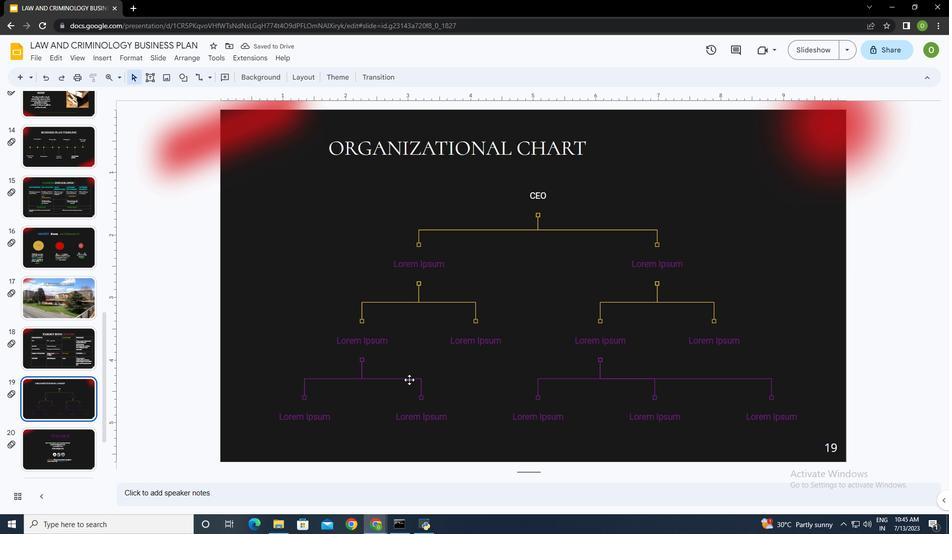 
Action: Mouse moved to (332, 378)
Screenshot: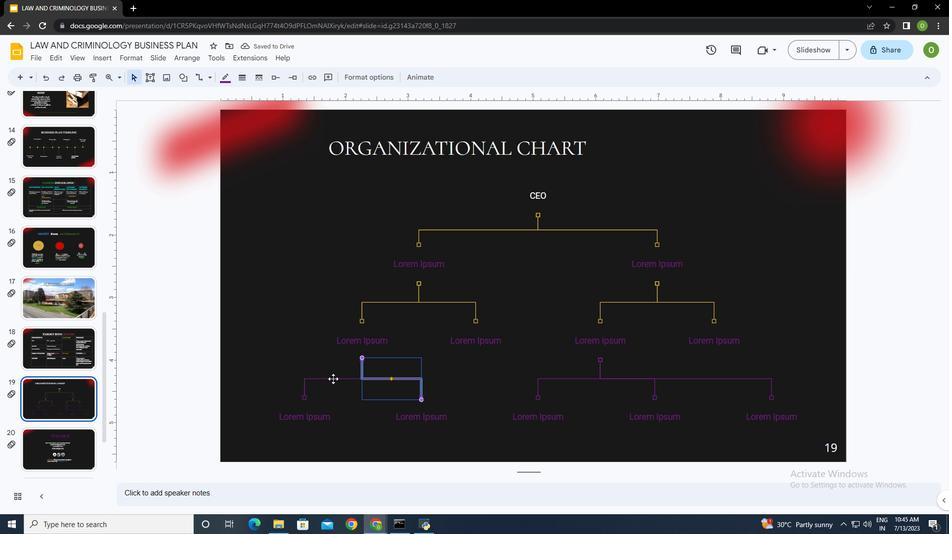 
Action: Mouse pressed left at (332, 378)
Screenshot: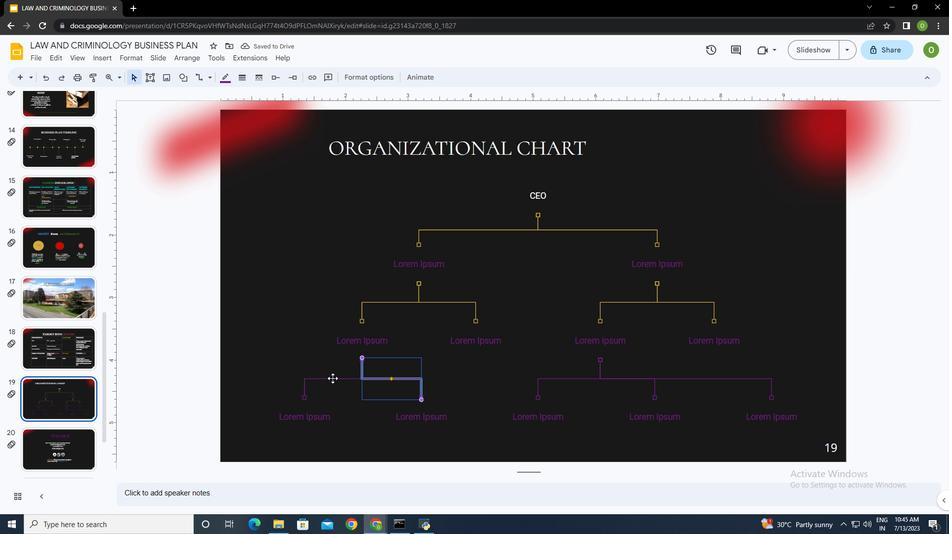 
Action: Mouse moved to (222, 75)
Screenshot: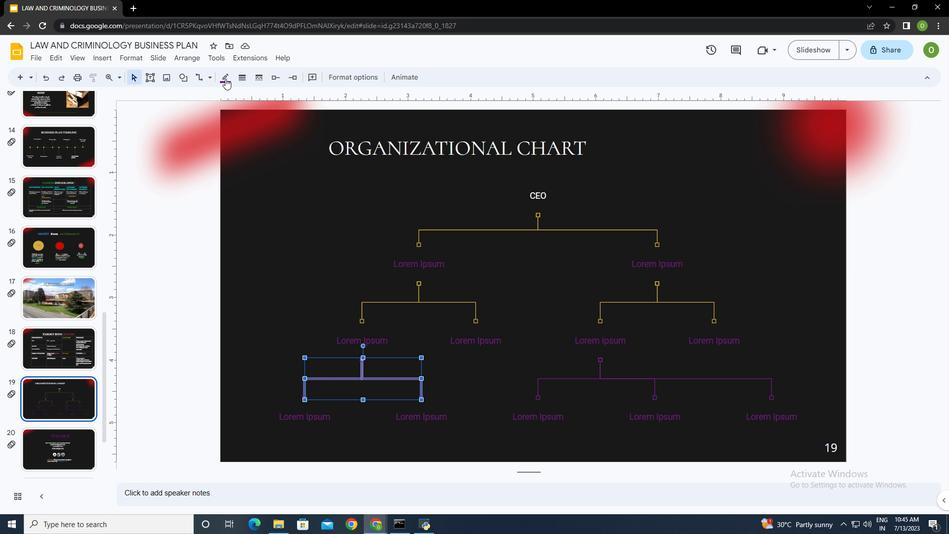 
Action: Mouse pressed left at (222, 75)
Screenshot: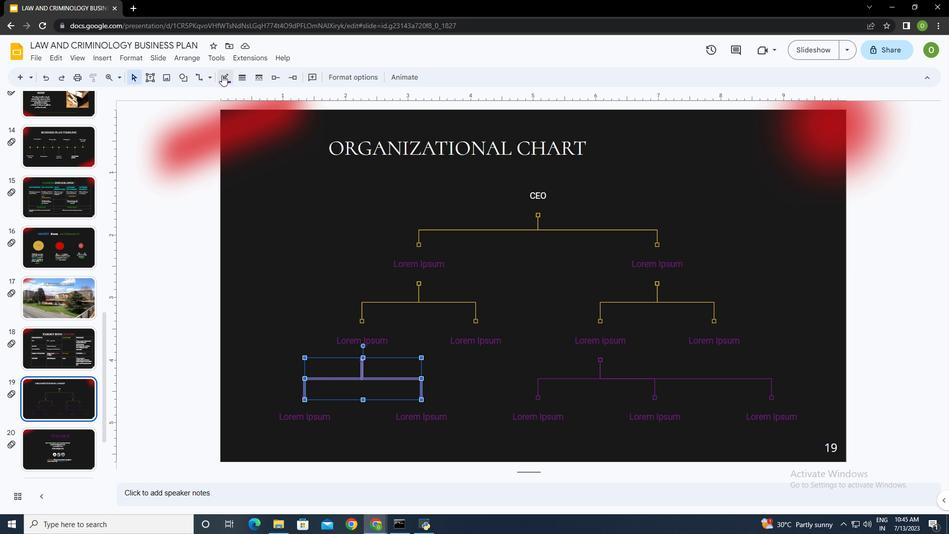 
Action: Mouse moved to (251, 107)
Screenshot: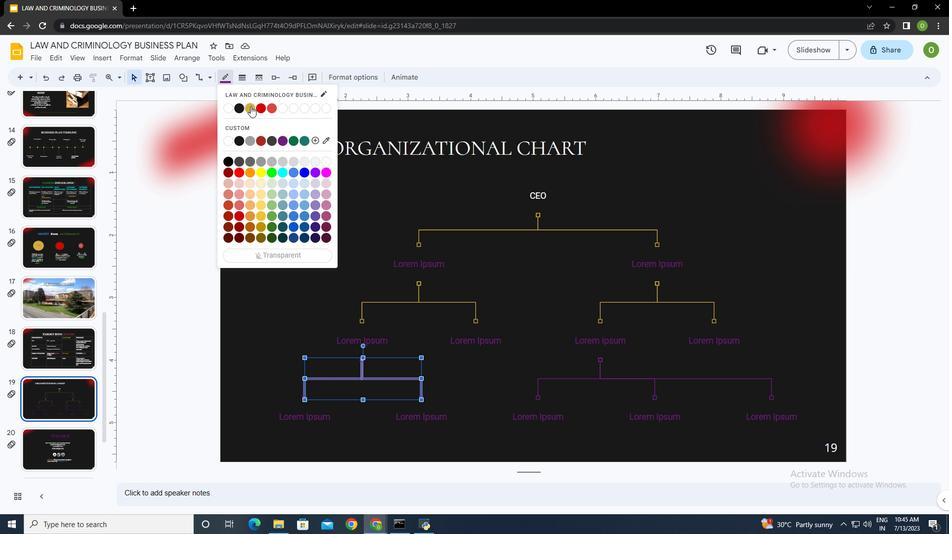 
Action: Mouse pressed left at (251, 107)
Screenshot: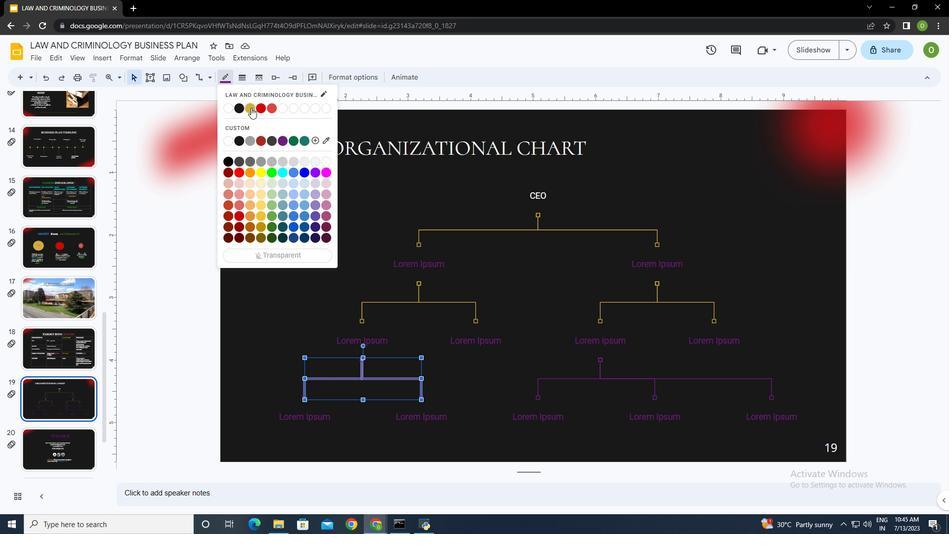 
Action: Mouse moved to (514, 376)
Screenshot: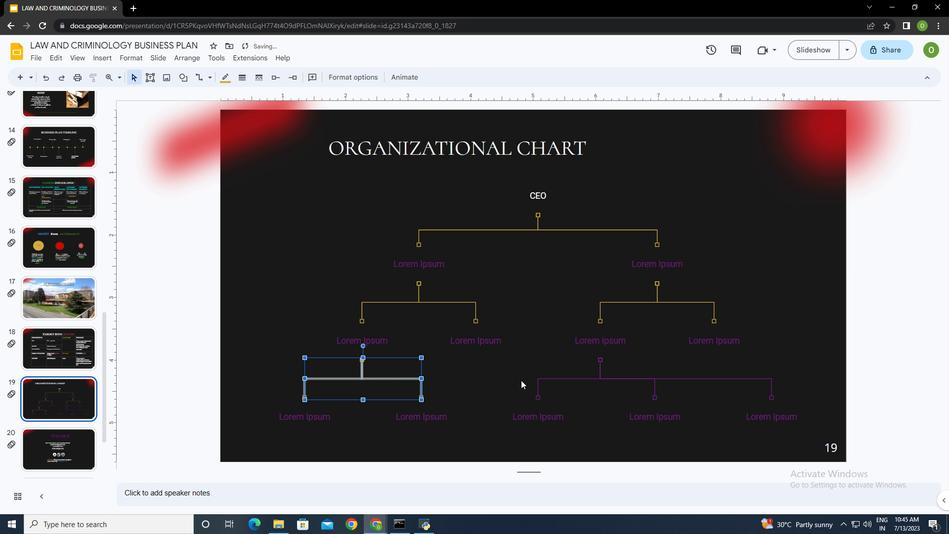 
Action: Mouse pressed left at (514, 376)
Screenshot: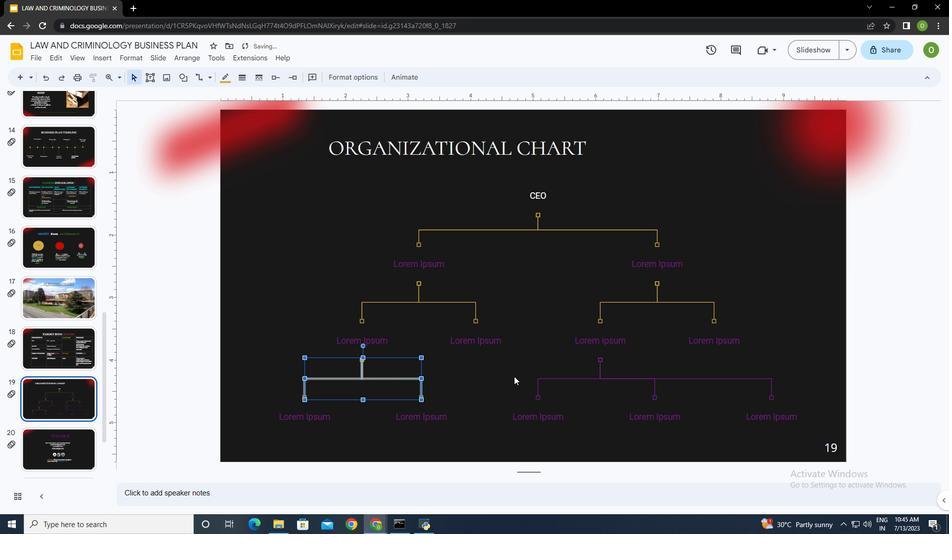 
Action: Mouse moved to (562, 378)
Screenshot: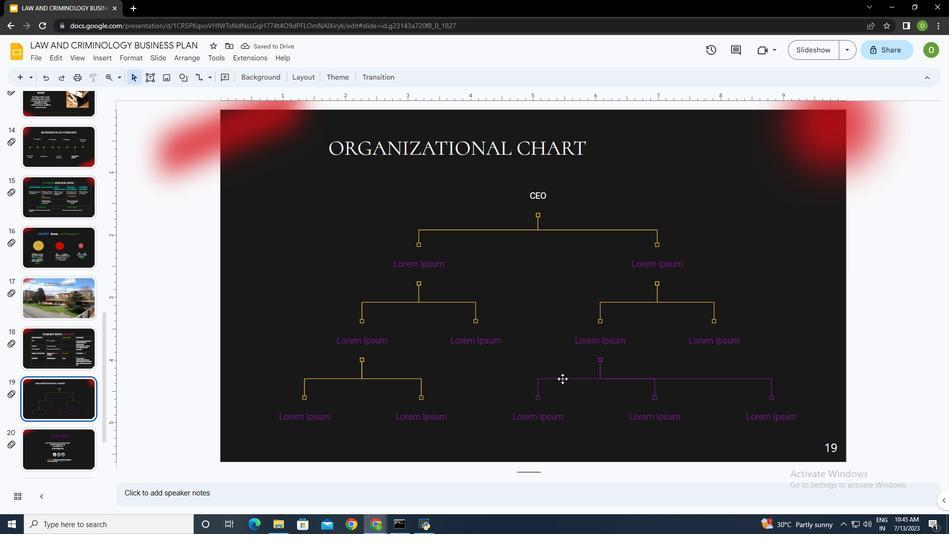 
Action: Mouse pressed left at (562, 378)
Screenshot: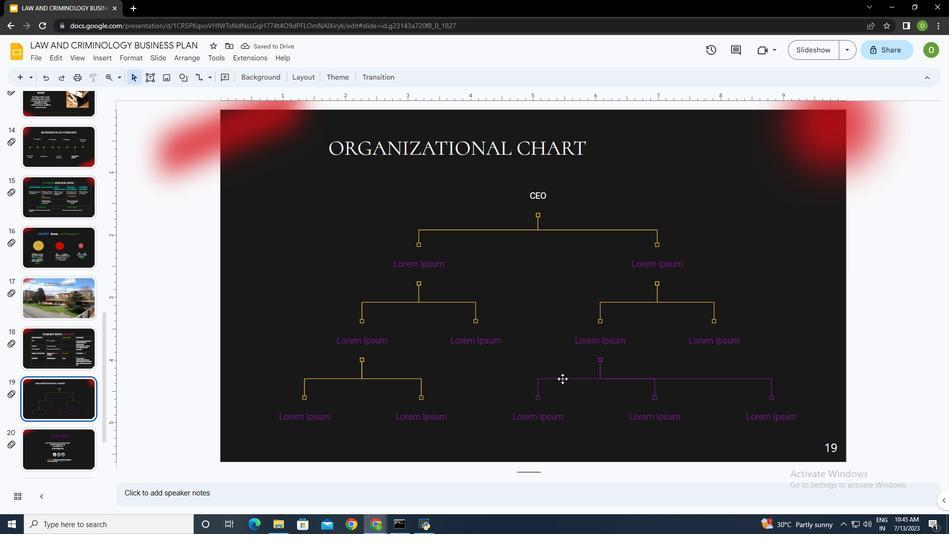 
Action: Mouse moved to (631, 378)
Screenshot: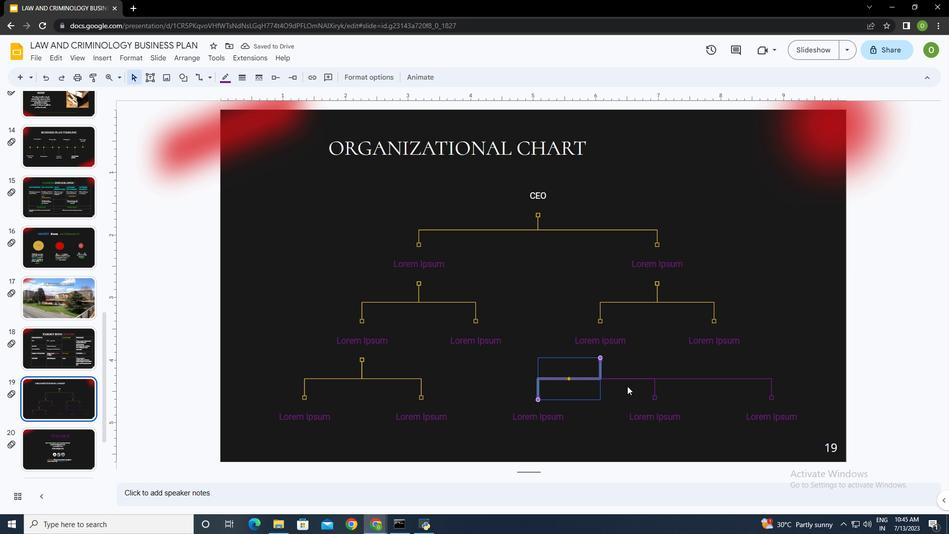 
Action: Mouse pressed left at (631, 378)
Screenshot: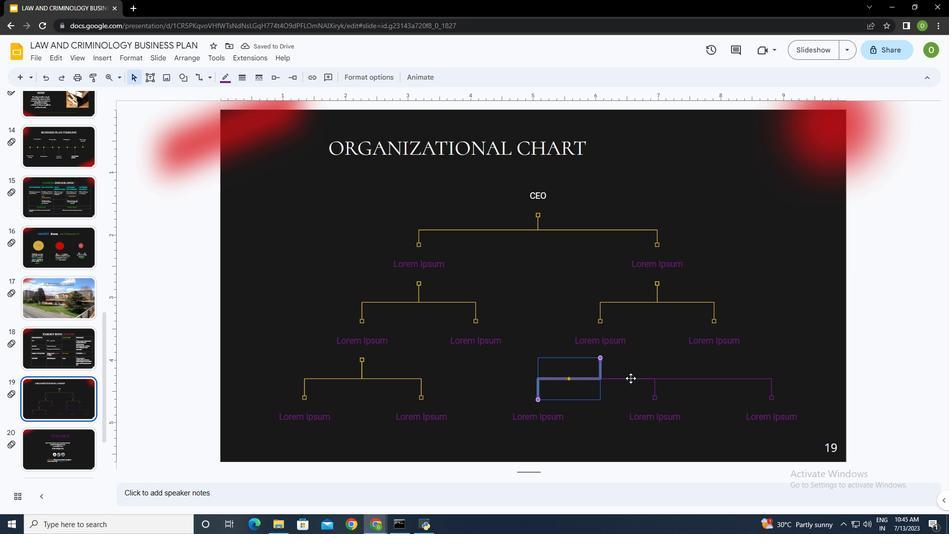 
Action: Mouse moved to (224, 78)
Screenshot: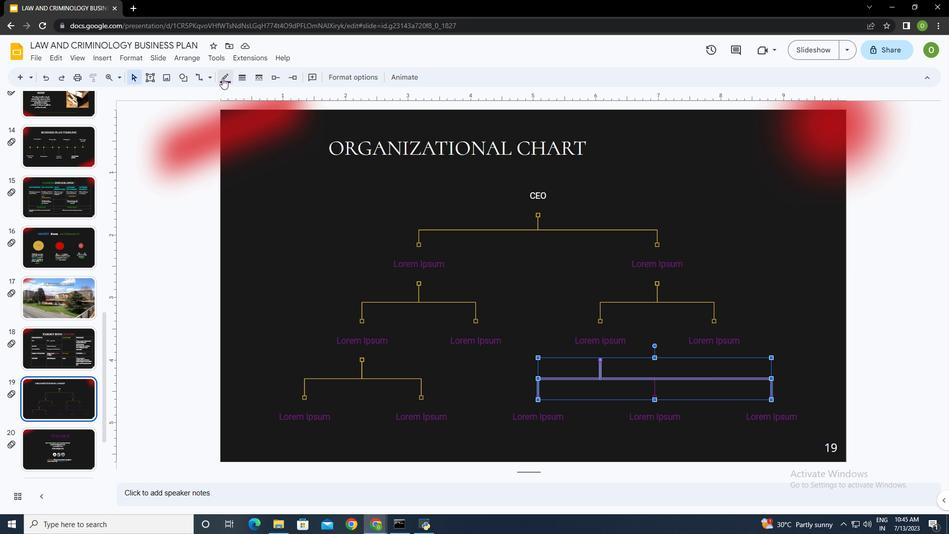 
Action: Mouse pressed left at (224, 78)
Screenshot: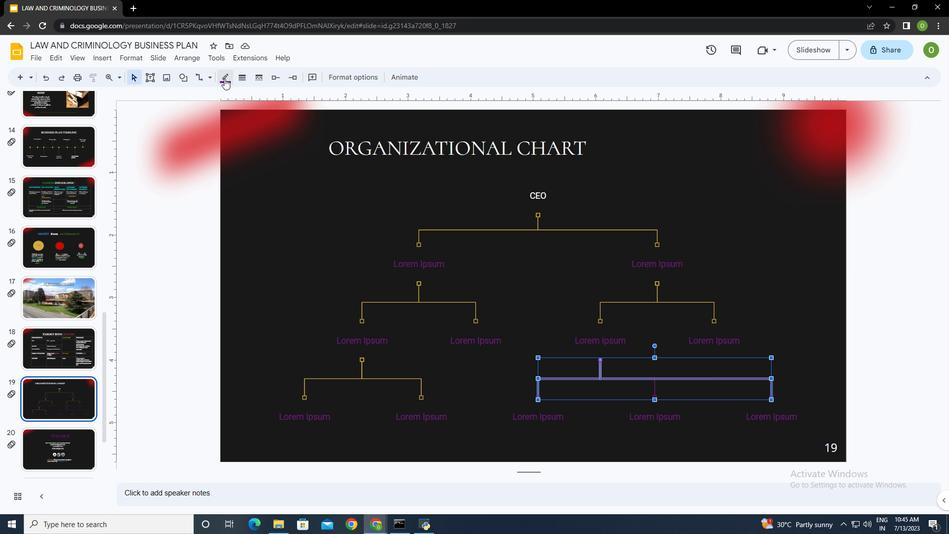 
Action: Mouse moved to (247, 108)
Screenshot: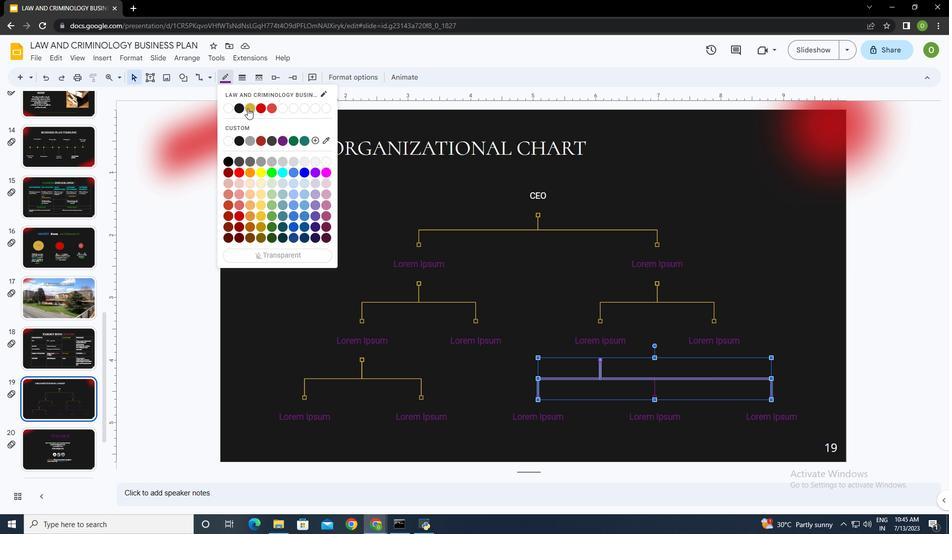 
Action: Mouse pressed left at (247, 108)
Screenshot: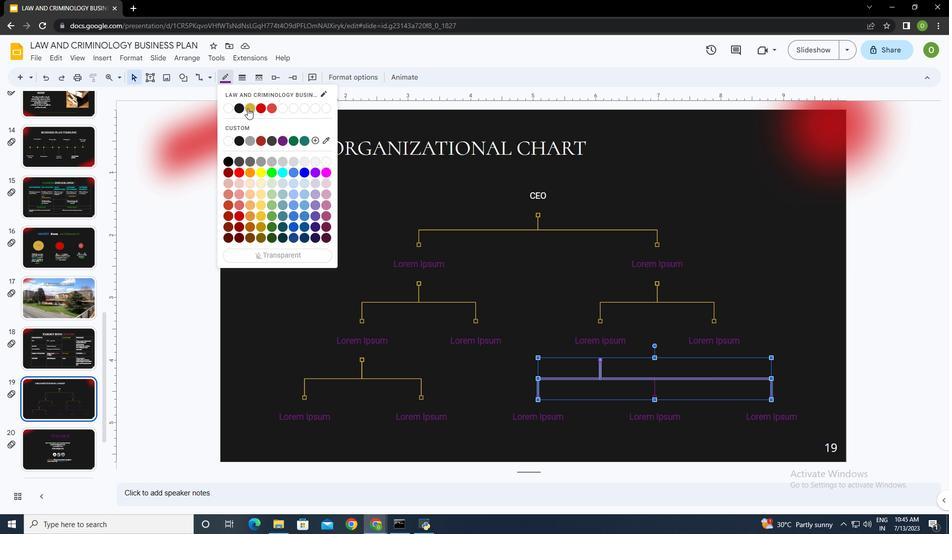 
Action: Mouse moved to (353, 231)
Screenshot: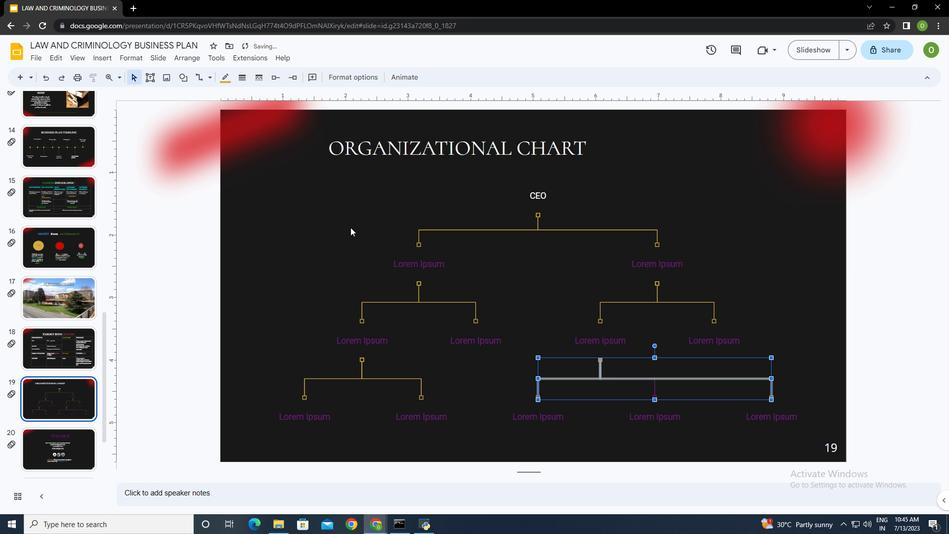 
Action: Mouse scrolled (353, 231) with delta (0, 0)
Screenshot: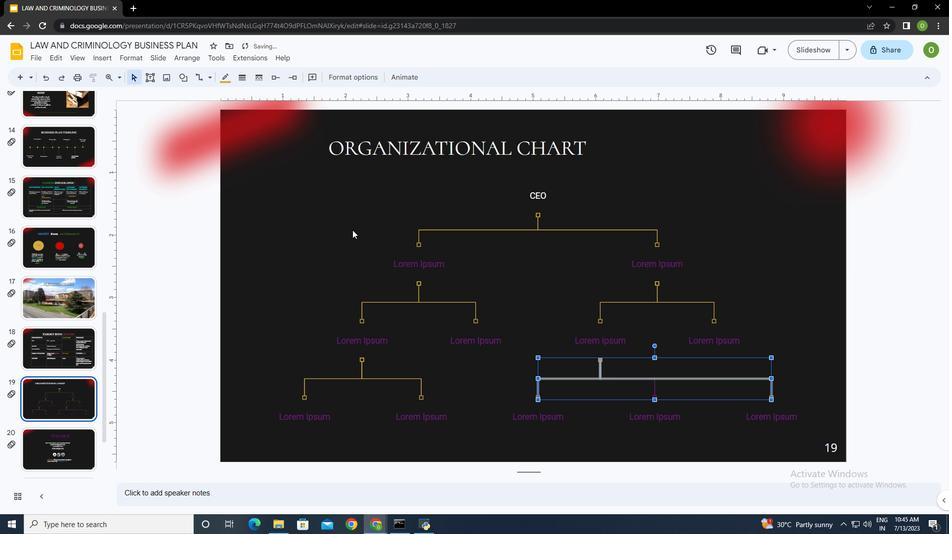 
Action: Mouse moved to (356, 235)
Screenshot: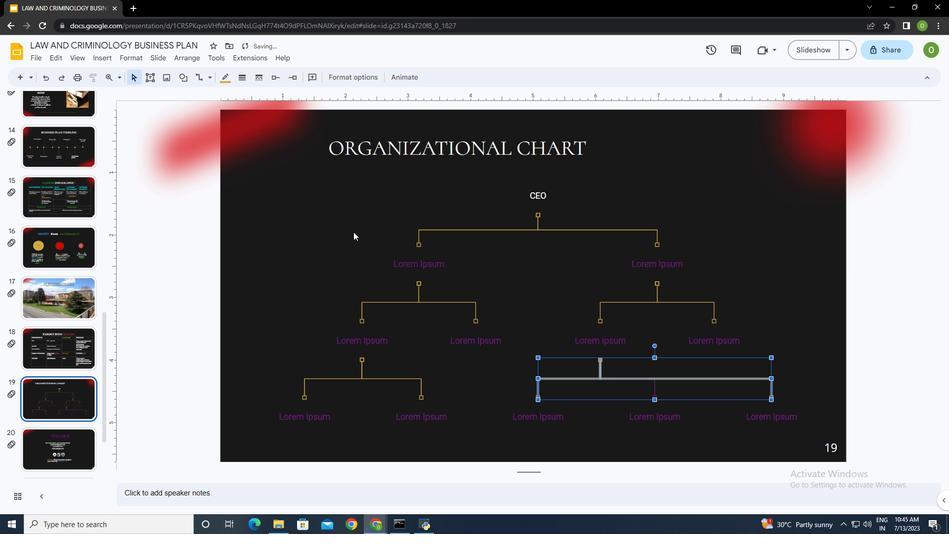 
Action: Mouse scrolled (356, 234) with delta (0, 0)
Screenshot: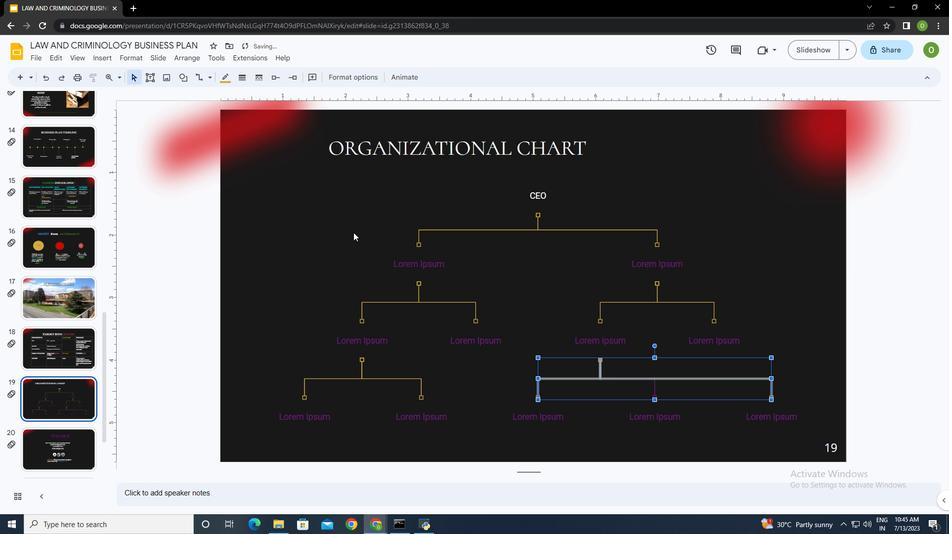 
Action: Mouse moved to (356, 236)
Screenshot: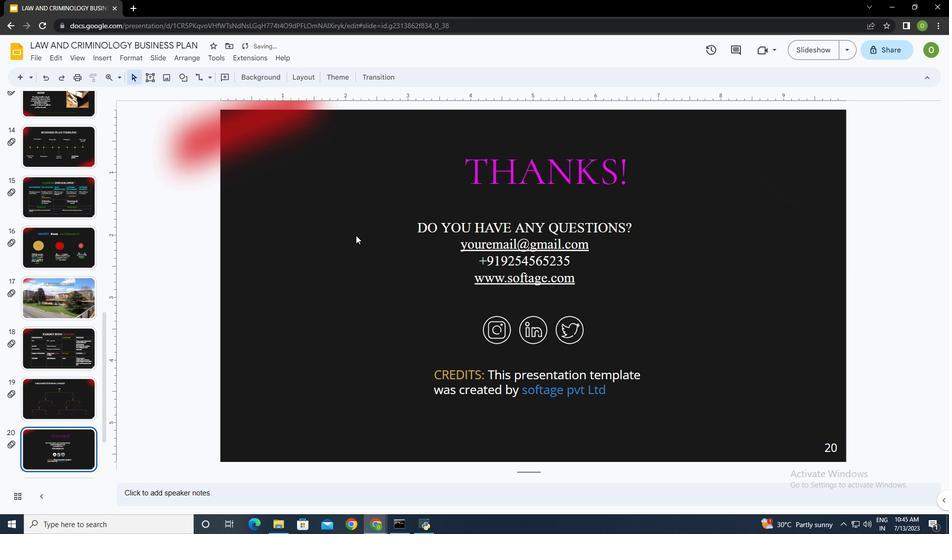 
Action: Mouse scrolled (356, 237) with delta (0, 0)
Screenshot: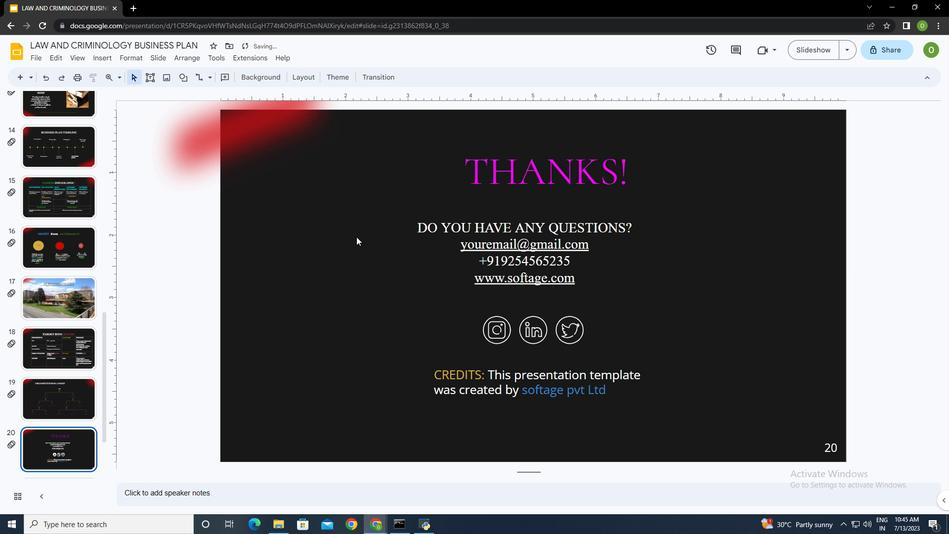 
Action: Mouse moved to (656, 390)
Screenshot: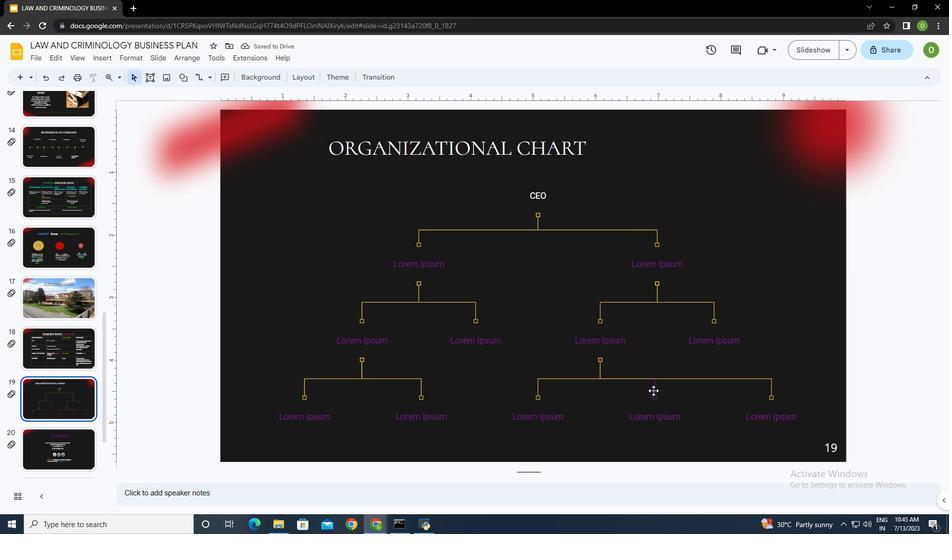 
Action: Mouse pressed left at (656, 390)
Screenshot: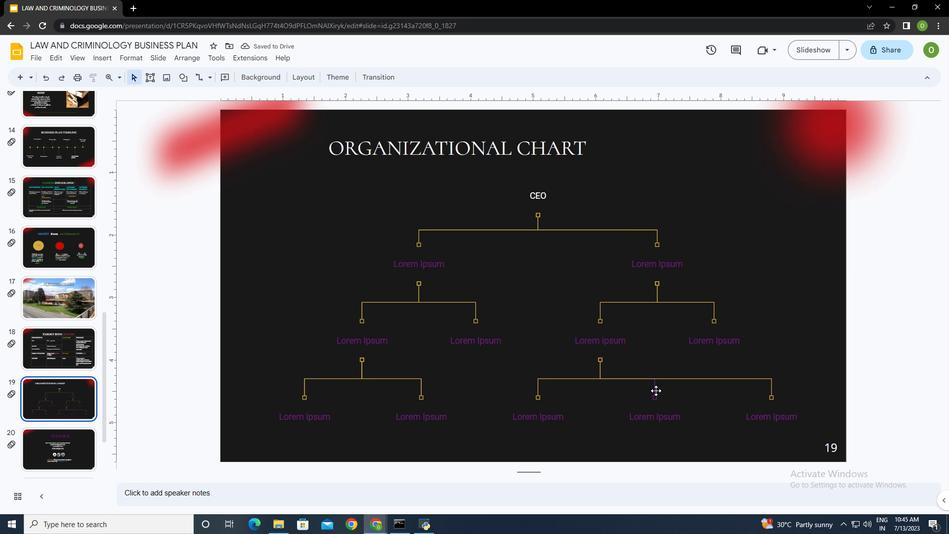 
Action: Mouse moved to (226, 79)
Screenshot: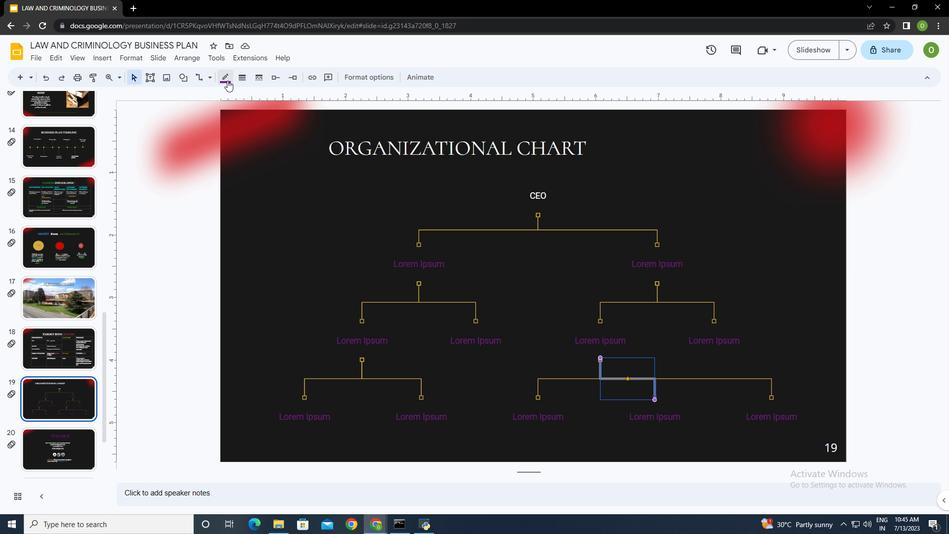 
Action: Mouse pressed left at (226, 79)
Screenshot: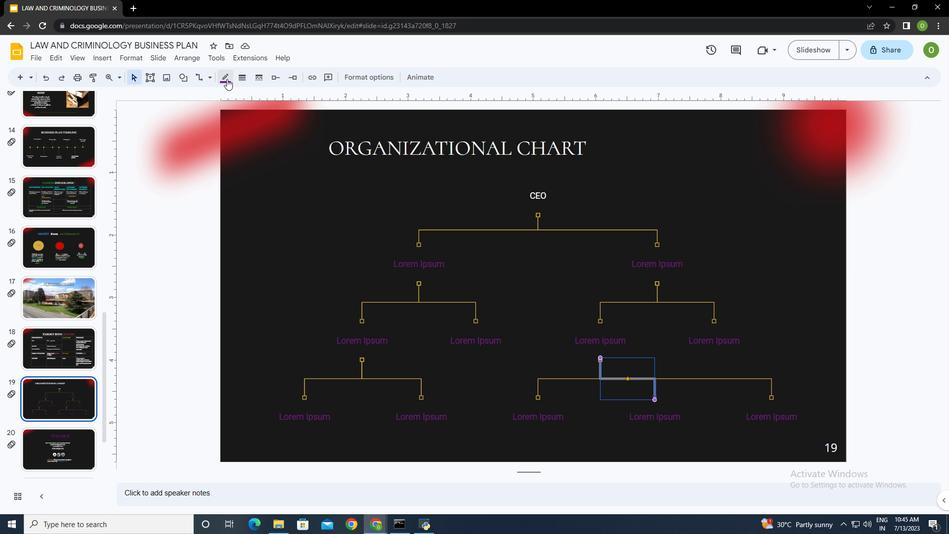 
Action: Mouse moved to (249, 109)
Screenshot: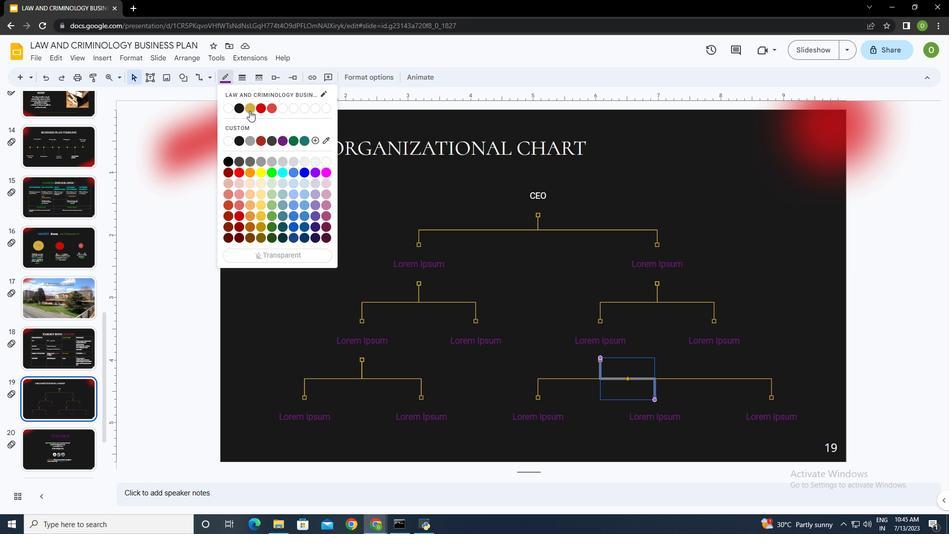 
Action: Mouse pressed left at (249, 109)
Screenshot: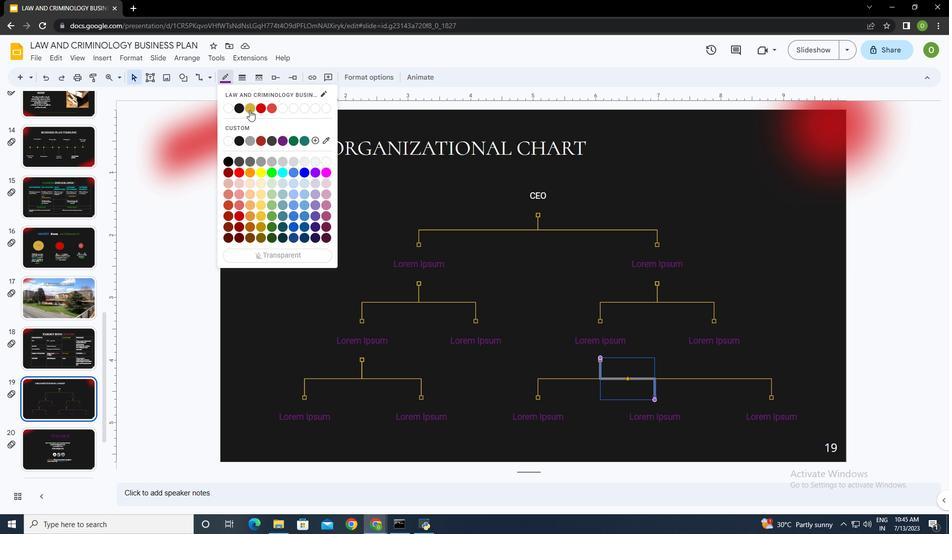 
Action: Mouse moved to (298, 346)
Screenshot: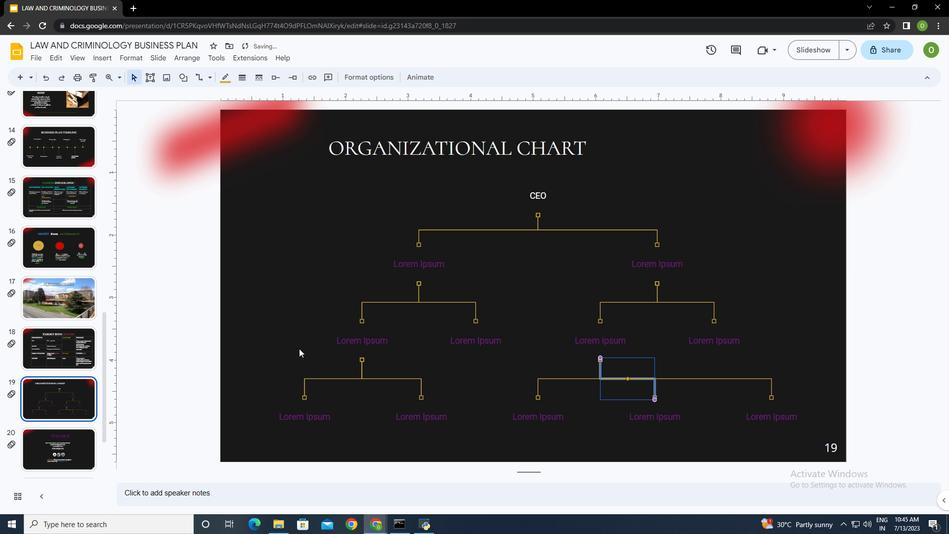
Action: Mouse pressed left at (298, 346)
Screenshot: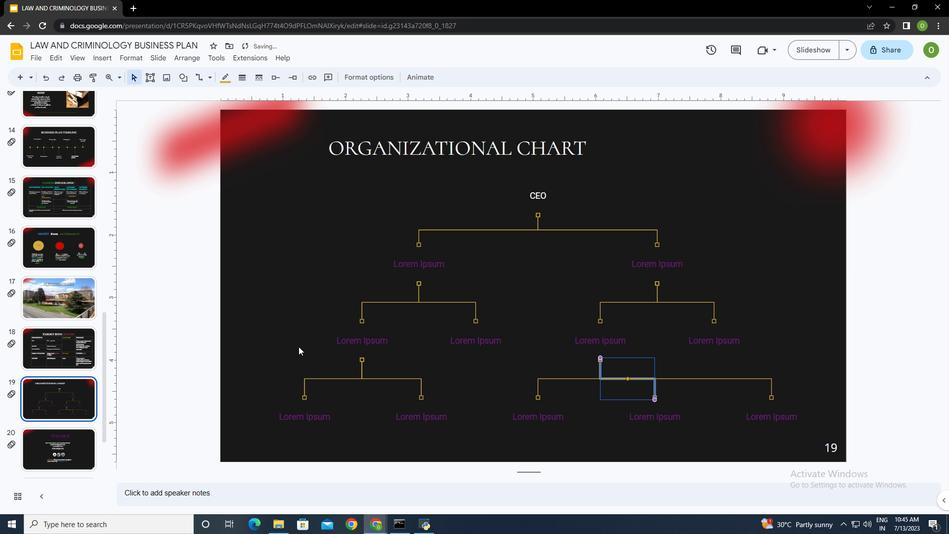 
Action: Mouse moved to (416, 269)
Screenshot: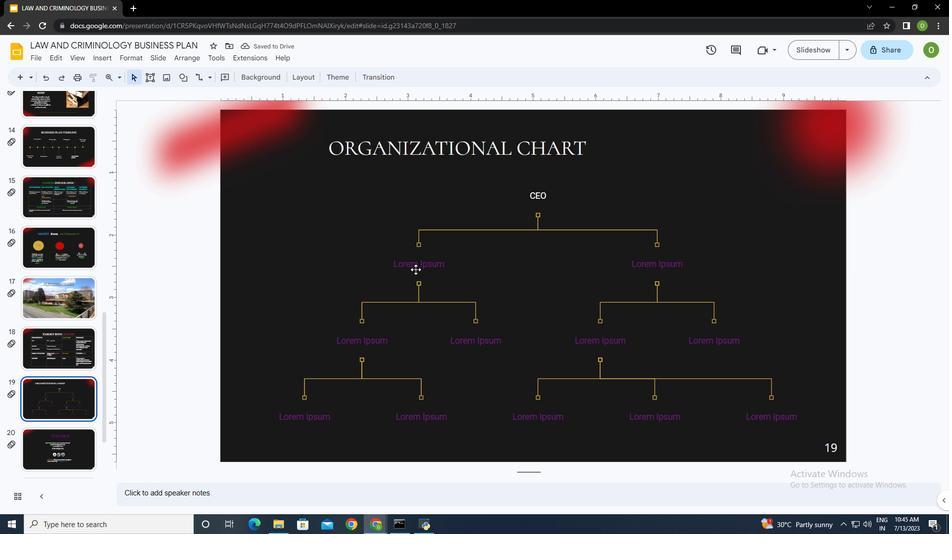 
Action: Mouse pressed left at (416, 269)
Screenshot: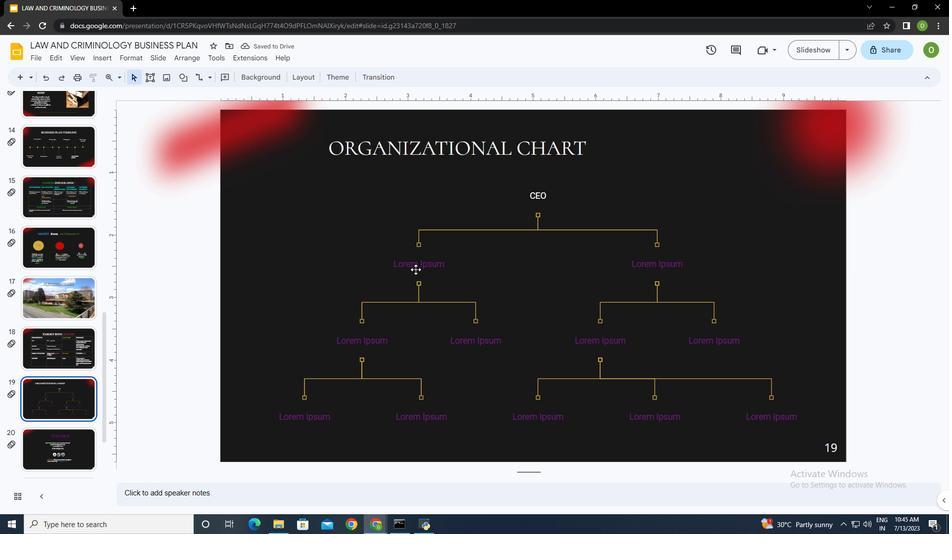 
Action: Mouse moved to (449, 265)
Screenshot: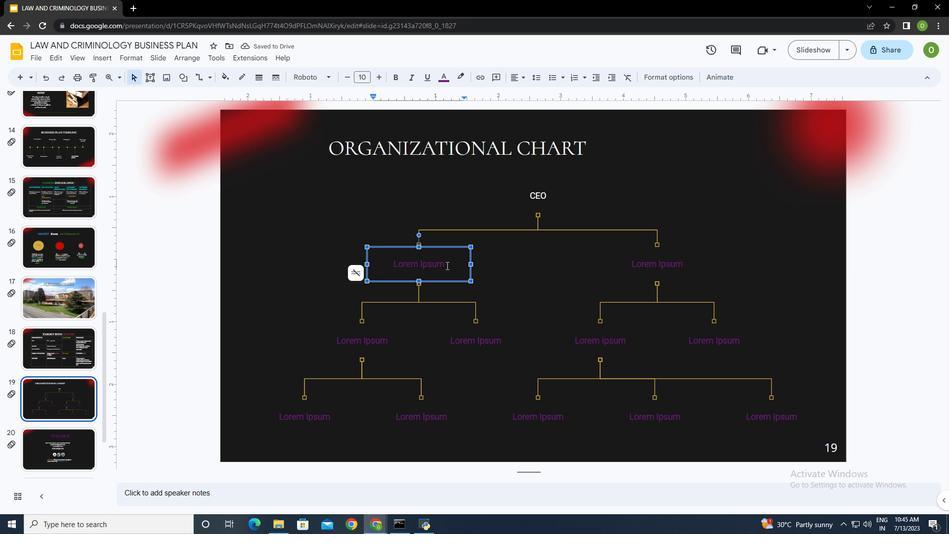 
Action: Mouse pressed left at (449, 265)
Screenshot: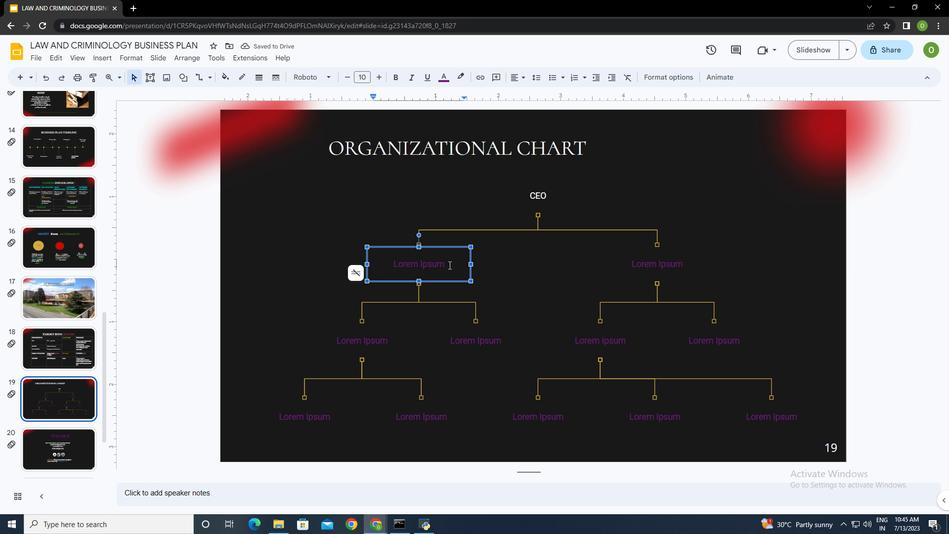 
Action: Mouse moved to (393, 265)
Screenshot: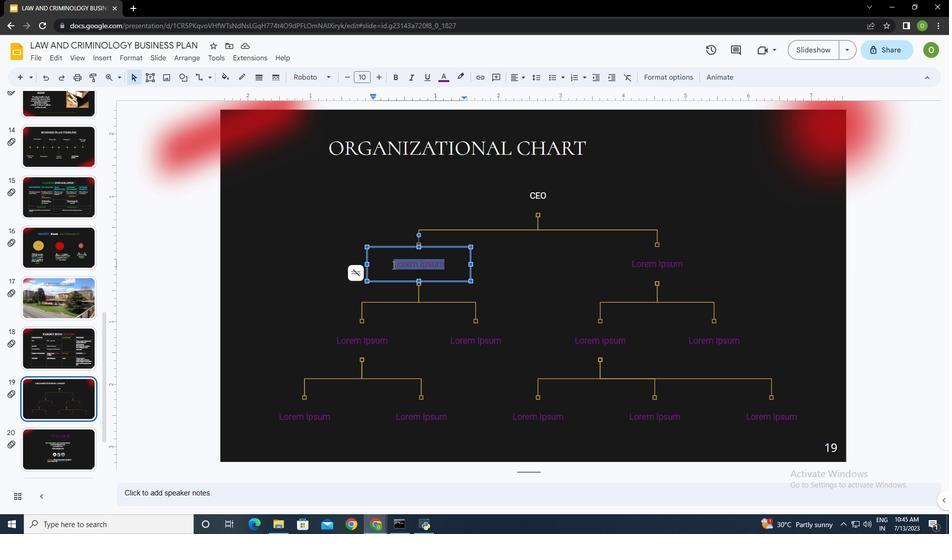 
Action: Key pressed cto<Key.tab>
Screenshot: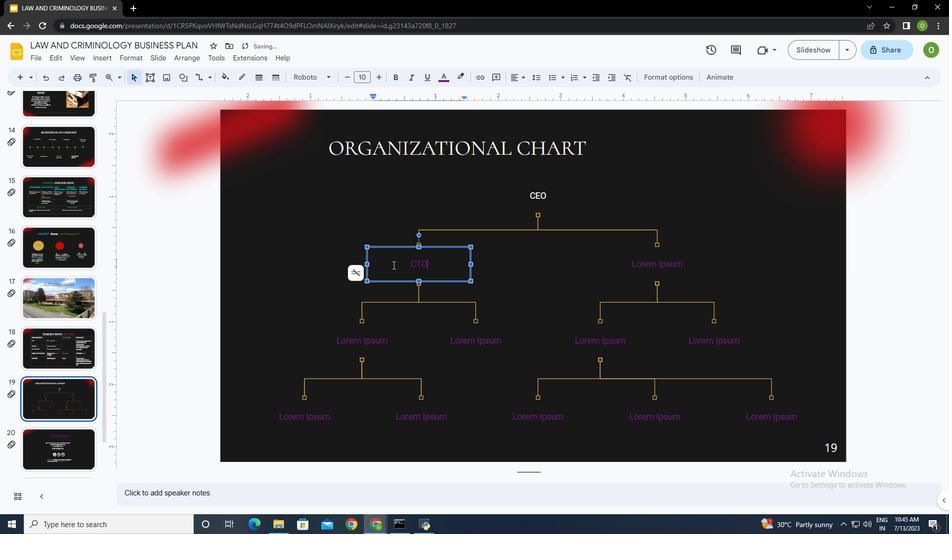 
Action: Mouse moved to (393, 266)
Screenshot: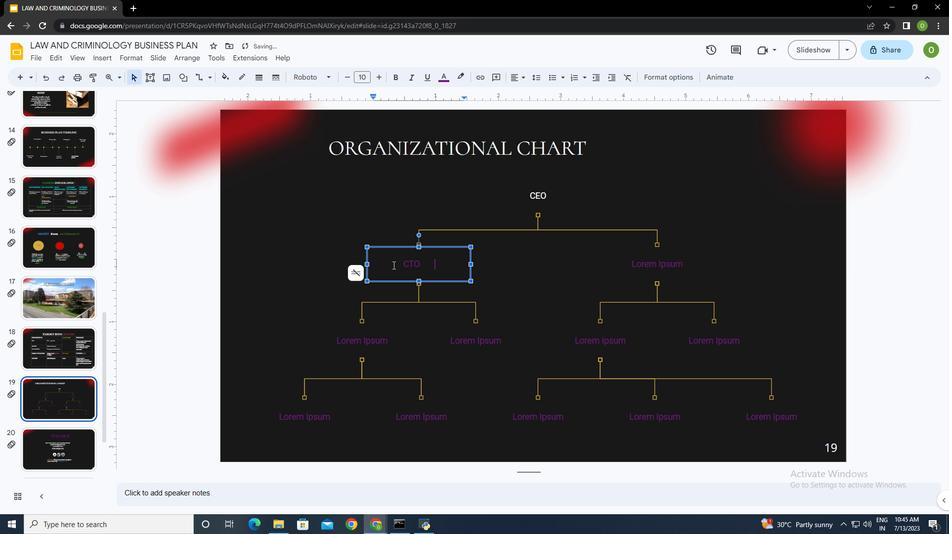 
Action: Key pressed <Key.backspace>
Screenshot: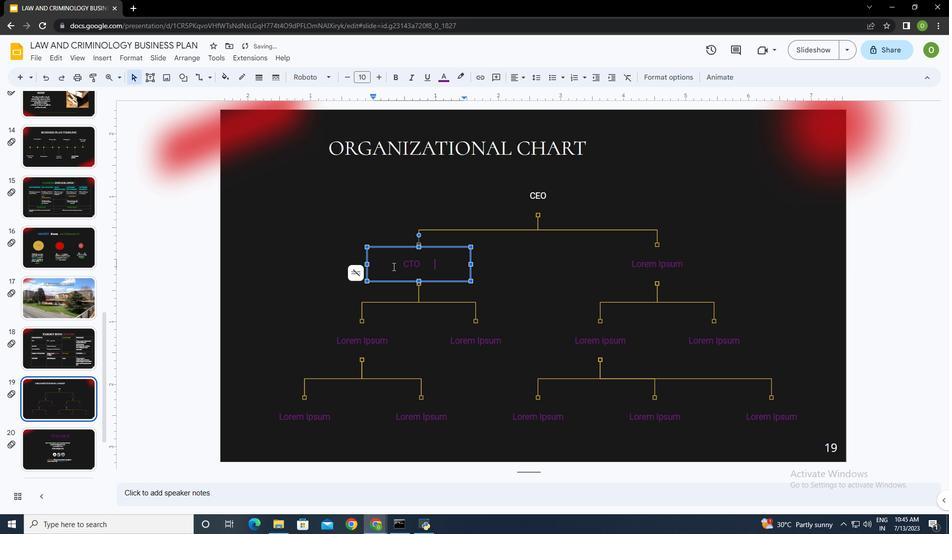 
Action: Mouse moved to (640, 264)
Screenshot: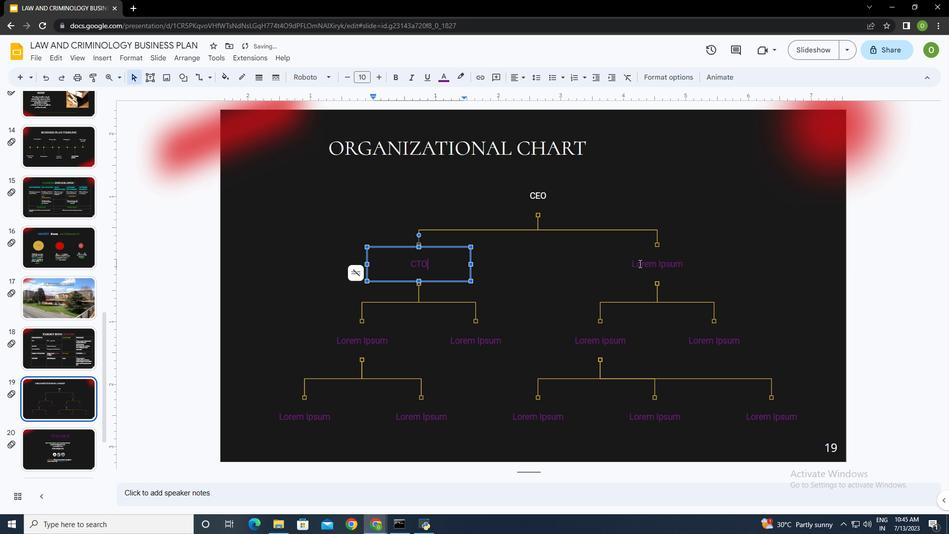 
Action: Mouse pressed left at (640, 264)
Screenshot: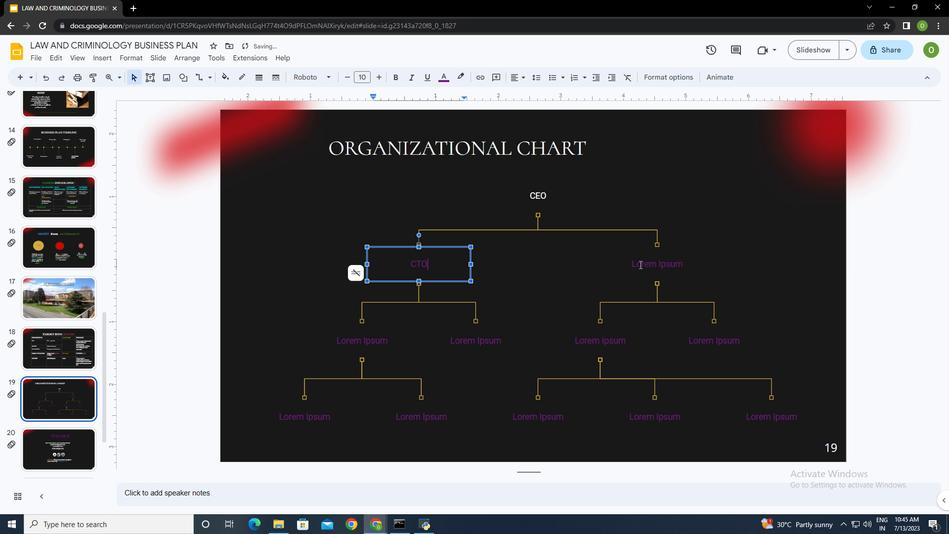
Action: Mouse moved to (640, 265)
Screenshot: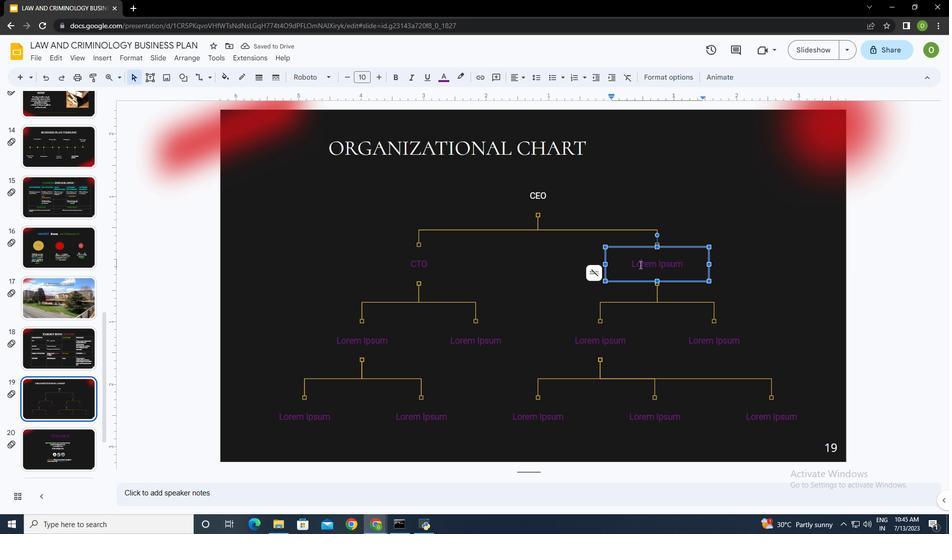 
Action: Key pressed <Key.delete><Key.delete><Key.delete><Key.delete><Key.delete><Key.delete><Key.delete><Key.delete><Key.delete><Key.delete><Key.delete><Key.delete><Key.delete><Key.delete><Key.delete><Key.delete><Key.delete><Key.delete><Key.backspace><Key.backspace>cfo
Screenshot: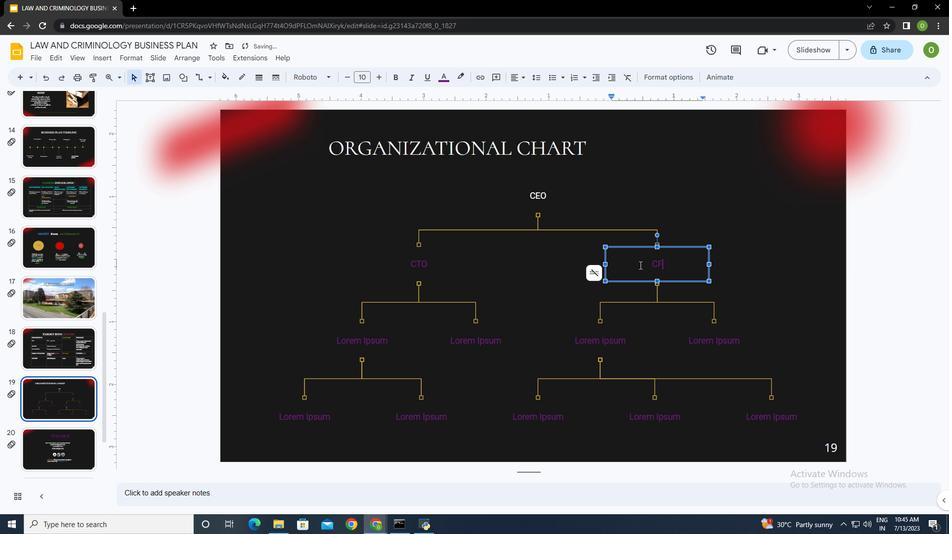 
Action: Mouse moved to (381, 339)
Screenshot: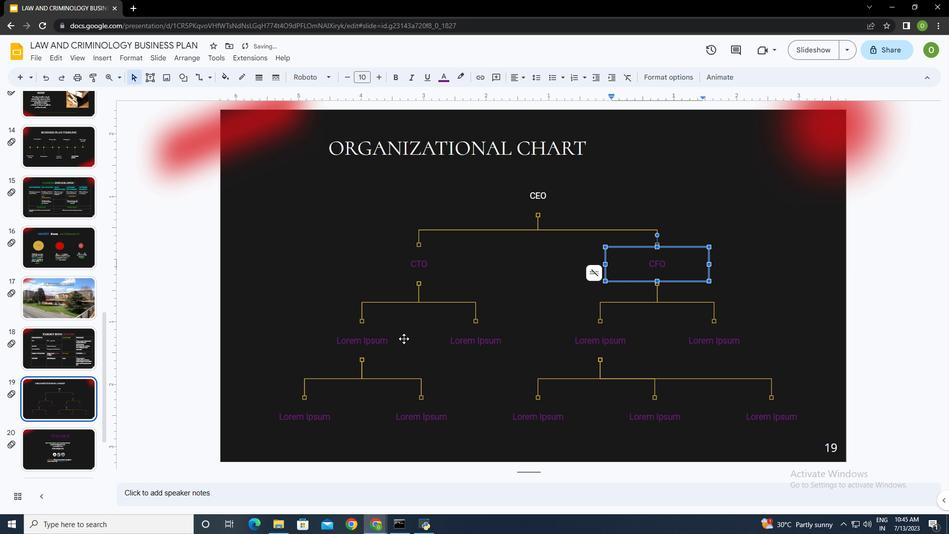 
Action: Mouse pressed left at (381, 339)
Screenshot: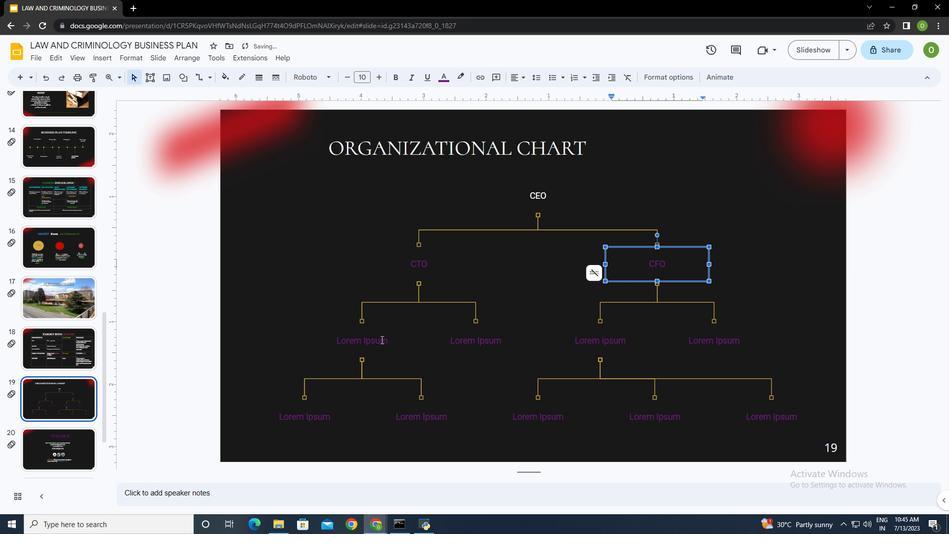 
Action: Mouse moved to (390, 341)
Screenshot: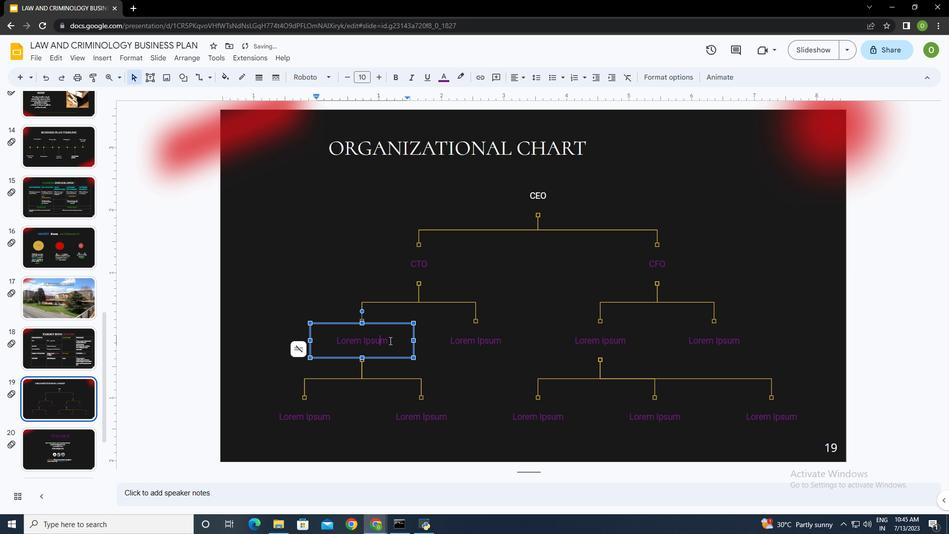 
Action: Mouse pressed left at (390, 341)
Screenshot: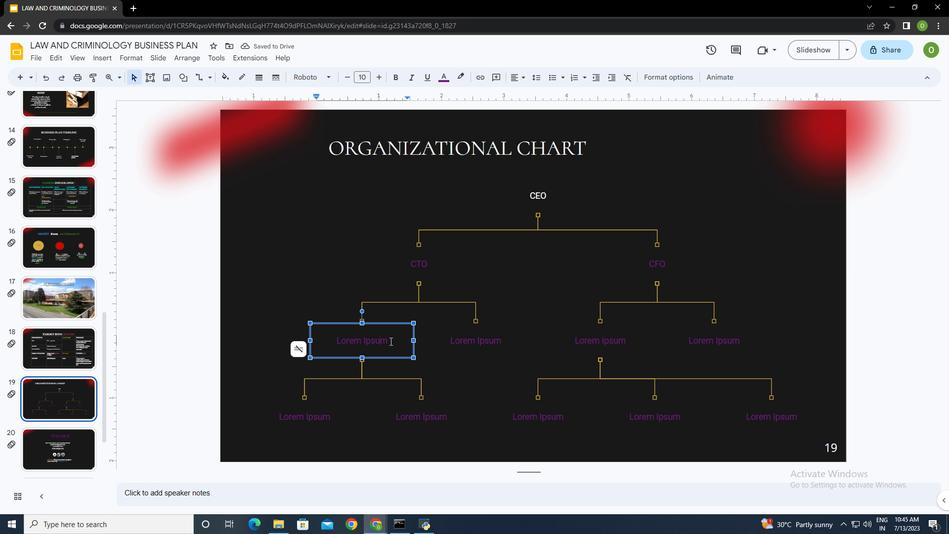 
Action: Mouse moved to (336, 340)
Screenshot: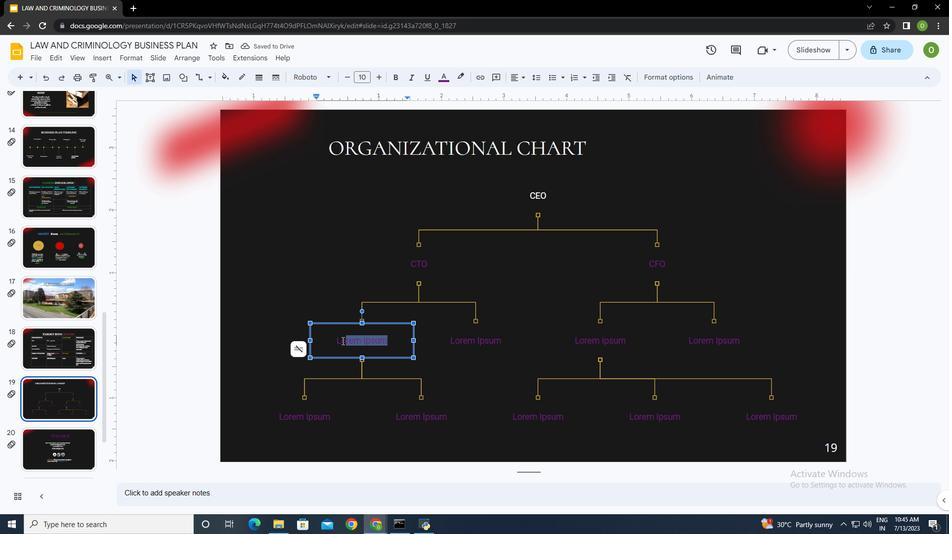 
Action: Key pressed <Key.caps_lock><Key.shift>dIRECTOR<Key.space>OF<Key.space>IT<Key.backspace><Key.backspace><Key.shift>it
Screenshot: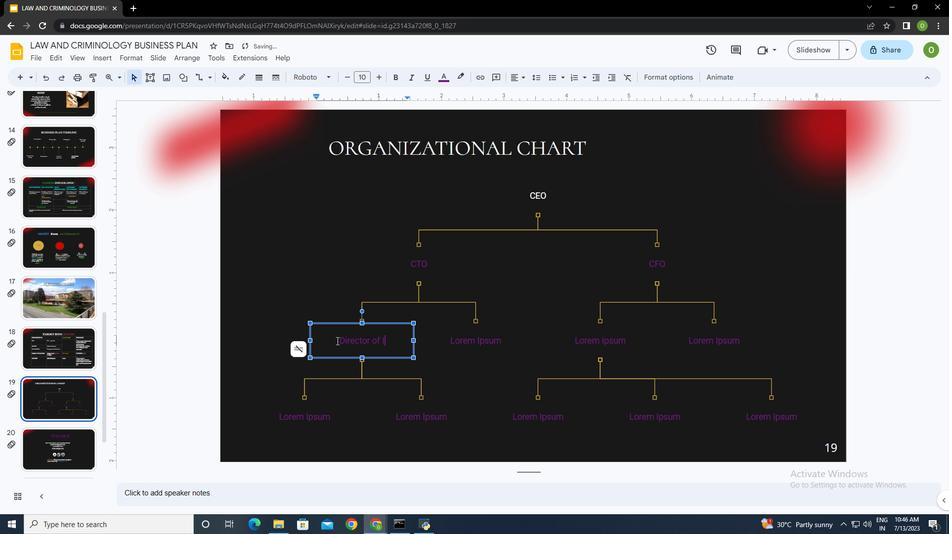 
Action: Mouse moved to (483, 344)
Screenshot: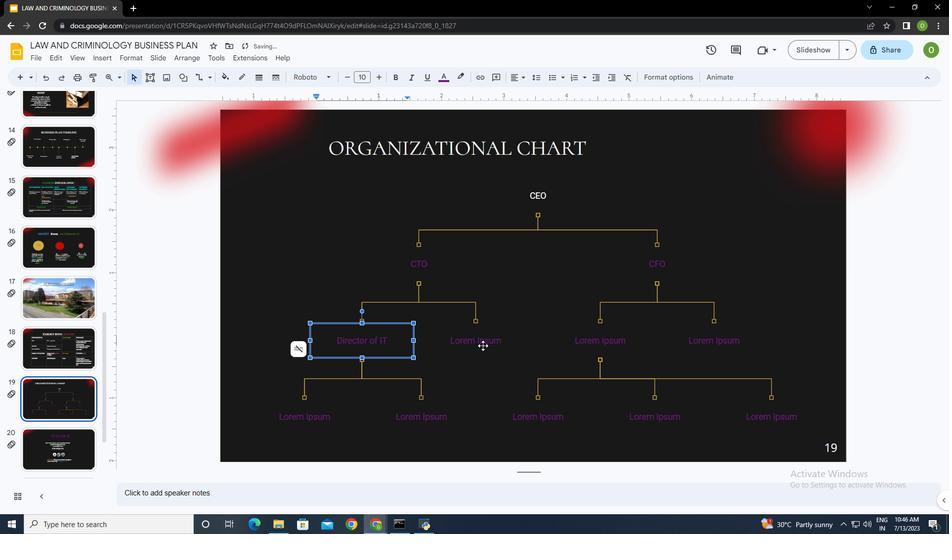 
Action: Mouse pressed left at (483, 344)
Screenshot: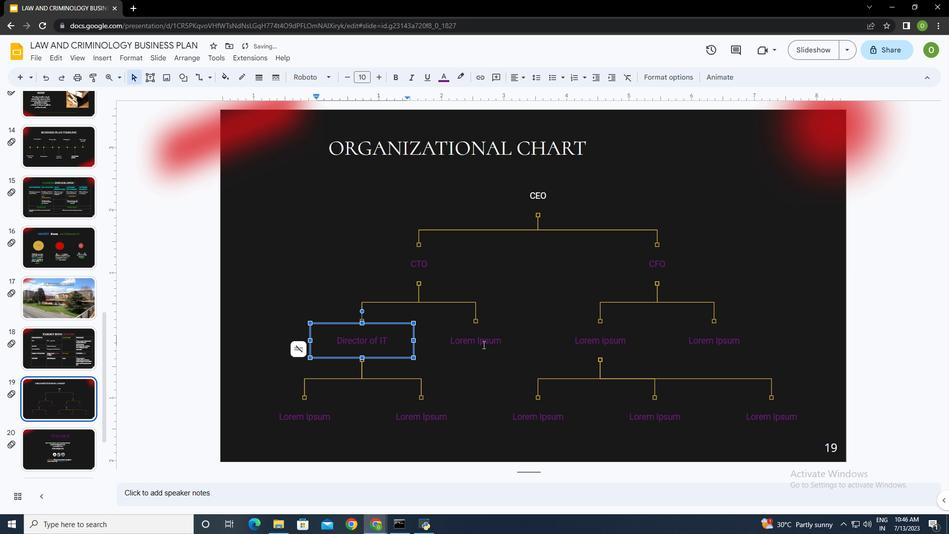 
Action: Mouse moved to (507, 341)
Screenshot: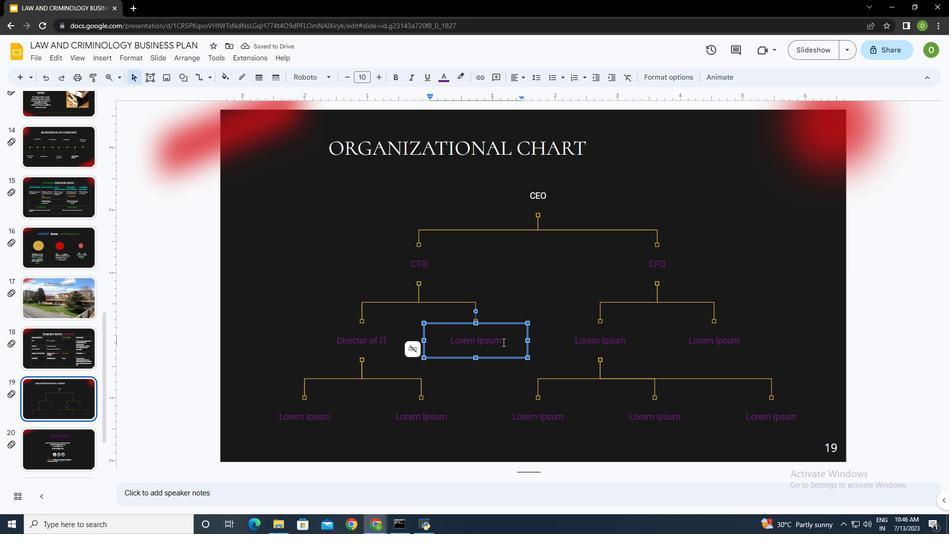 
Action: Mouse pressed left at (507, 341)
Screenshot: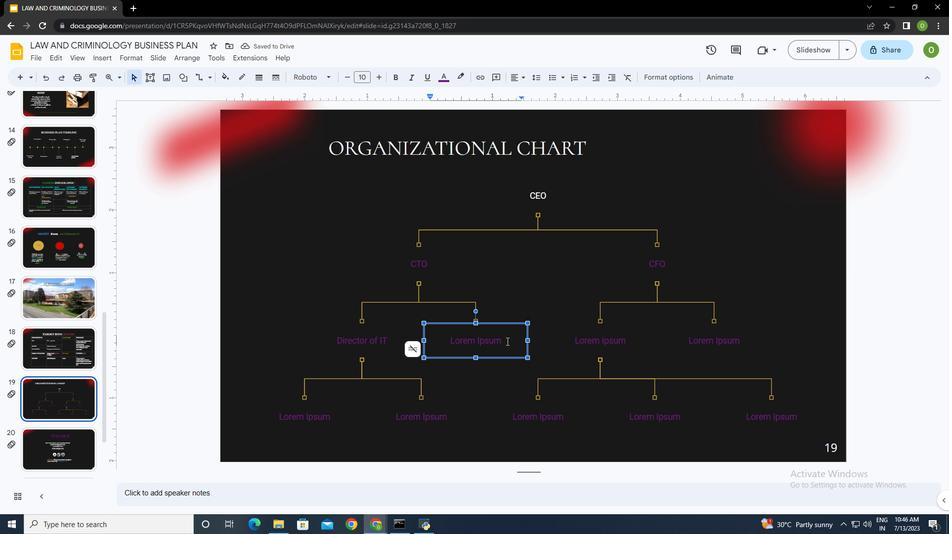 
Action: Mouse moved to (443, 340)
Screenshot: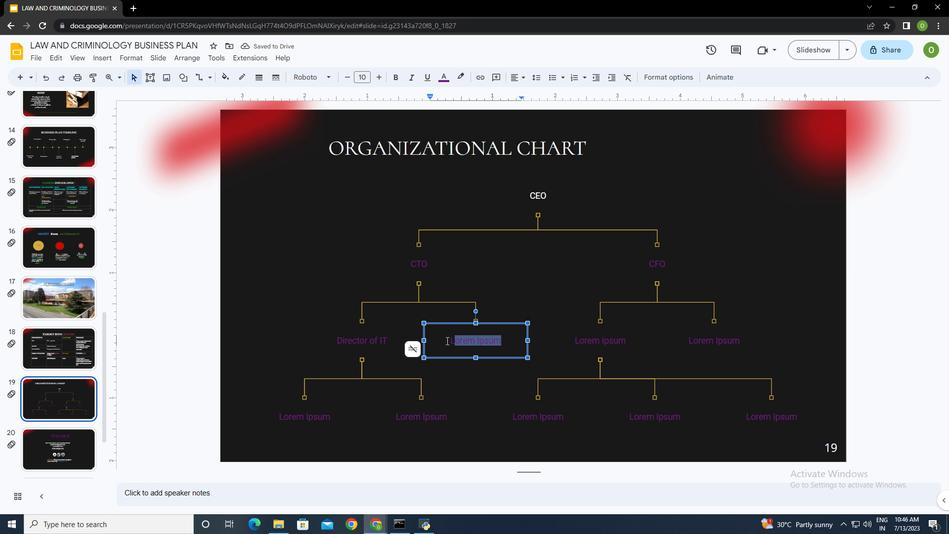 
Action: Key pressed <Key.backspace><Key.shift><Key.shift>dIRECTOR<Key.space>OF<Key.space><Key.shift>hr
Screenshot: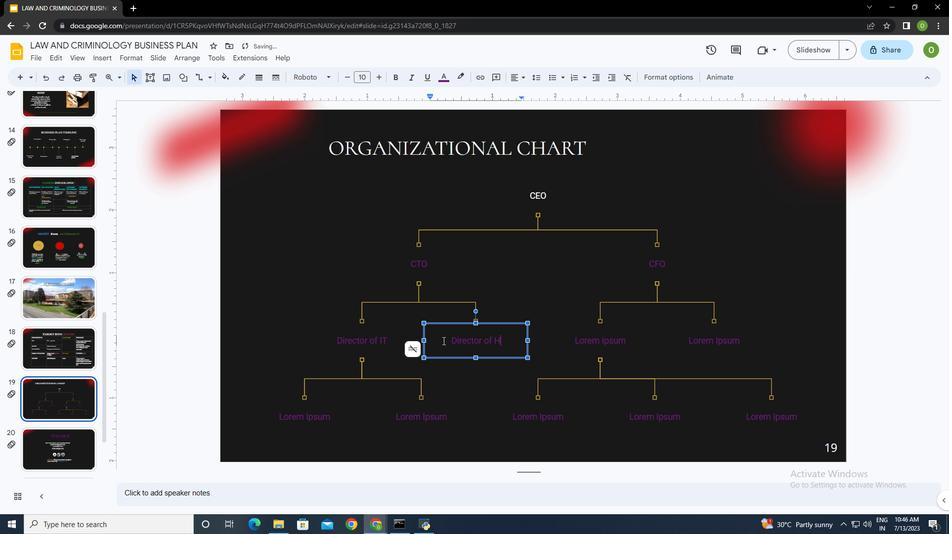 
Action: Mouse moved to (607, 337)
Screenshot: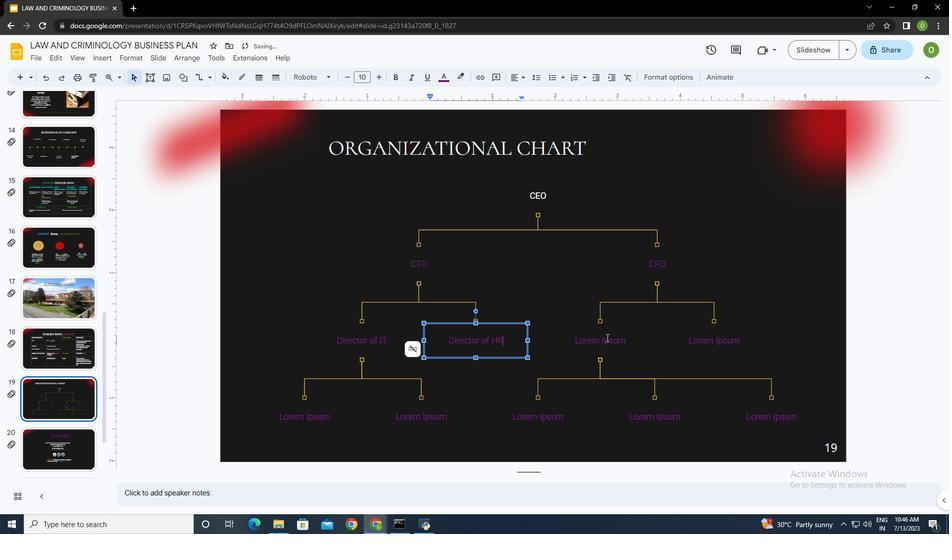 
Action: Mouse pressed left at (607, 337)
Screenshot: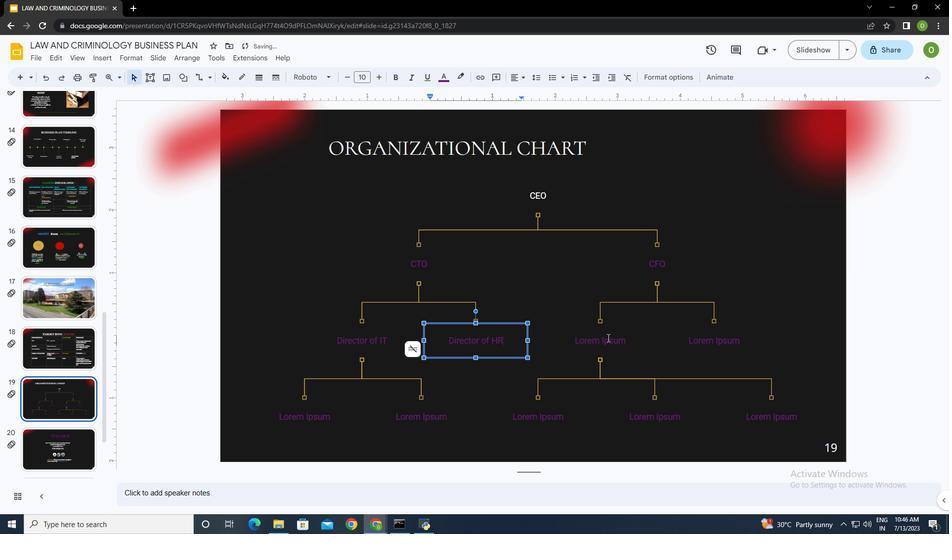 
Action: Mouse moved to (628, 341)
Screenshot: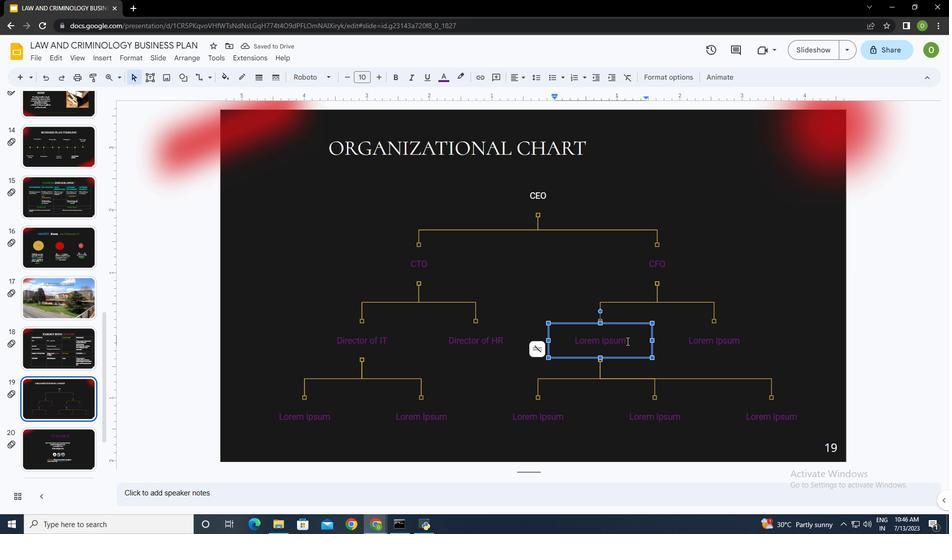 
Action: Mouse pressed left at (628, 341)
Screenshot: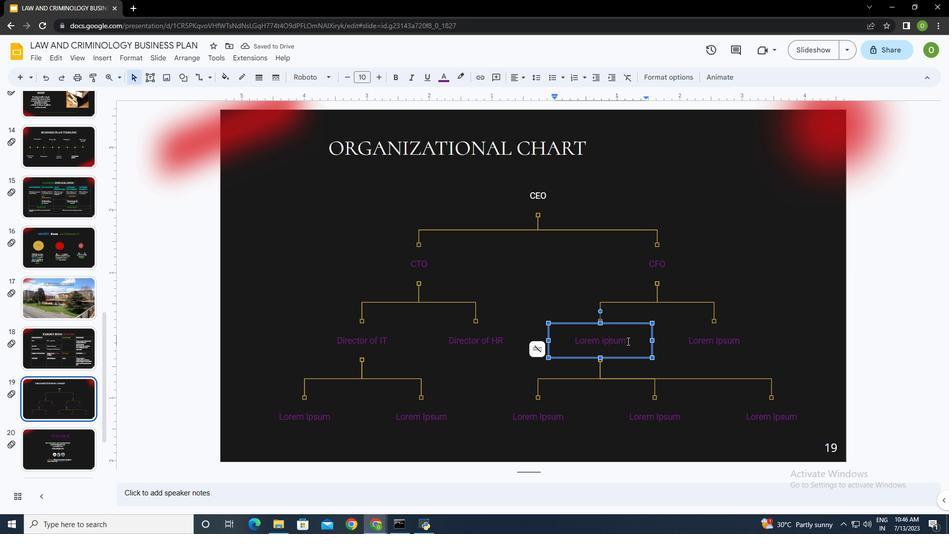 
Action: Mouse moved to (570, 338)
Screenshot: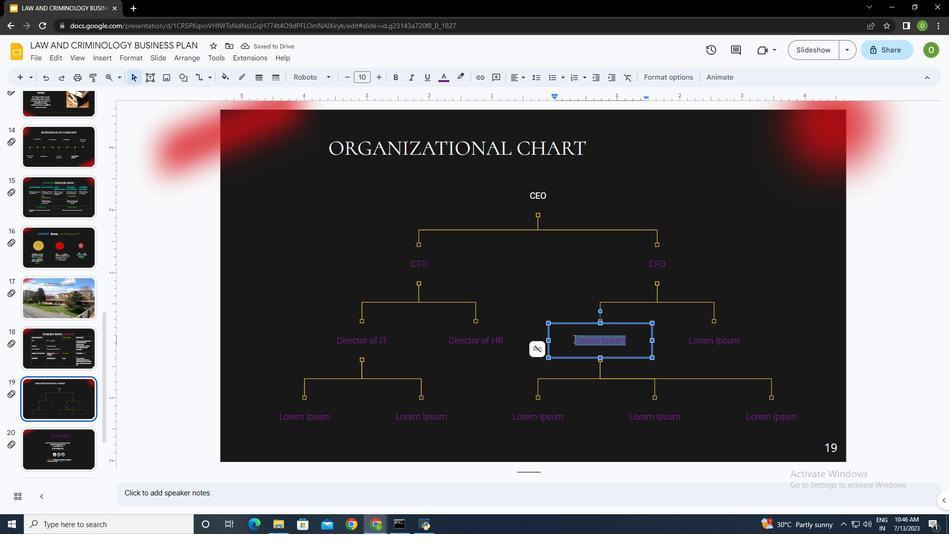 
Action: Key pressed <Key.backspace><Key.shift><Key.shift><Key.shift><Key.shift><Key.shift><Key.shift><Key.shift><Key.shift><Key.shift><Key.shift>cONTROLLER
Screenshot: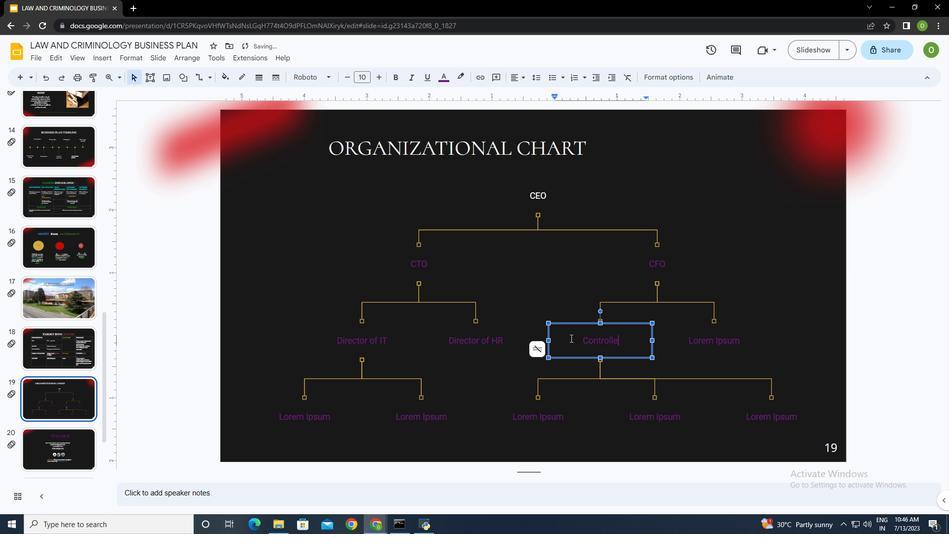 
Action: Mouse moved to (699, 340)
Screenshot: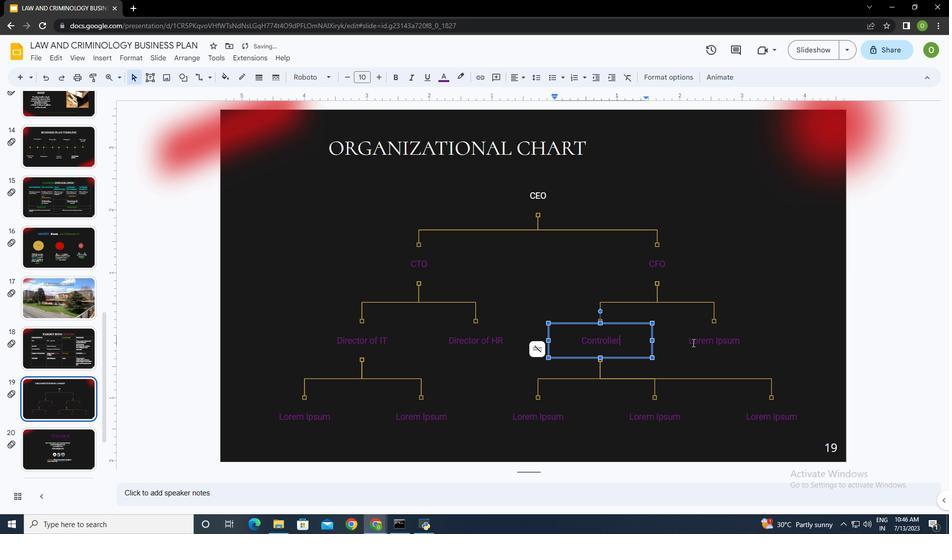 
Action: Mouse pressed left at (699, 340)
Screenshot: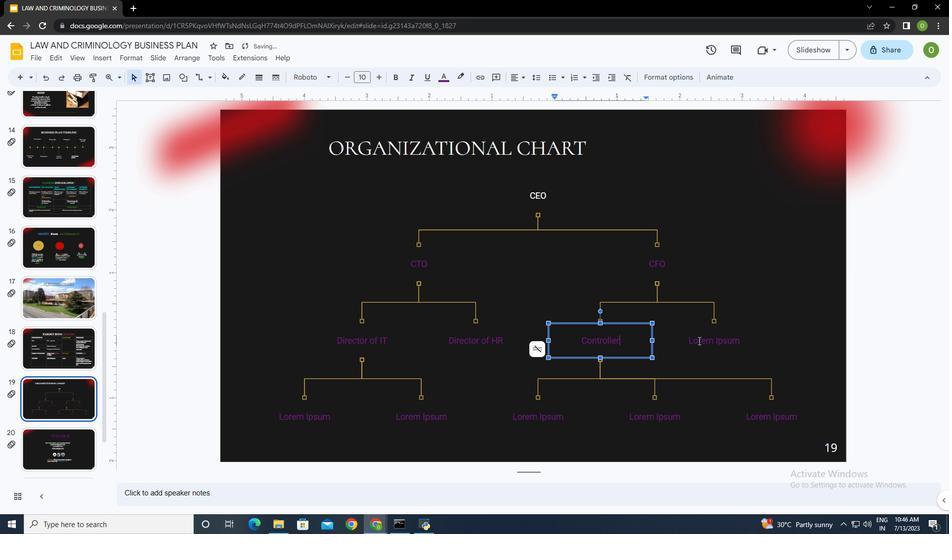 
Action: Mouse moved to (686, 340)
Screenshot: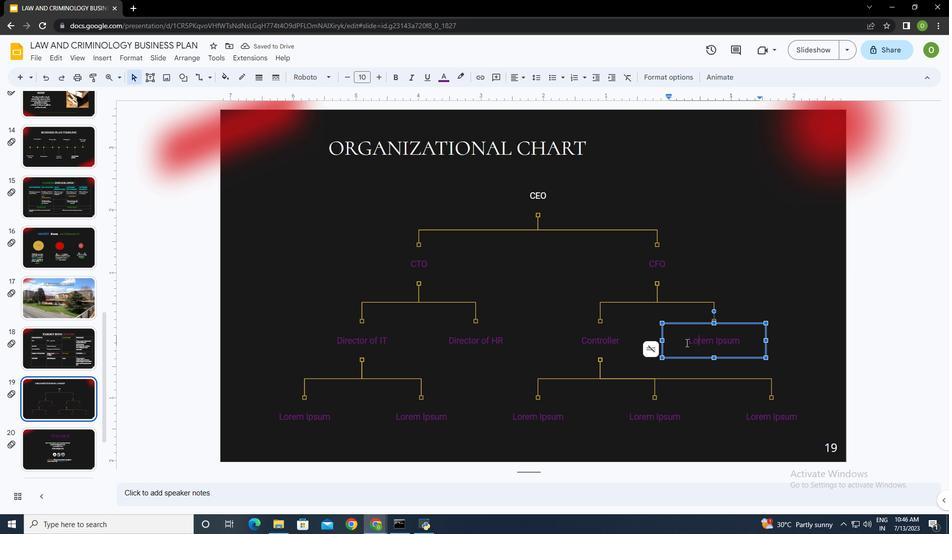 
Action: Mouse pressed left at (686, 340)
Screenshot: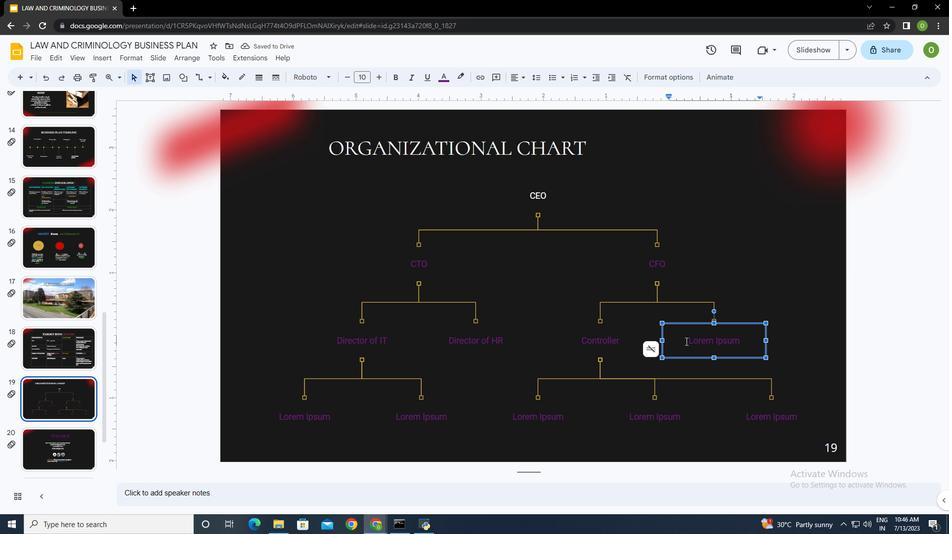 
Action: Mouse moved to (747, 342)
Screenshot: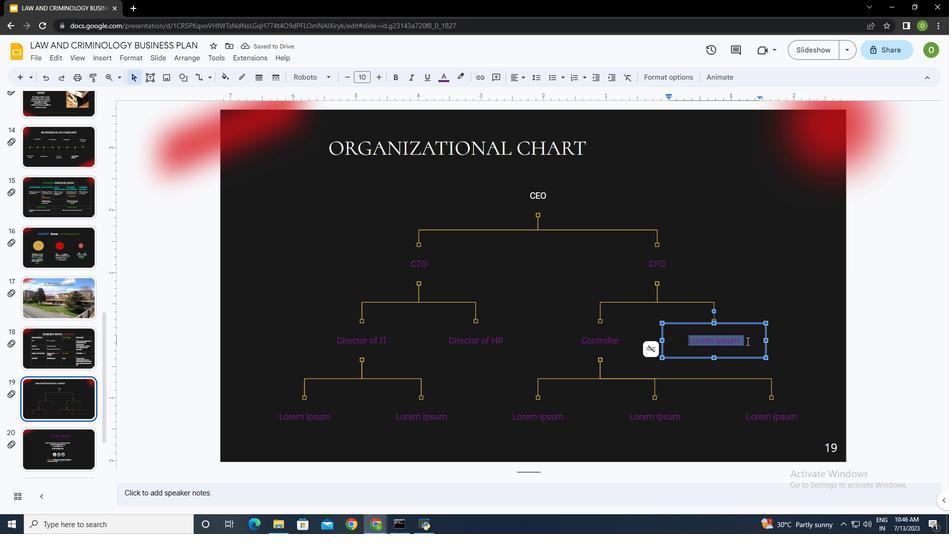 
Action: Key pressed <Key.backspace><Key.shift>tREASURER
Screenshot: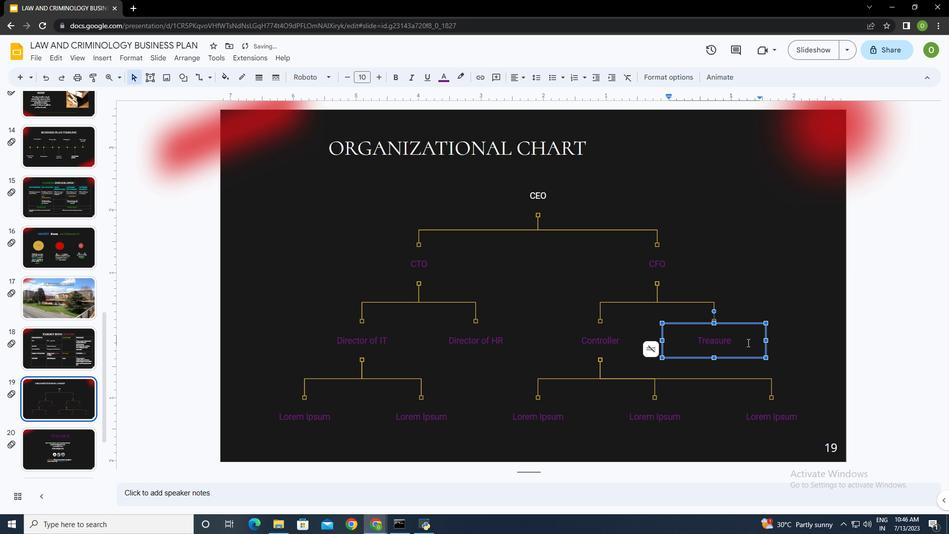 
Action: Mouse moved to (589, 396)
Screenshot: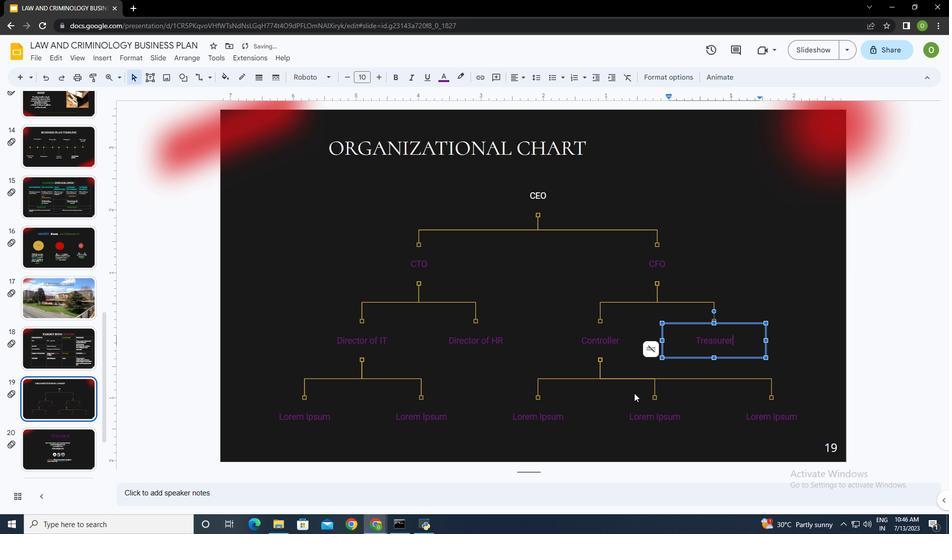 
Action: Mouse pressed left at (589, 396)
Screenshot: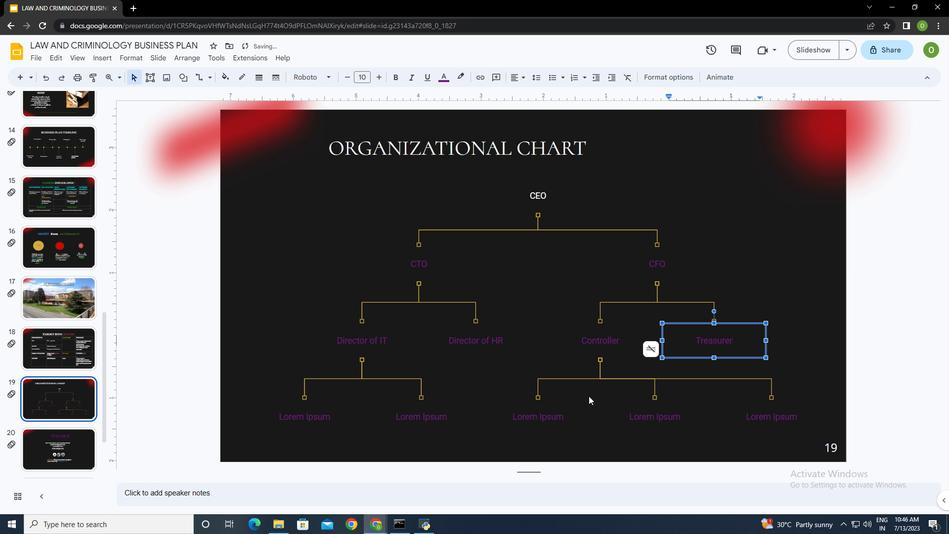 
Action: Mouse moved to (335, 412)
Screenshot: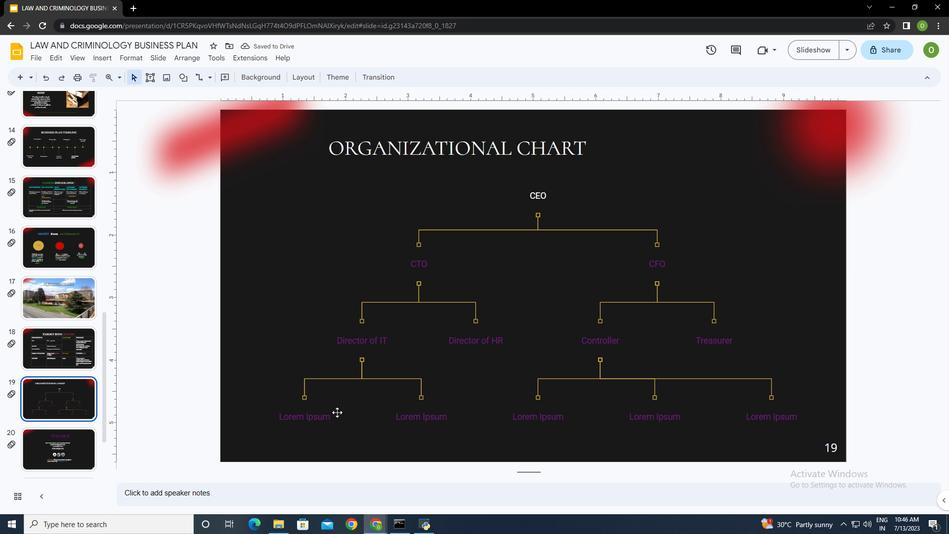 
Action: Mouse pressed left at (335, 412)
Screenshot: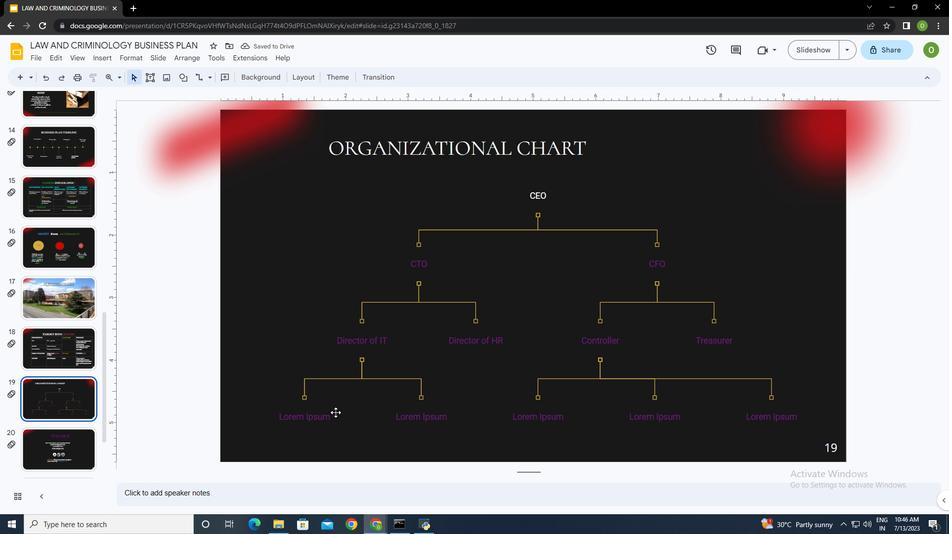
Action: Mouse moved to (335, 416)
Screenshot: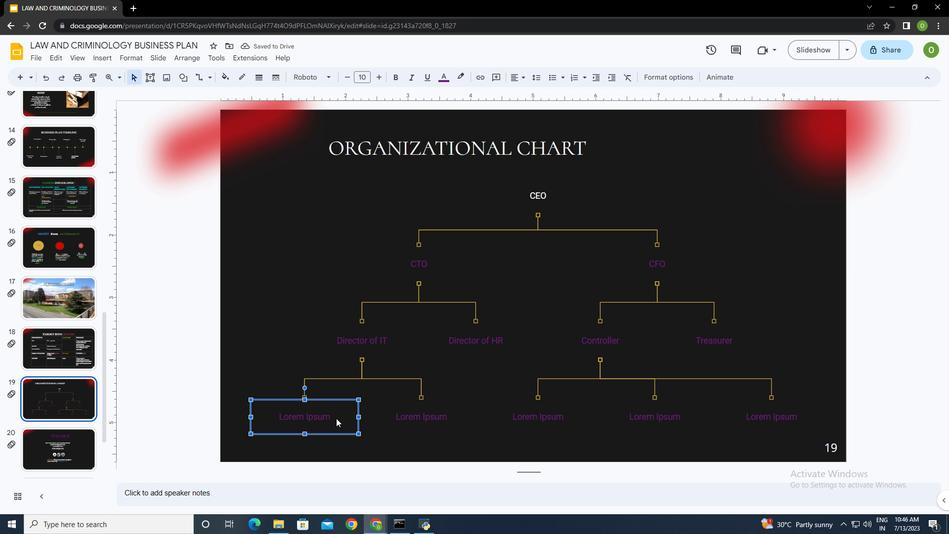 
Action: Mouse pressed left at (335, 416)
Screenshot: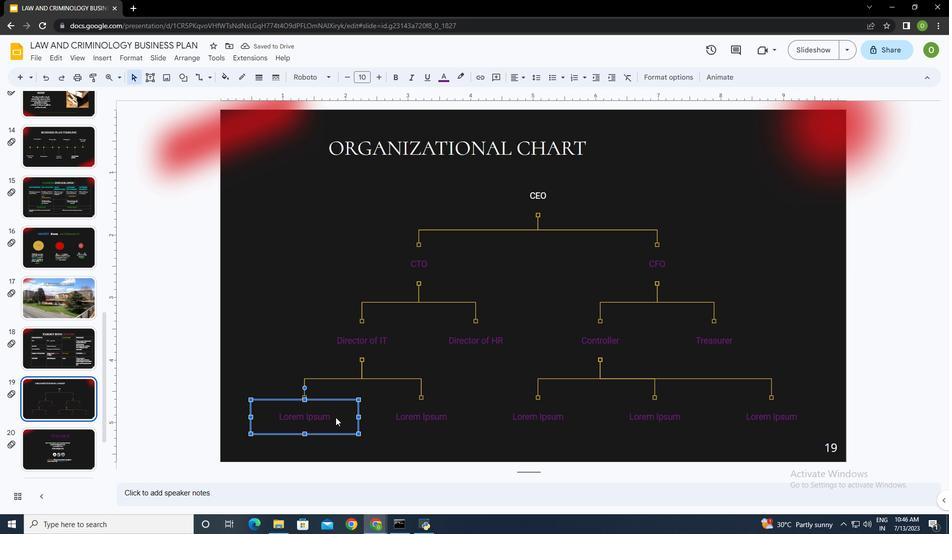 
Action: Mouse moved to (327, 416)
Screenshot: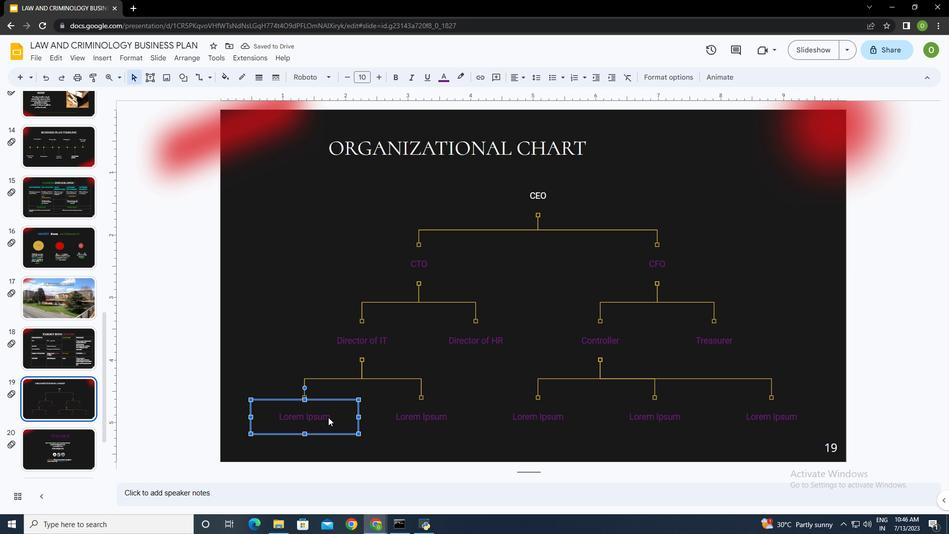 
Action: Mouse pressed left at (327, 416)
Screenshot: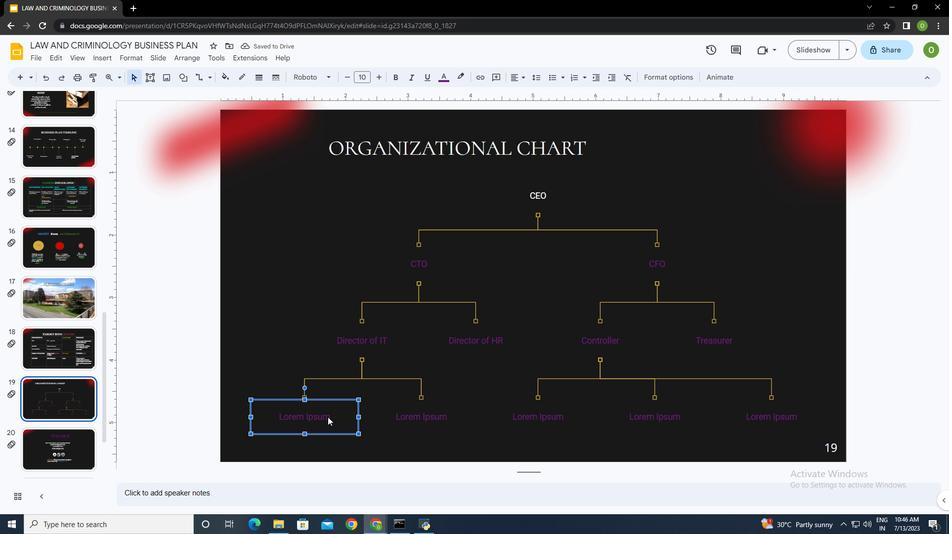 
Action: Mouse pressed left at (327, 416)
Screenshot: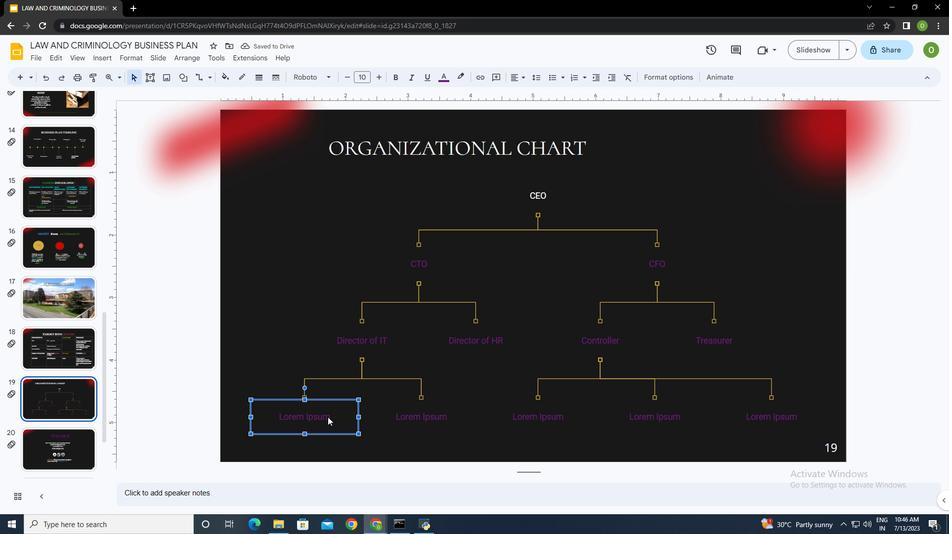 
Action: Mouse moved to (333, 416)
Screenshot: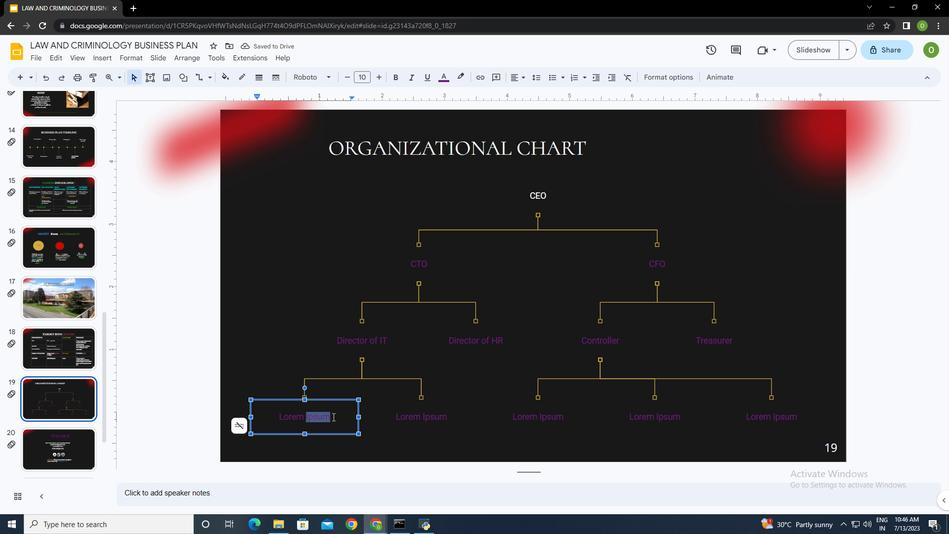 
Action: Key pressed <Key.backspace><Key.backspace><Key.backspace><Key.backspace><Key.backspace><Key.backspace><Key.backspace><Key.shift>sYSTEM<Key.space>ADMINISTRATOR
Screenshot: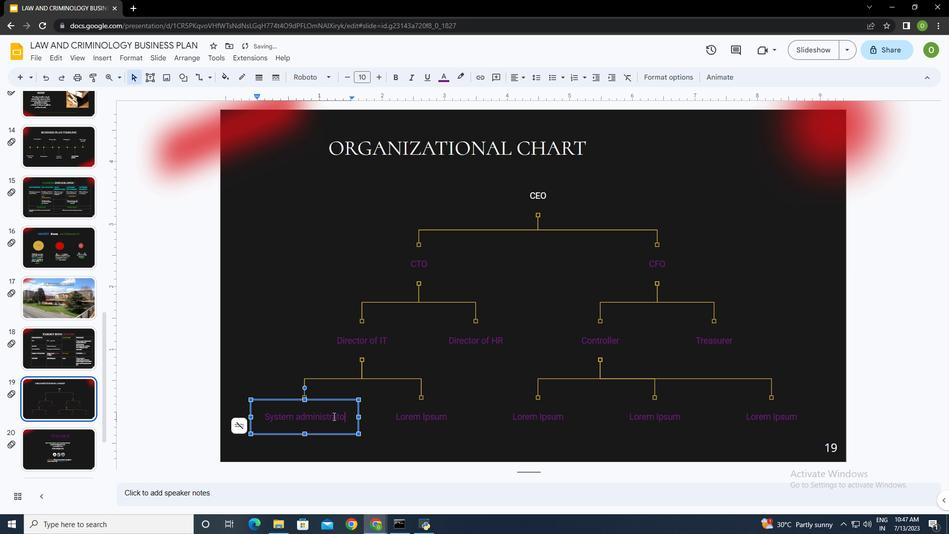 
Action: Mouse moved to (422, 419)
Screenshot: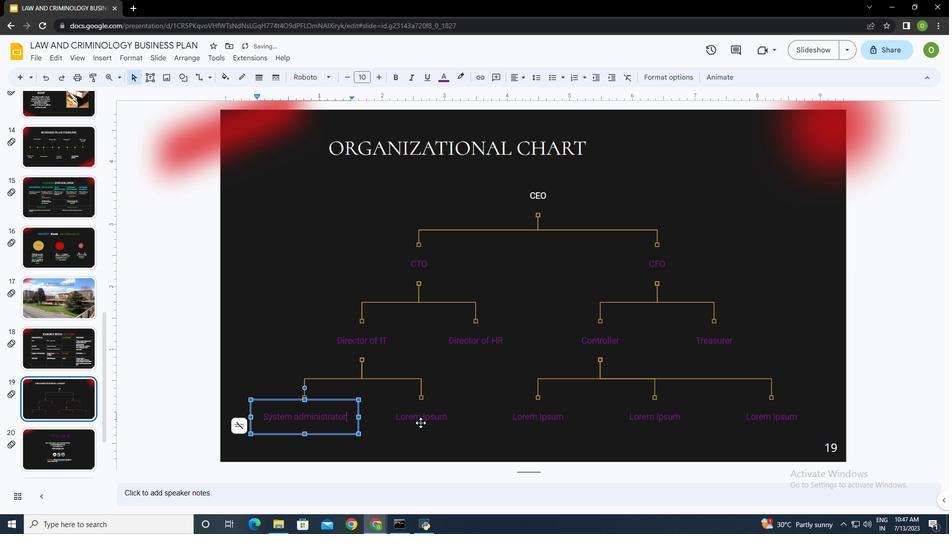 
Action: Mouse pressed left at (422, 419)
Screenshot: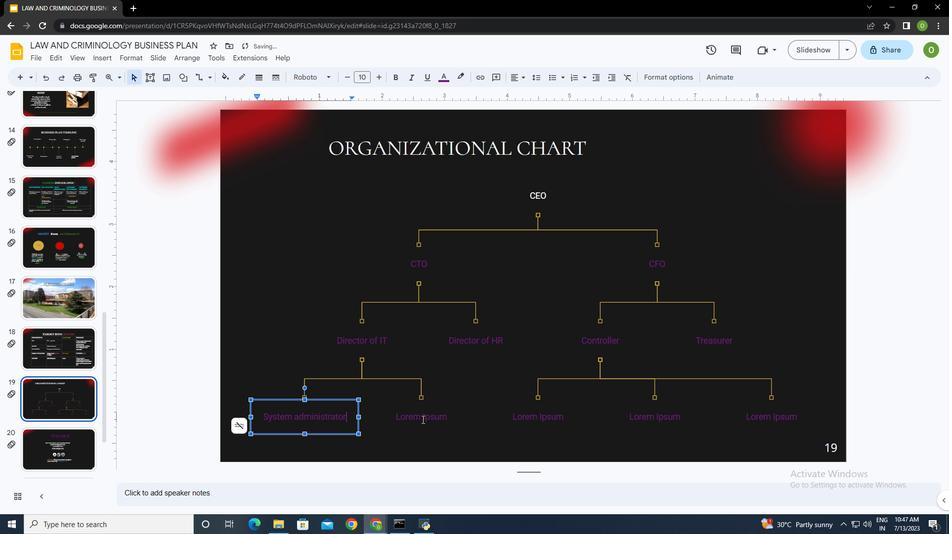 
Action: Mouse moved to (453, 417)
Screenshot: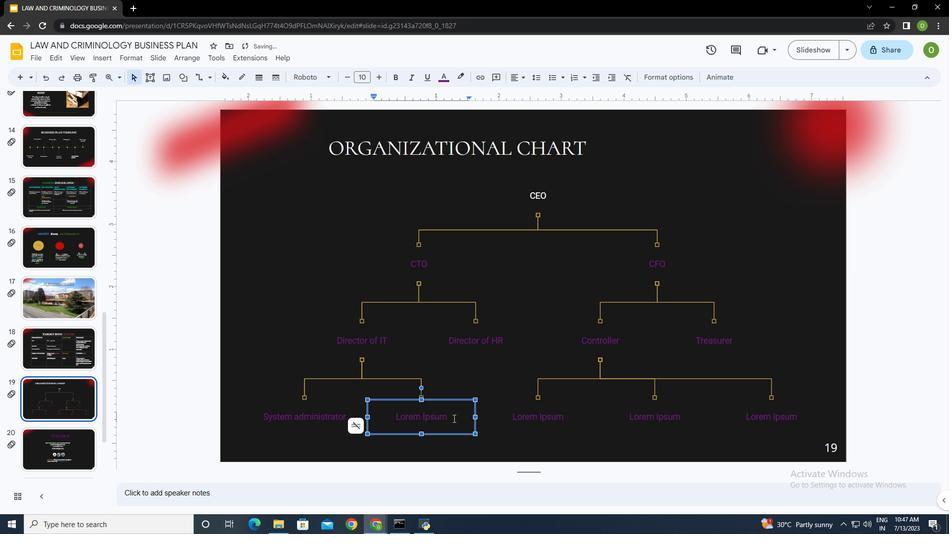 
Action: Mouse pressed left at (453, 417)
Screenshot: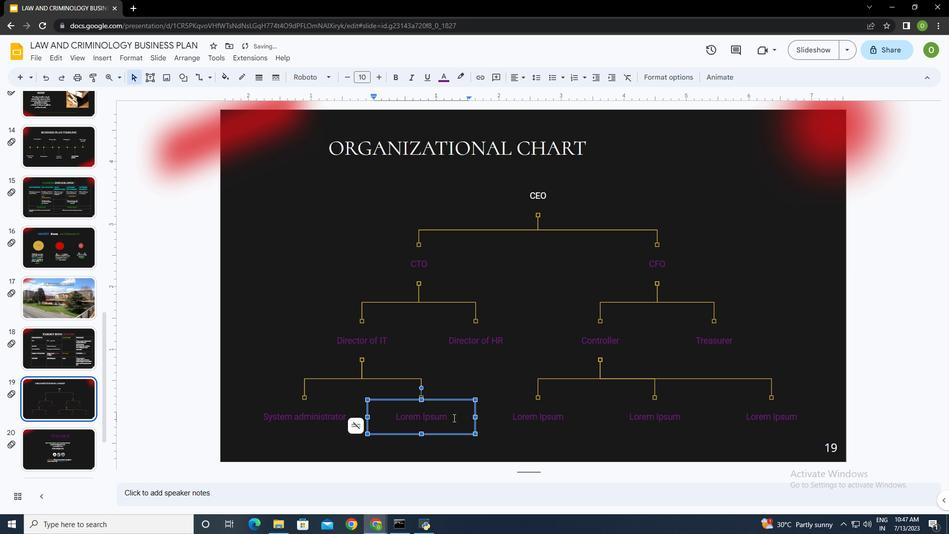 
Action: Mouse moved to (393, 416)
Screenshot: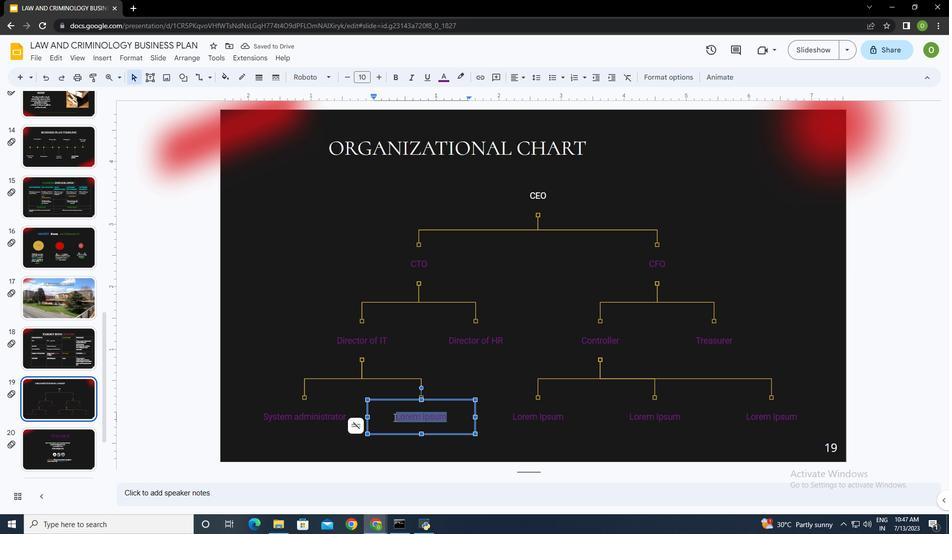 
Action: Key pressed <Key.shift>it<Key.space>MANAGER
Screenshot: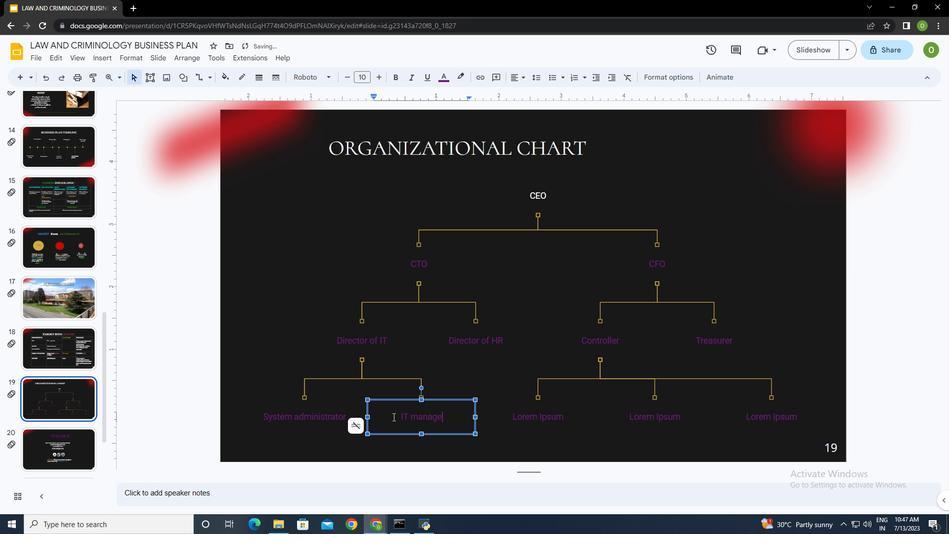 
Action: Mouse moved to (534, 414)
Screenshot: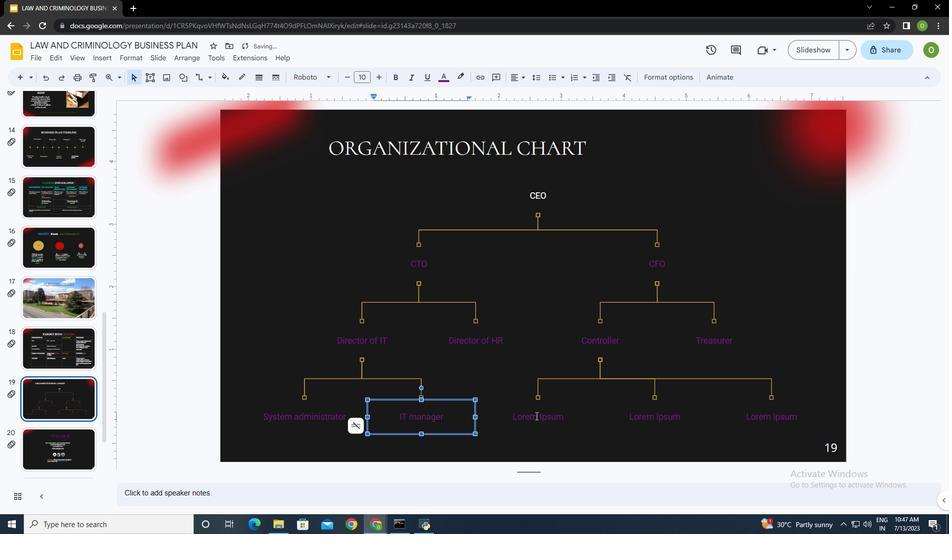 
Action: Mouse pressed left at (534, 414)
Screenshot: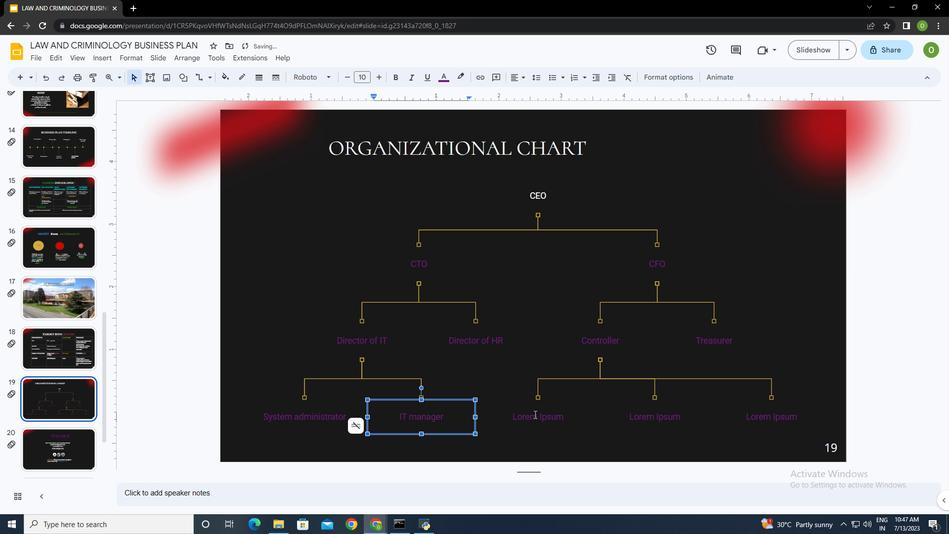 
Action: Mouse moved to (576, 416)
Screenshot: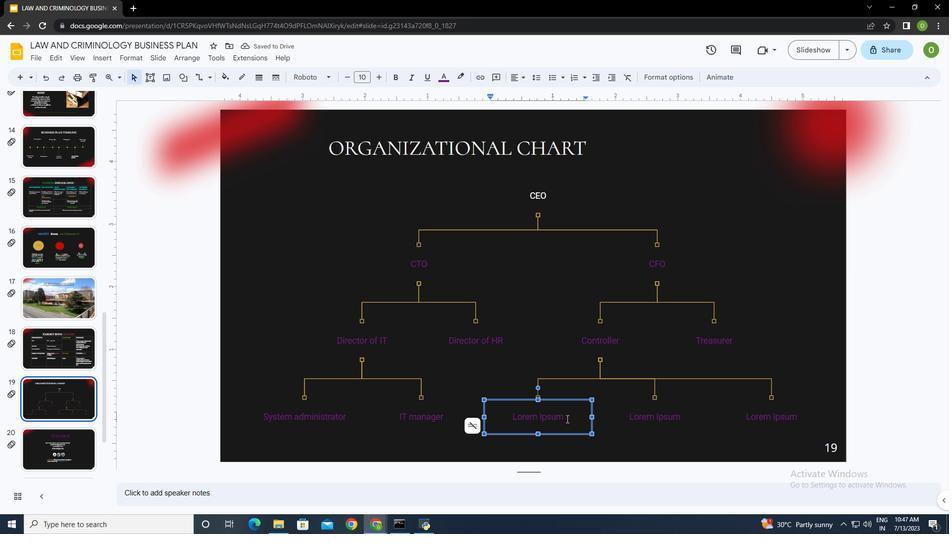 
Action: Mouse pressed left at (576, 416)
Screenshot: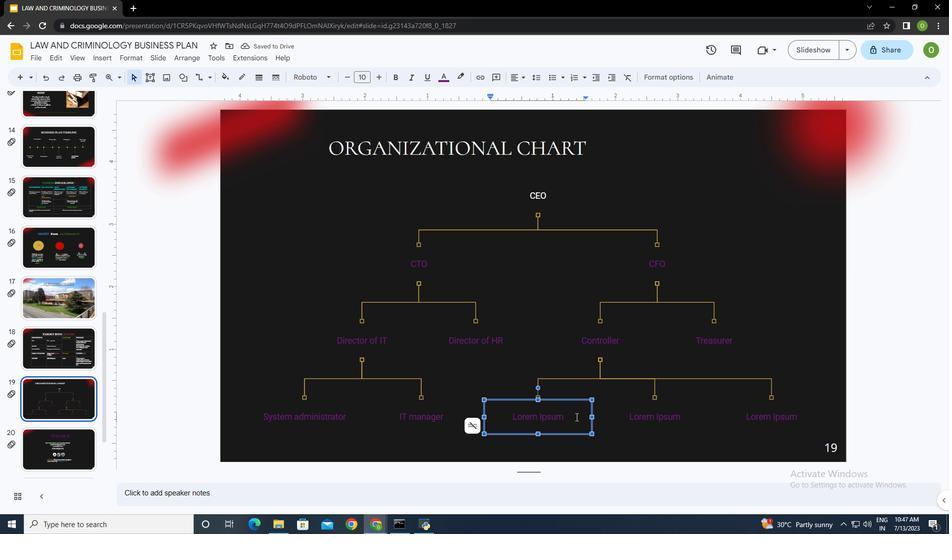 
Action: Mouse moved to (512, 417)
Screenshot: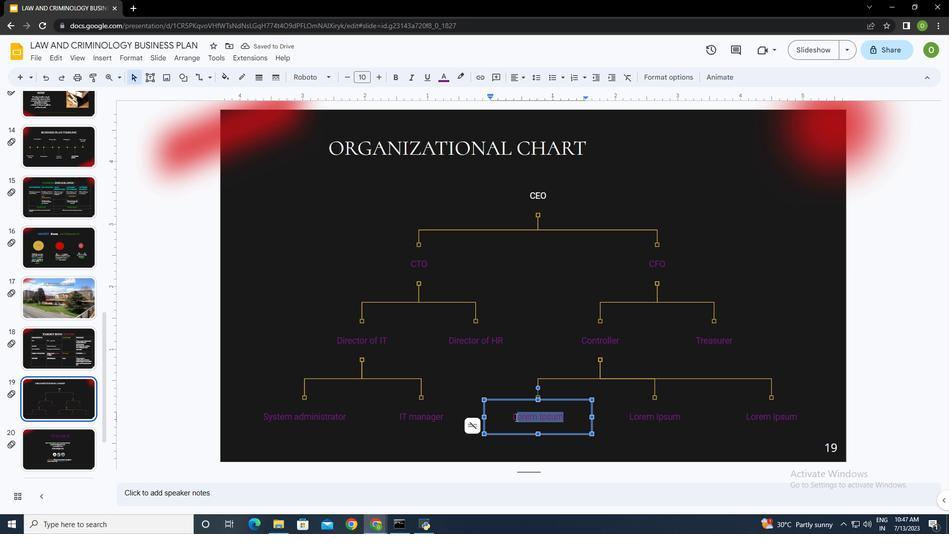 
Action: Key pressed <Key.backspace><Key.shift>aCCOUNTING<Key.space>MANAGER
Screenshot: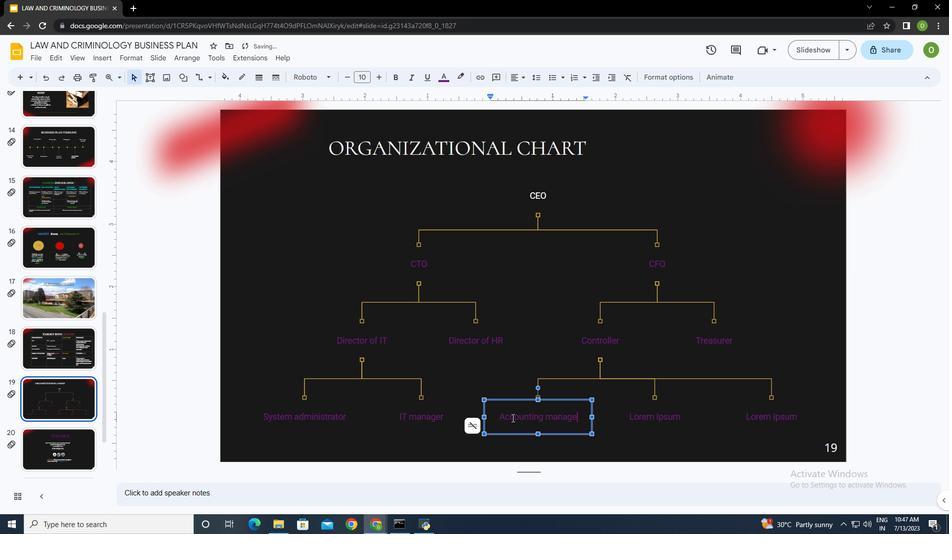 
Action: Mouse moved to (641, 414)
Screenshot: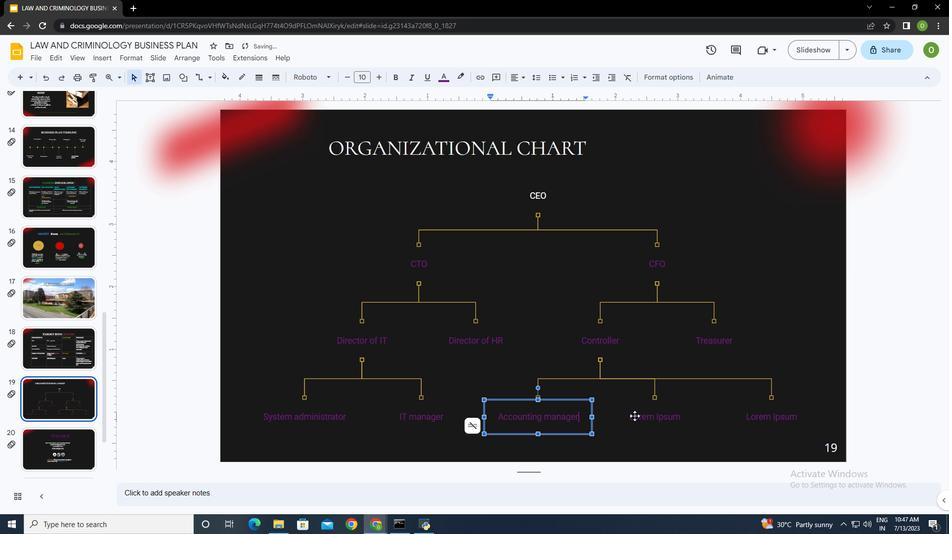 
Action: Mouse pressed left at (641, 414)
Screenshot: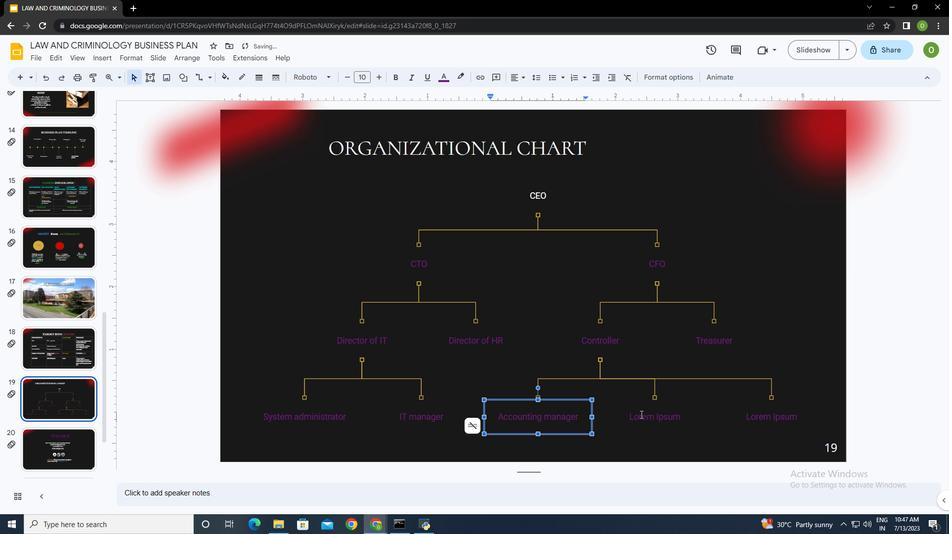 
Action: Mouse moved to (685, 414)
Screenshot: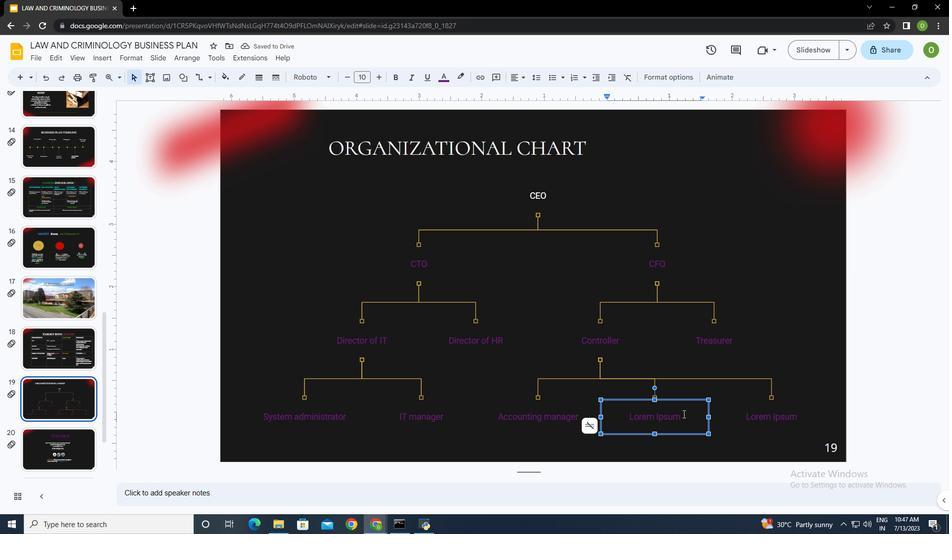 
Action: Mouse pressed left at (685, 414)
Screenshot: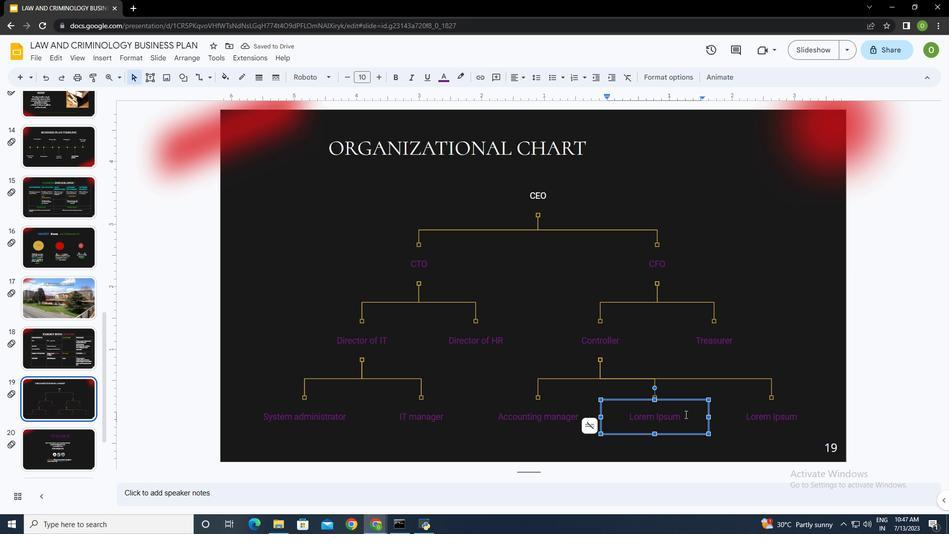 
Action: Mouse moved to (625, 417)
Screenshot: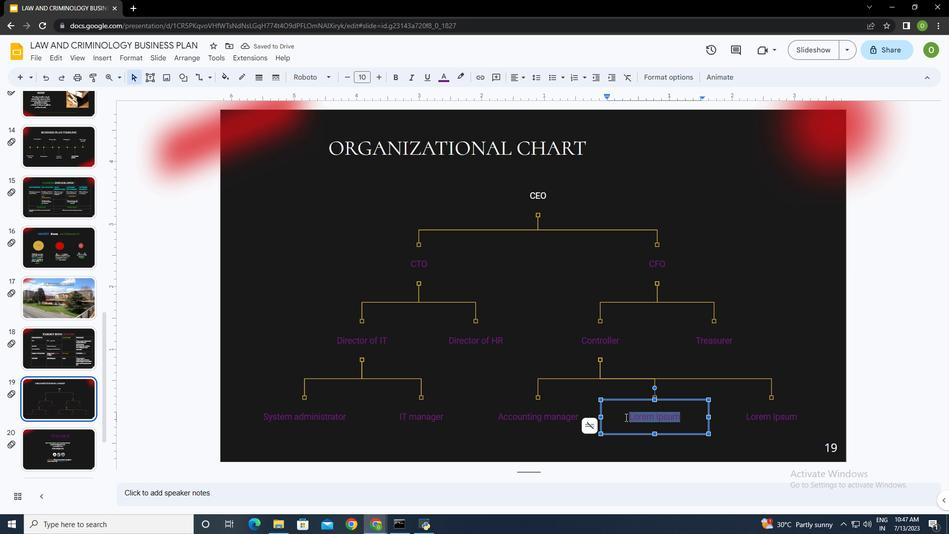 
Action: Key pressed <Key.backspace><Key.shift><Key.shift>fINANCIAL<Key.space>ANALYST
Screenshot: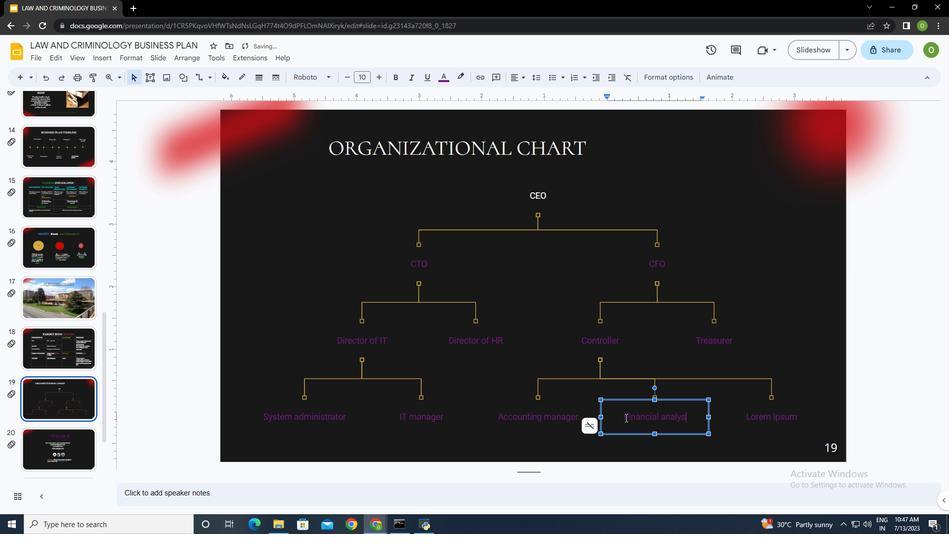 
Action: Mouse moved to (755, 417)
Screenshot: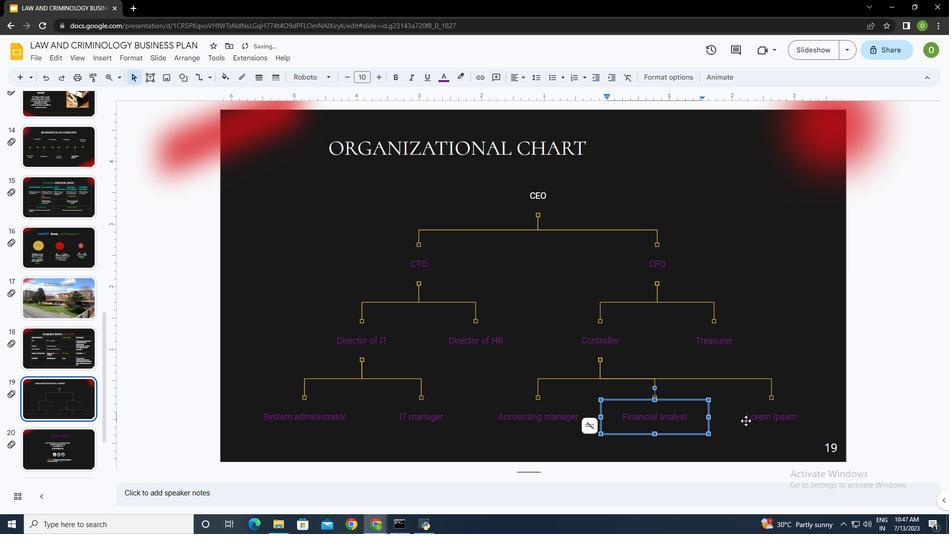 
Action: Mouse pressed left at (755, 417)
Screenshot: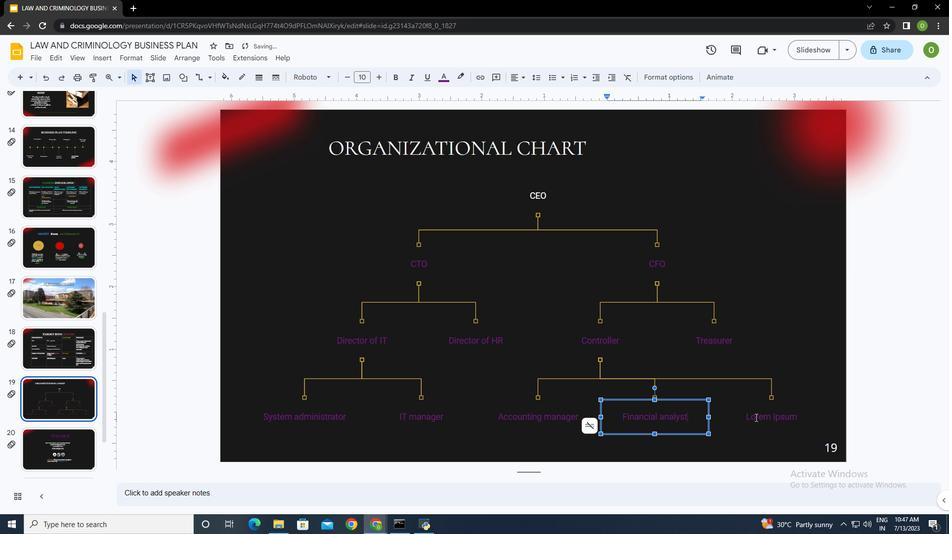 
Action: Mouse moved to (745, 417)
Screenshot: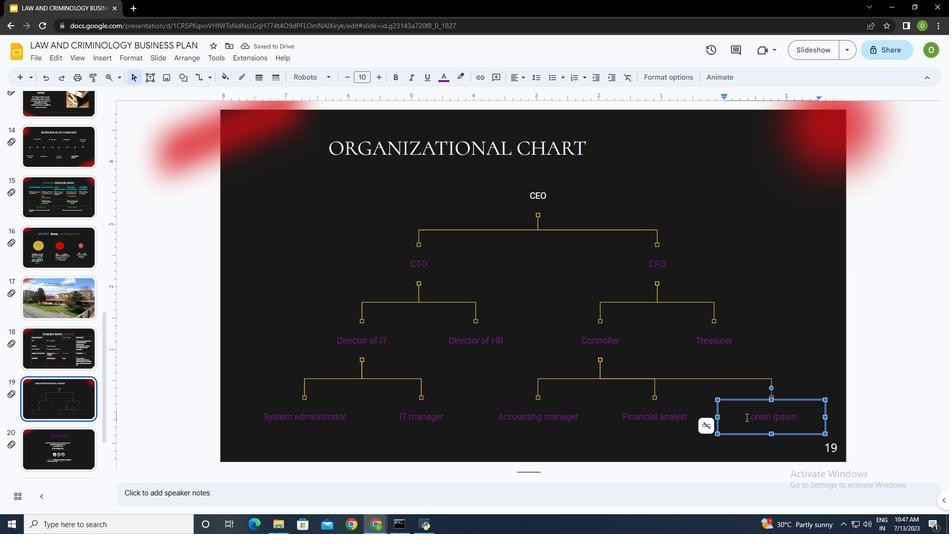 
Action: Mouse pressed left at (745, 417)
Screenshot: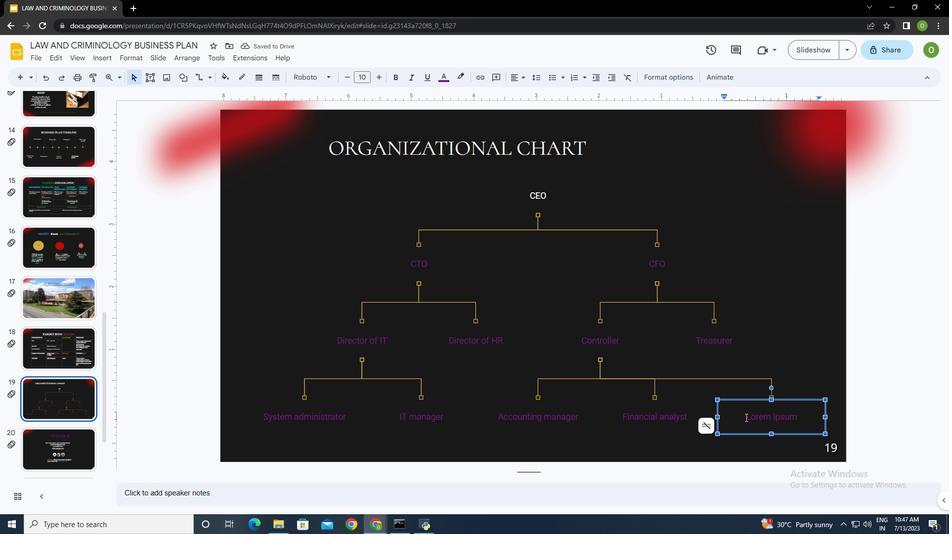 
Action: Mouse moved to (800, 418)
Screenshot: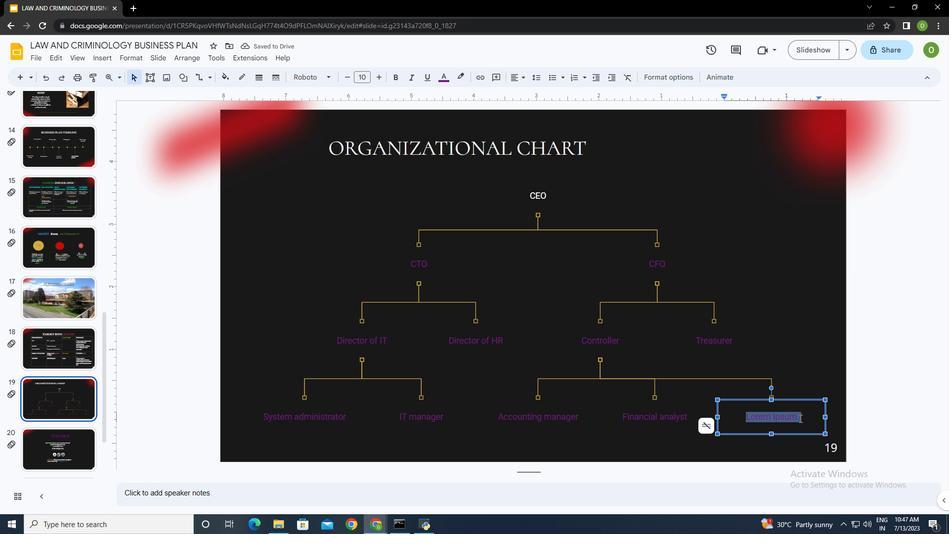 
Action: Key pressed <Key.backspace><Key.shift>aCCOUNTS<Key.space>PAYABLE
Screenshot: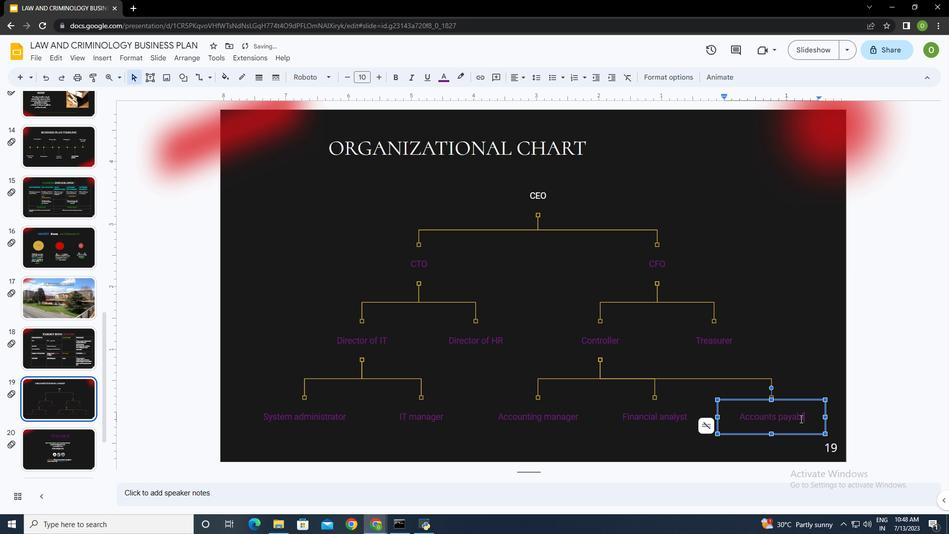 
Action: Mouse moved to (810, 423)
Screenshot: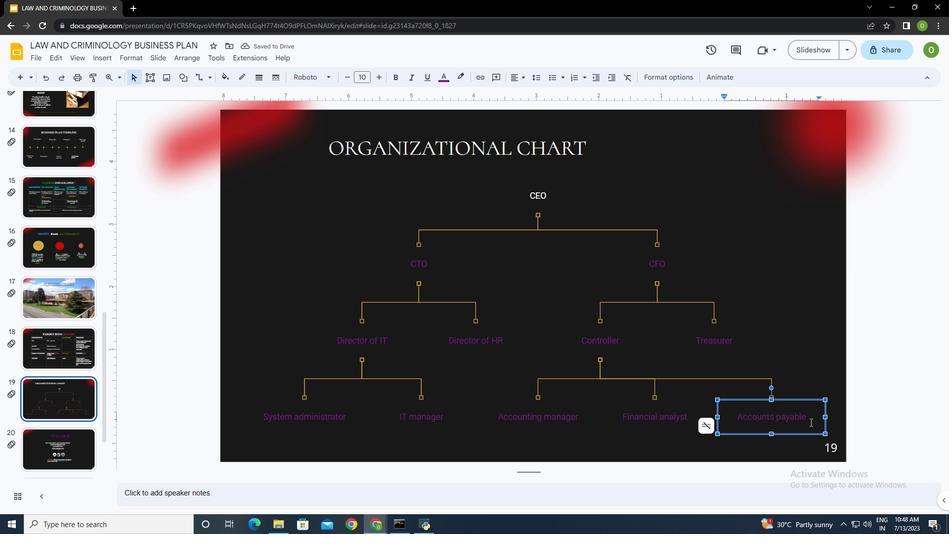 
Action: Key pressed ctrl+A
Screenshot: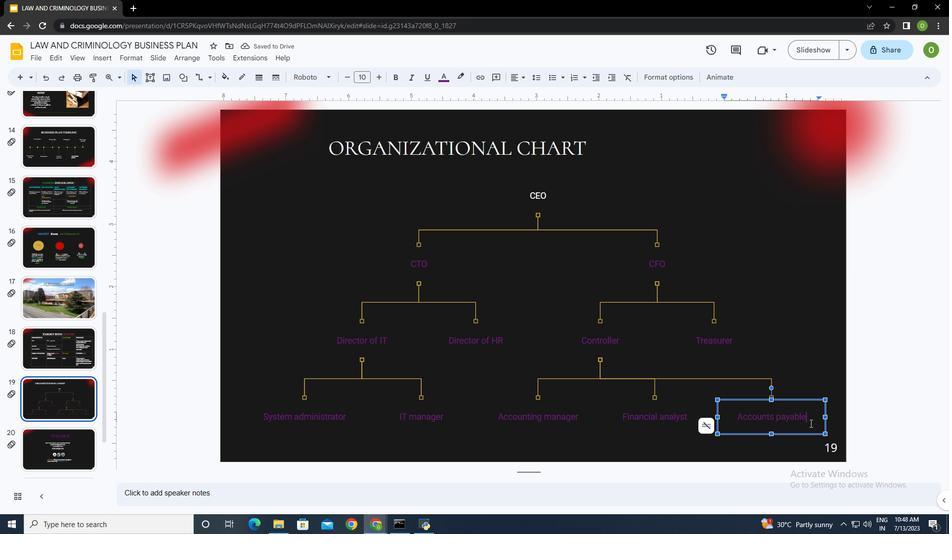 
Action: Mouse moved to (671, 419)
Screenshot: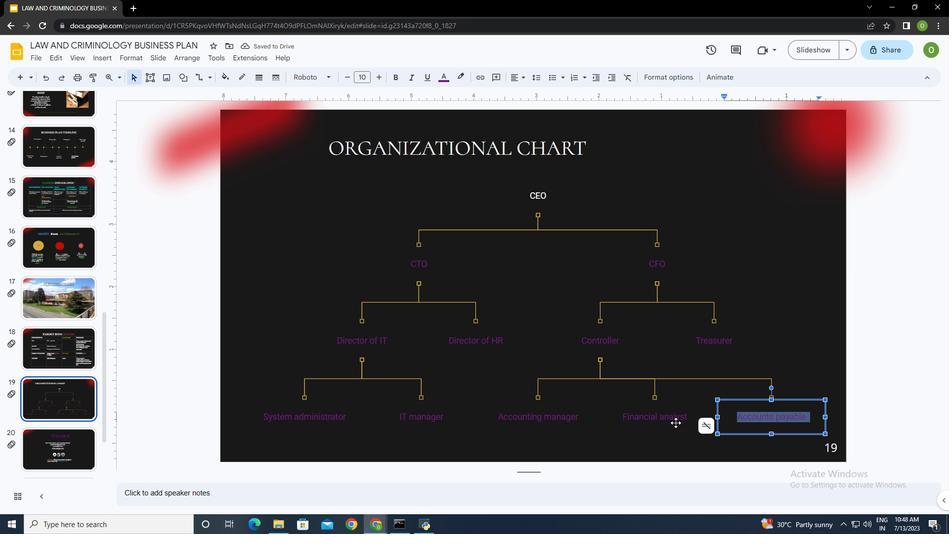 
Action: Mouse pressed left at (671, 419)
Screenshot: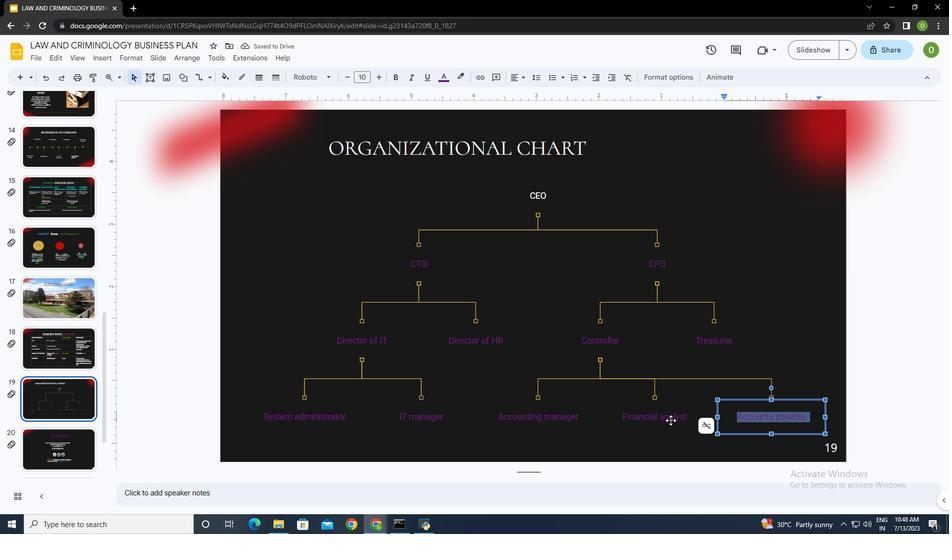 
Action: Mouse moved to (550, 416)
Screenshot: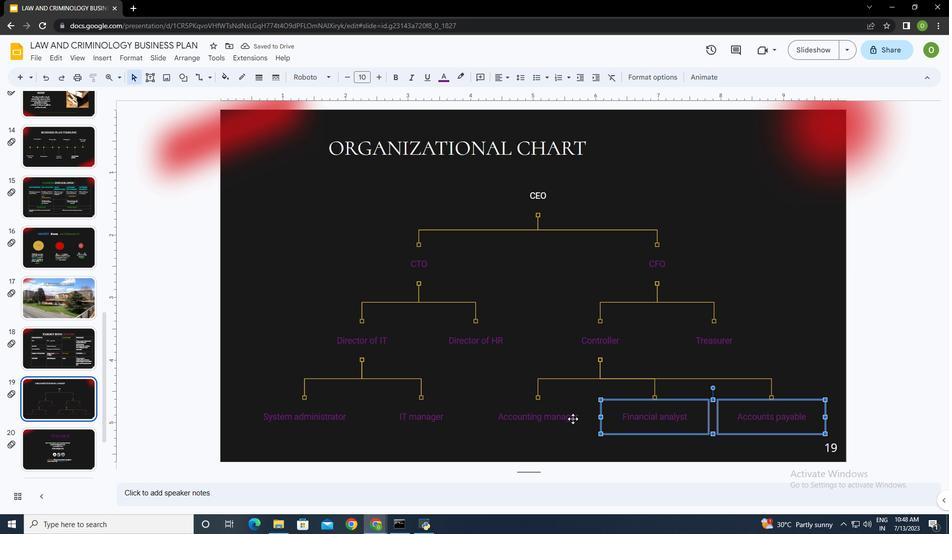 
Action: Mouse pressed left at (550, 416)
Screenshot: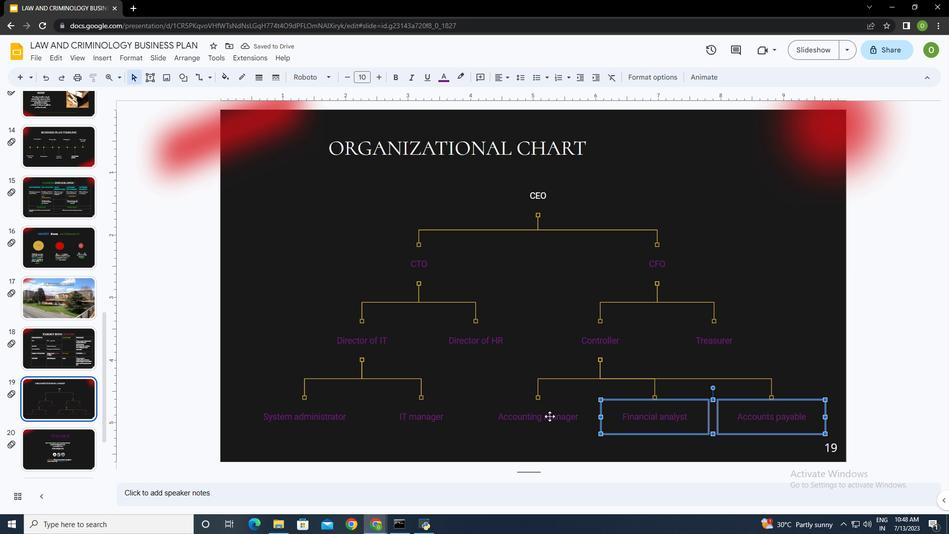 
Action: Mouse moved to (429, 417)
Screenshot: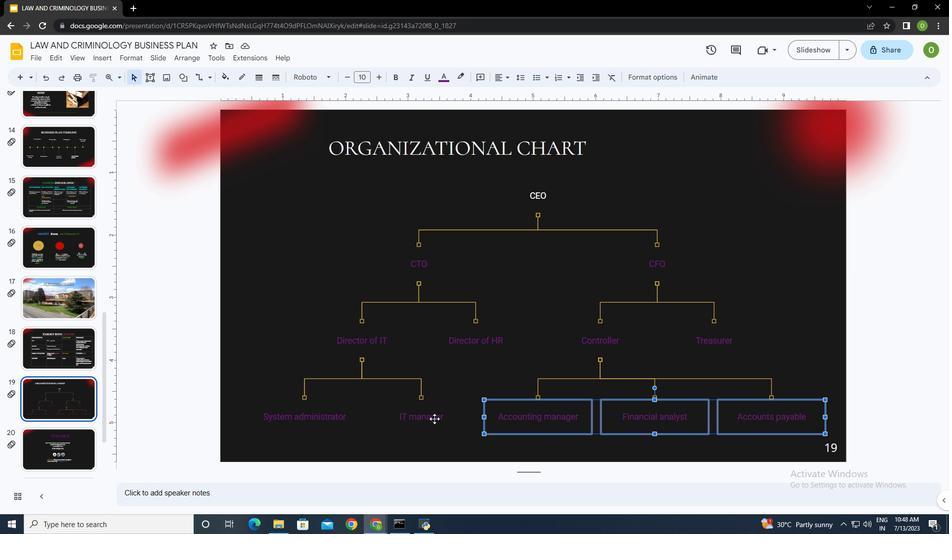 
Action: Mouse pressed left at (429, 417)
Screenshot: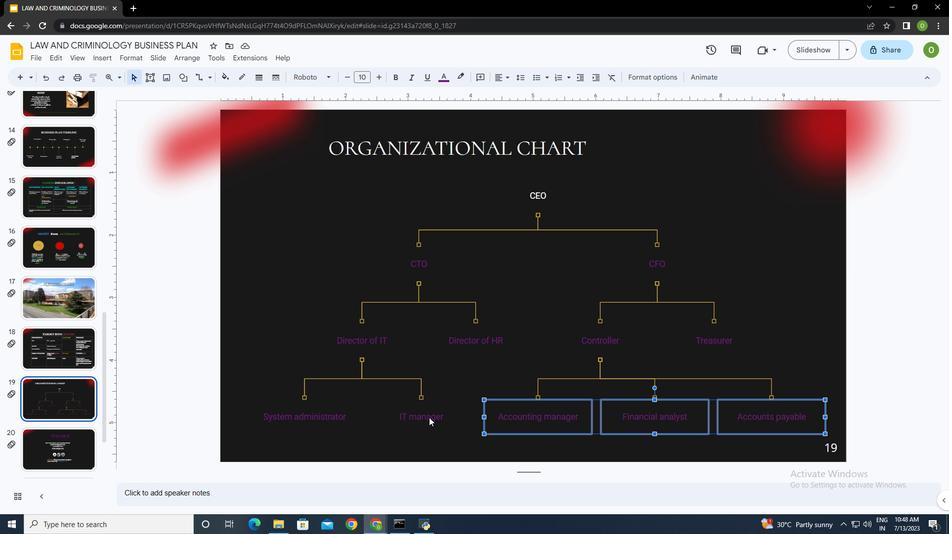 
Action: Mouse moved to (335, 417)
Screenshot: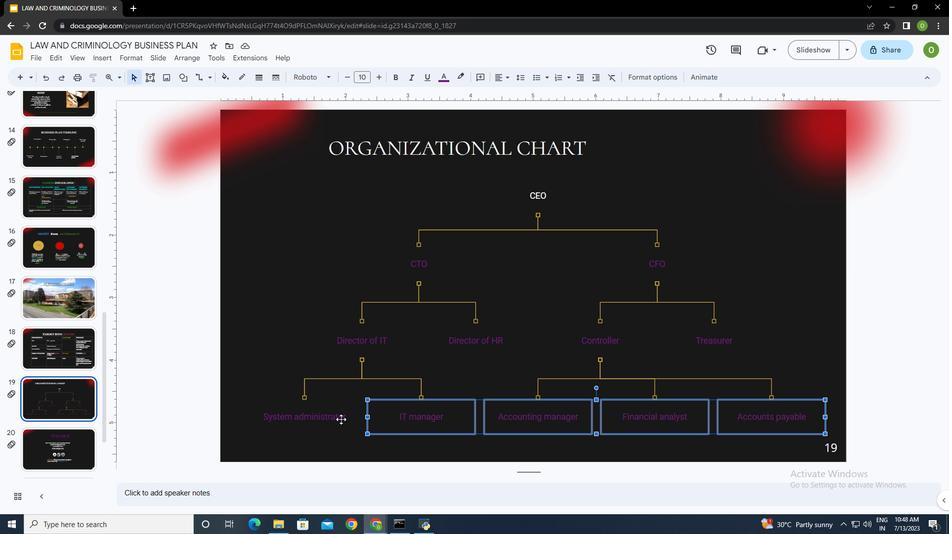 
Action: Mouse pressed left at (335, 417)
Screenshot: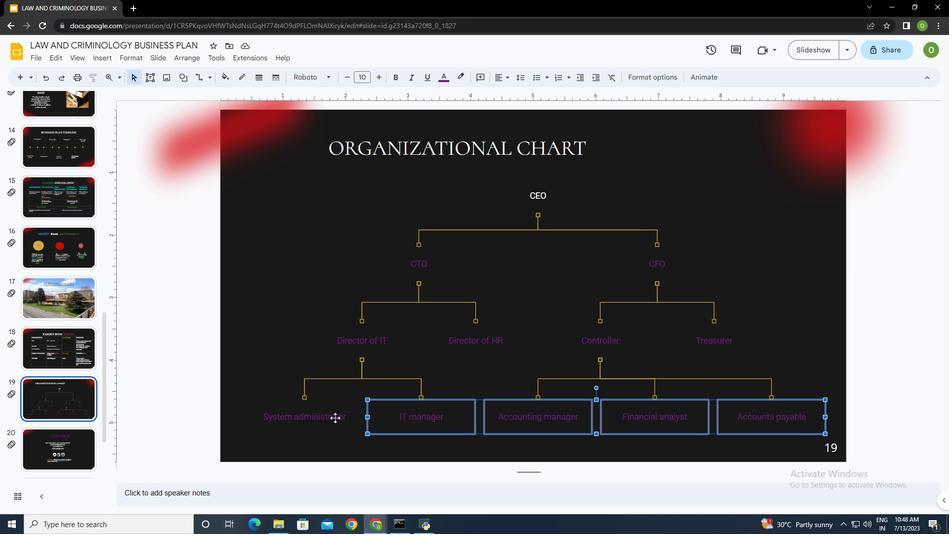 
Action: Mouse moved to (367, 340)
Screenshot: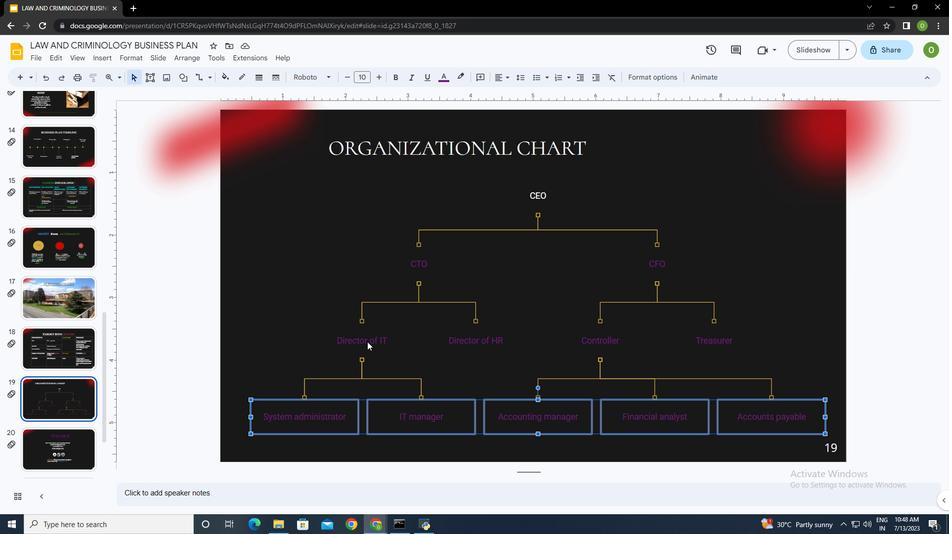 
Action: Mouse pressed left at (367, 340)
Screenshot: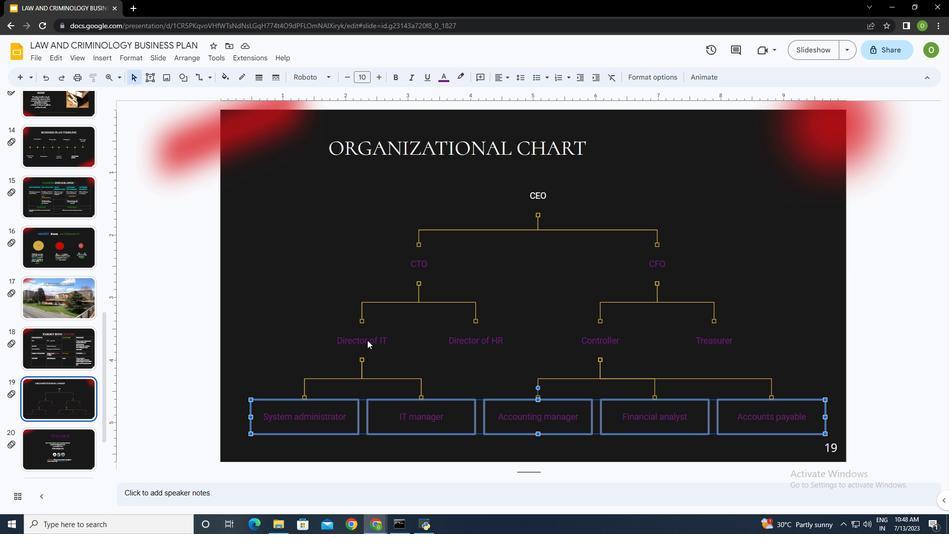 
Action: Mouse moved to (512, 254)
Screenshot: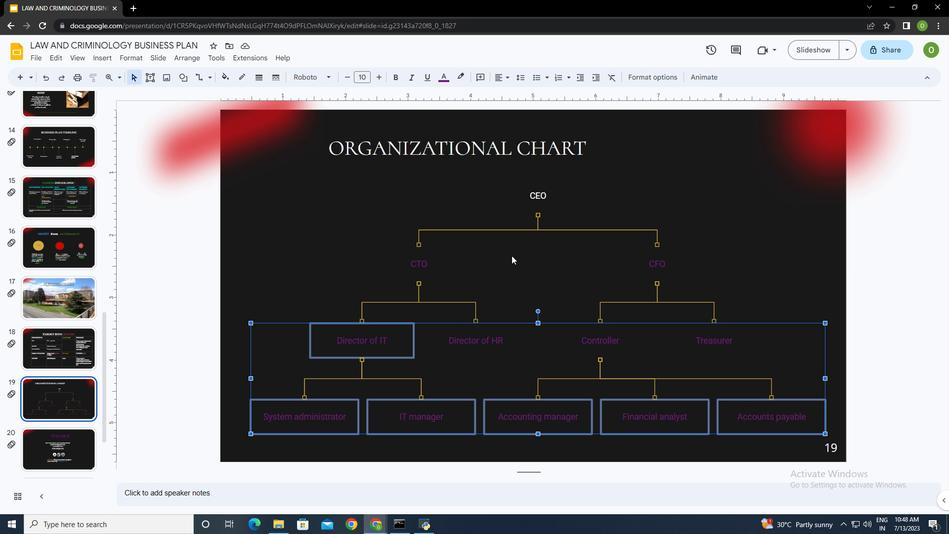 
Action: Mouse pressed left at (512, 254)
